 Task: Add a signature Joshua Turner containing Best wishes for a happy National Environment Day, Joshua Turner to email address softage.5@softage.net and add a label User experience
Action: Mouse moved to (1085, 92)
Screenshot: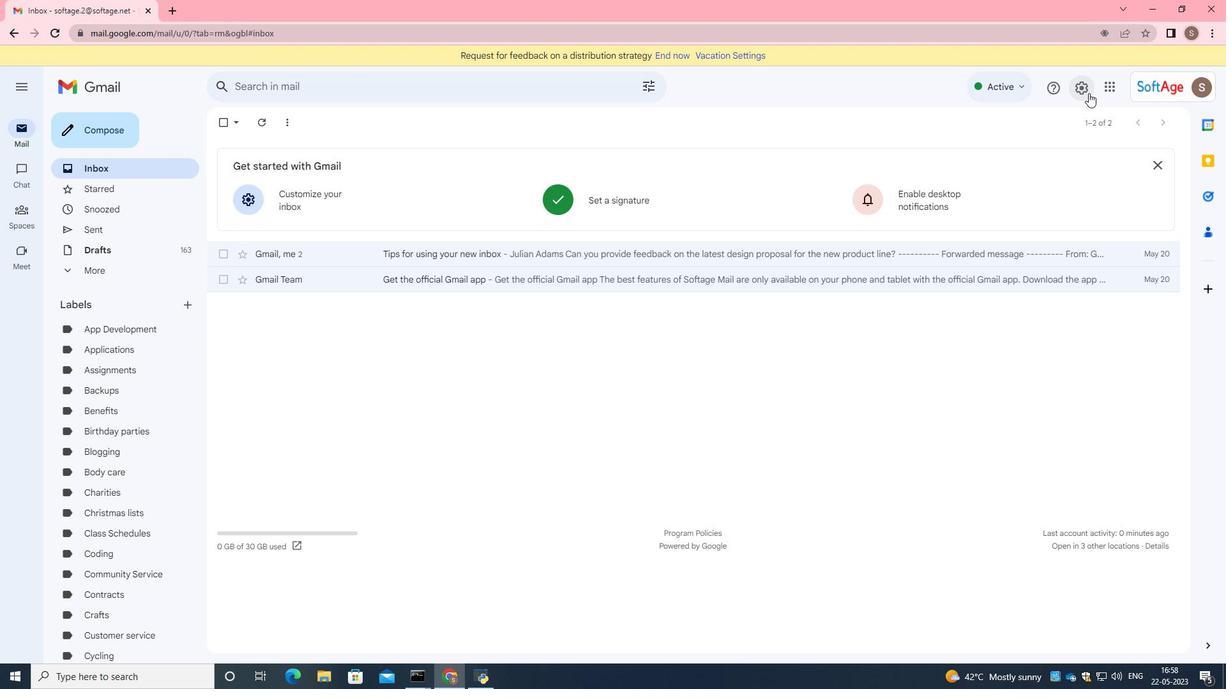
Action: Mouse pressed left at (1085, 92)
Screenshot: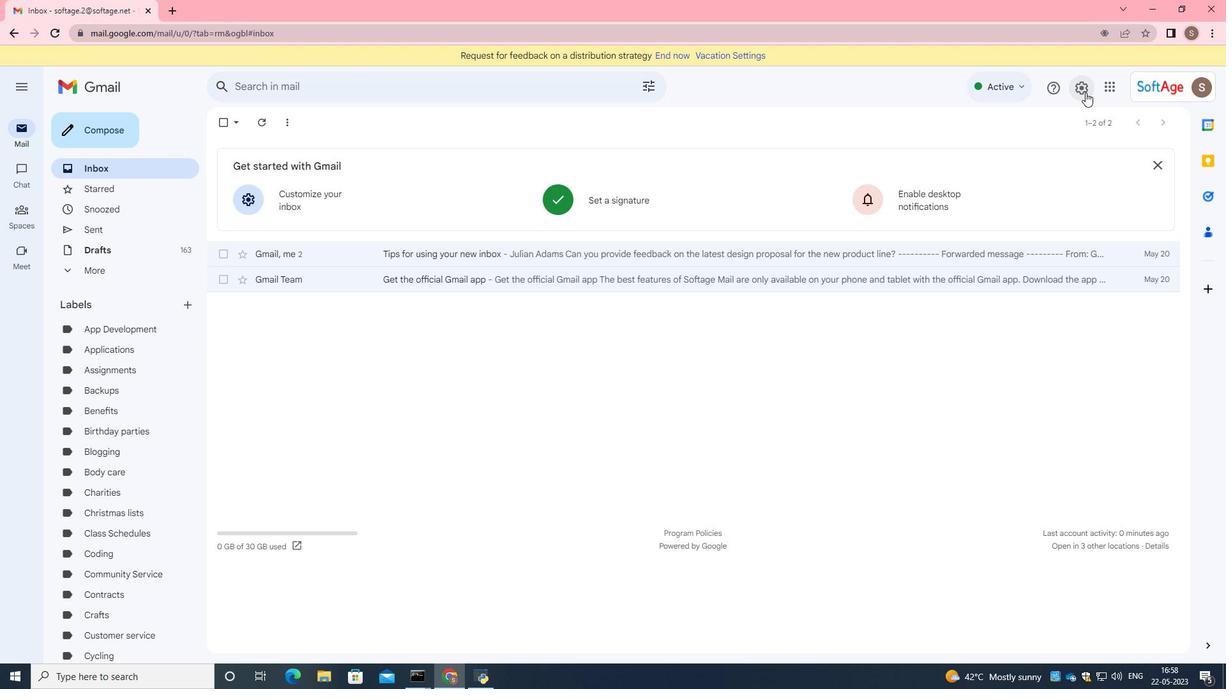 
Action: Mouse moved to (1076, 151)
Screenshot: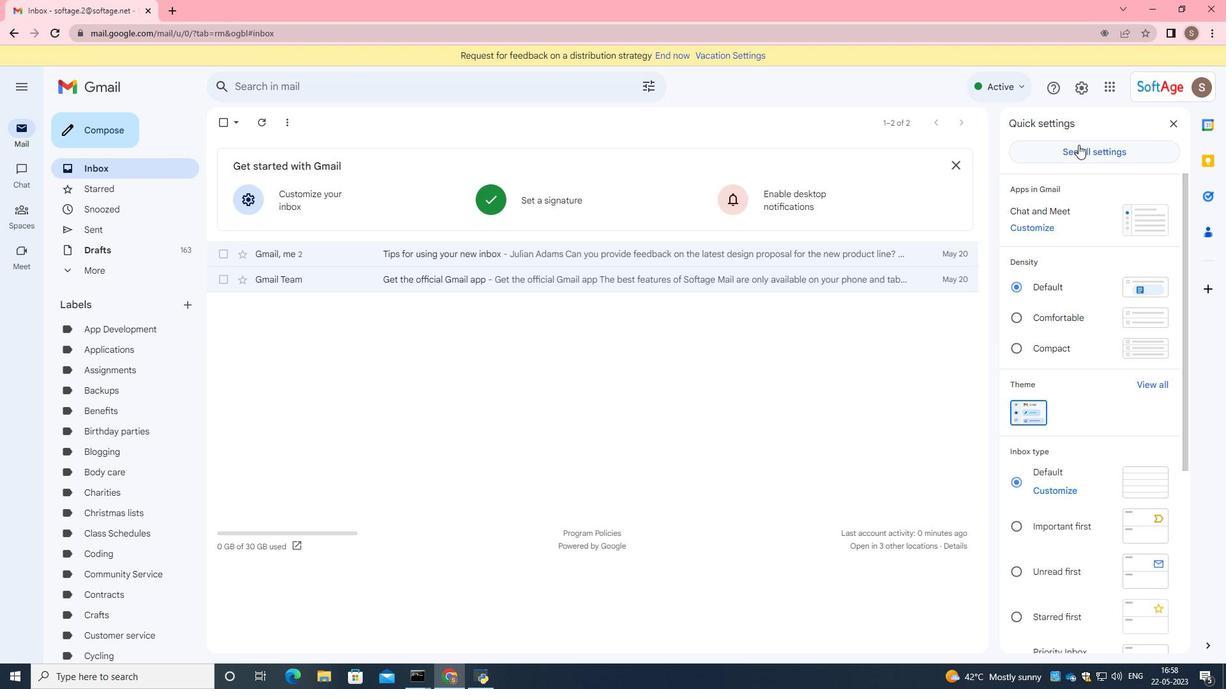 
Action: Mouse pressed left at (1076, 151)
Screenshot: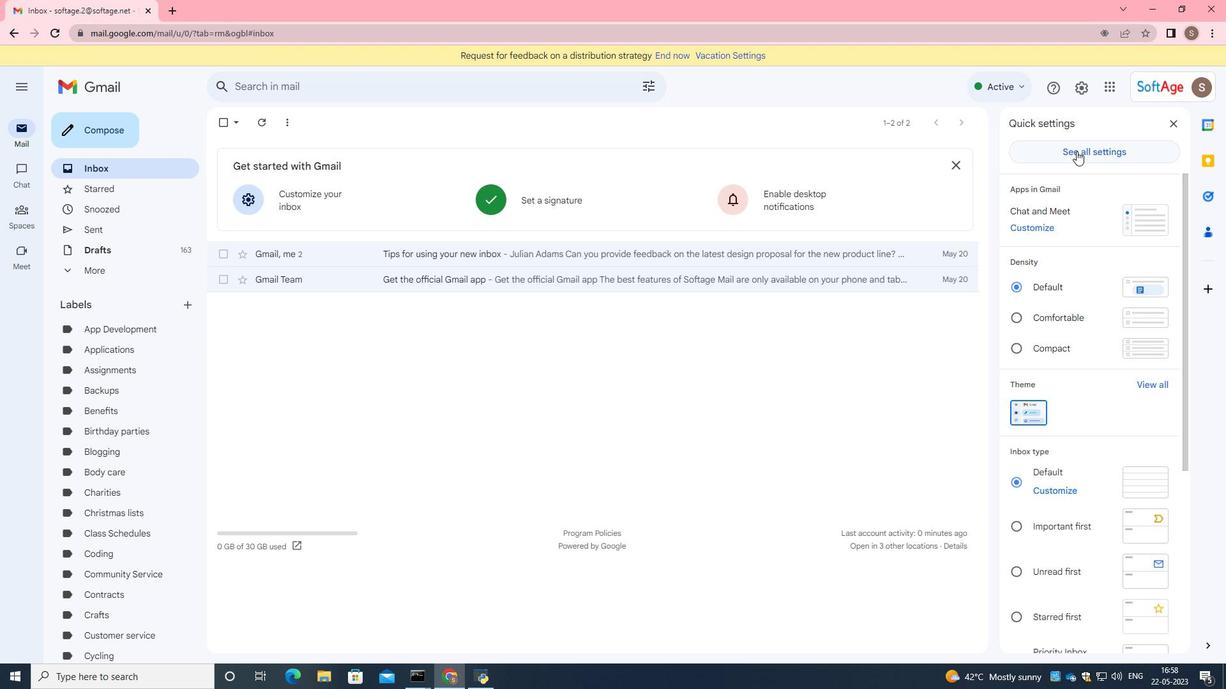 
Action: Mouse moved to (601, 265)
Screenshot: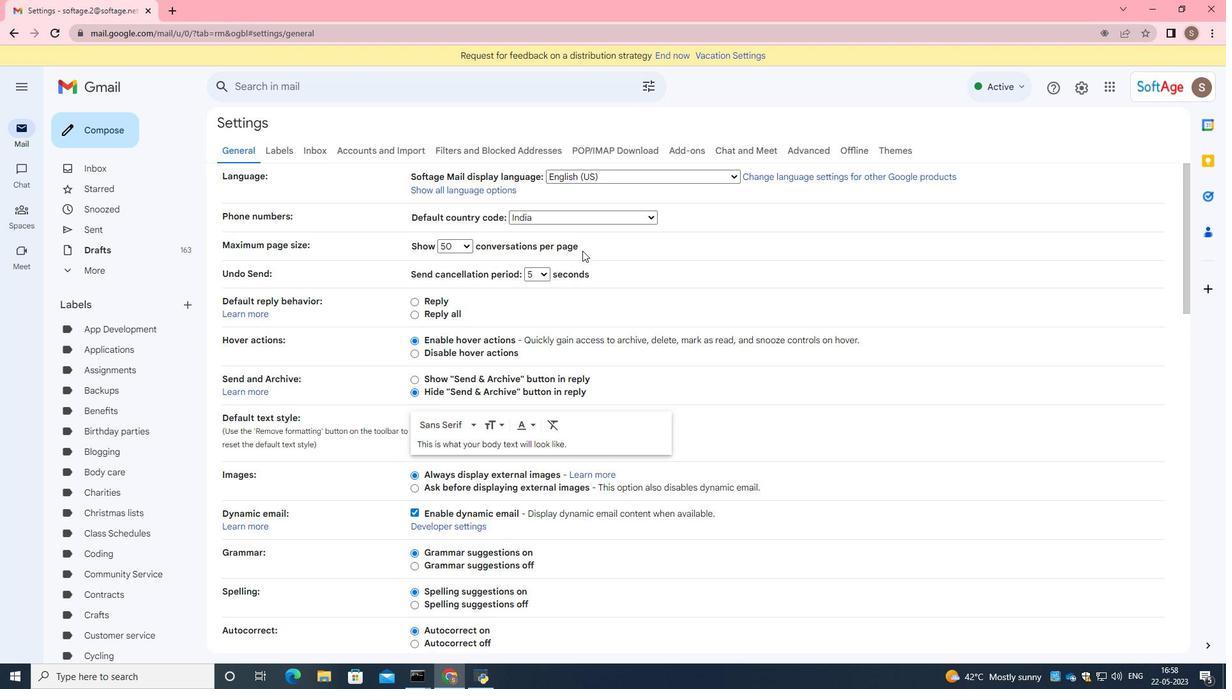 
Action: Mouse scrolled (601, 264) with delta (0, 0)
Screenshot: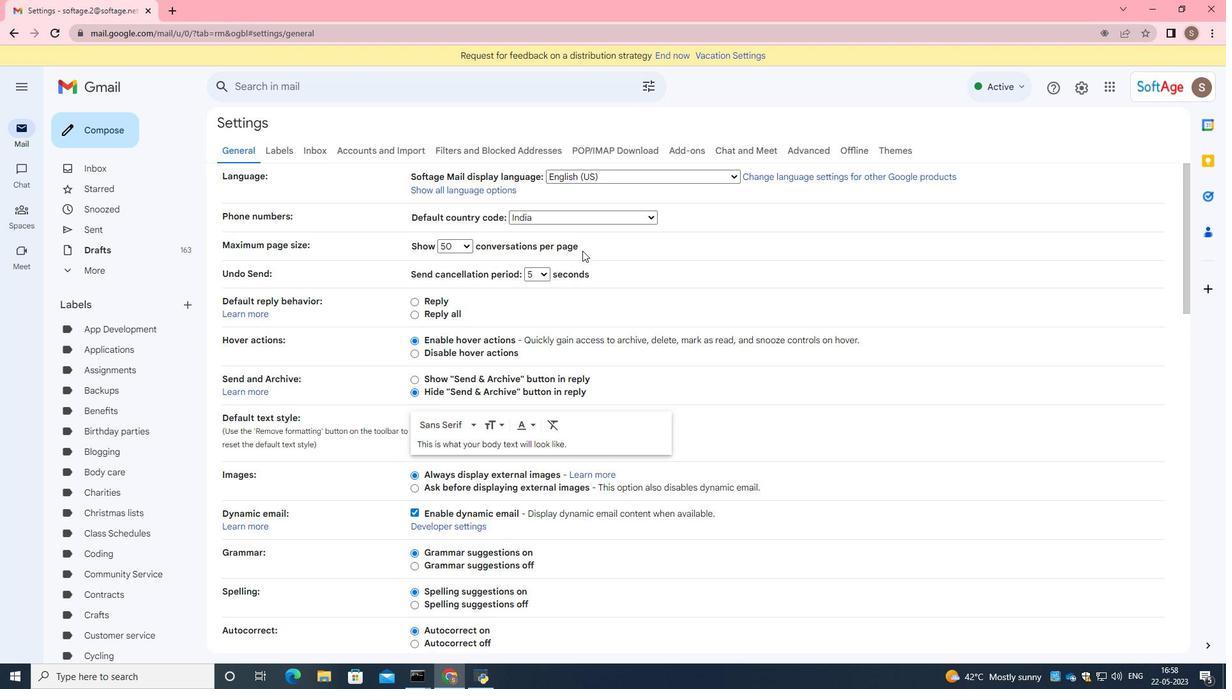 
Action: Mouse moved to (601, 267)
Screenshot: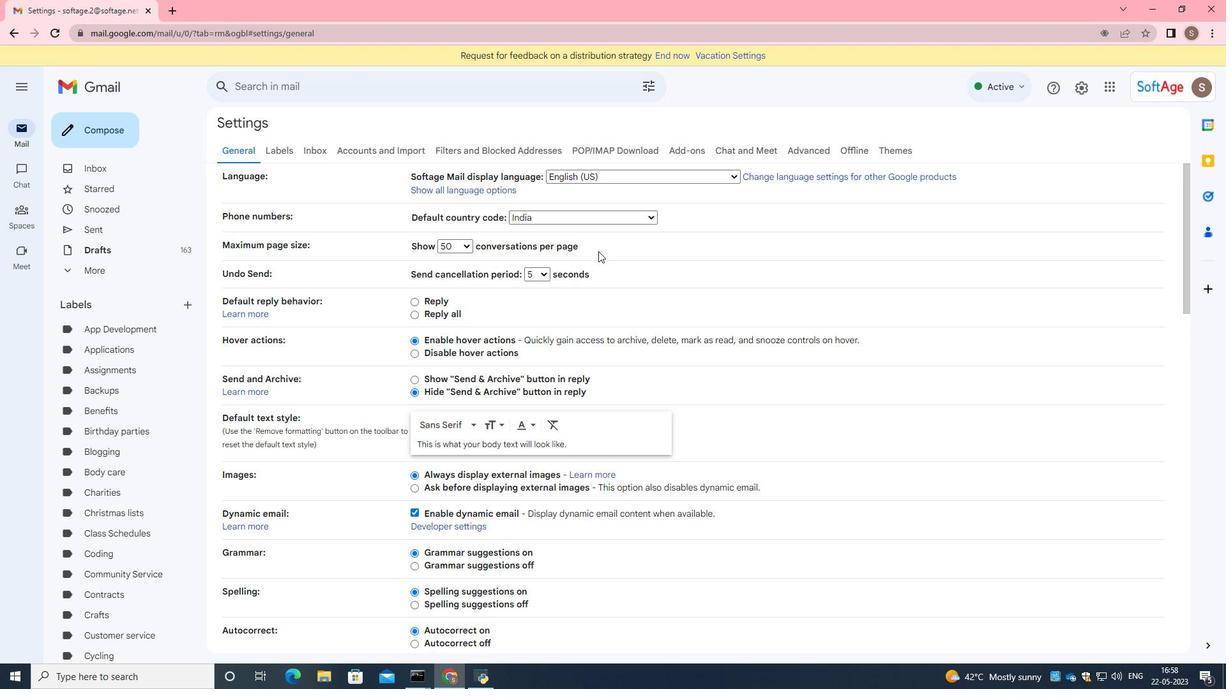 
Action: Mouse scrolled (601, 266) with delta (0, 0)
Screenshot: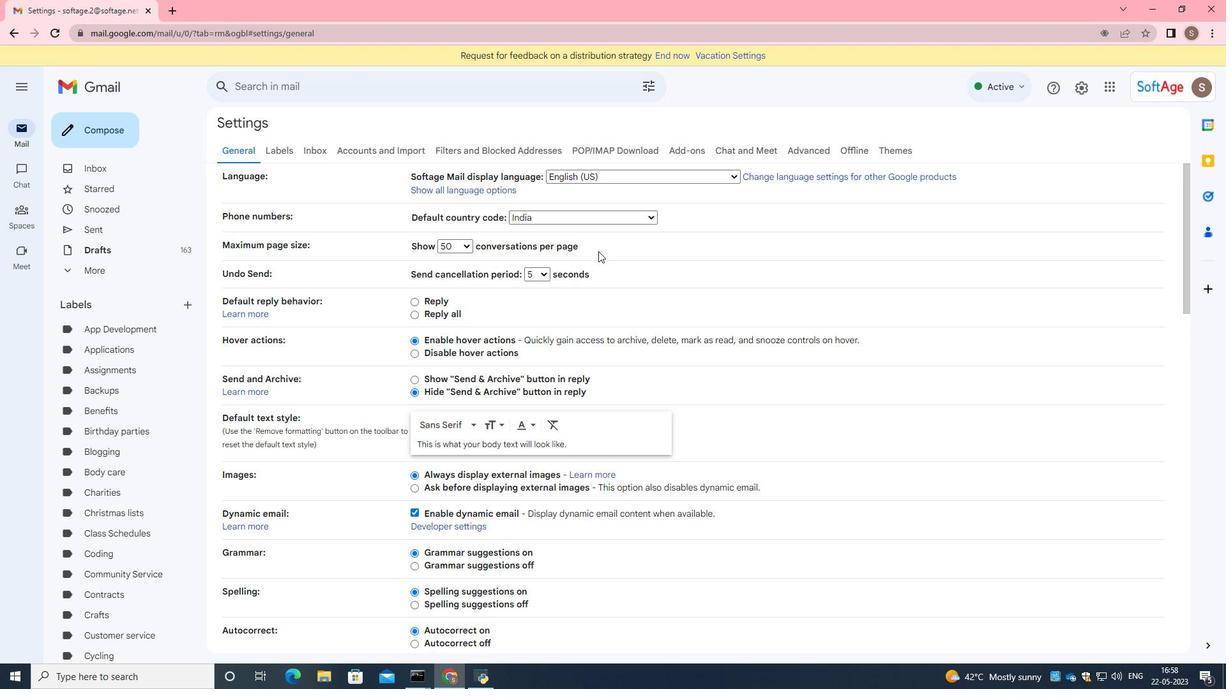 
Action: Mouse moved to (601, 268)
Screenshot: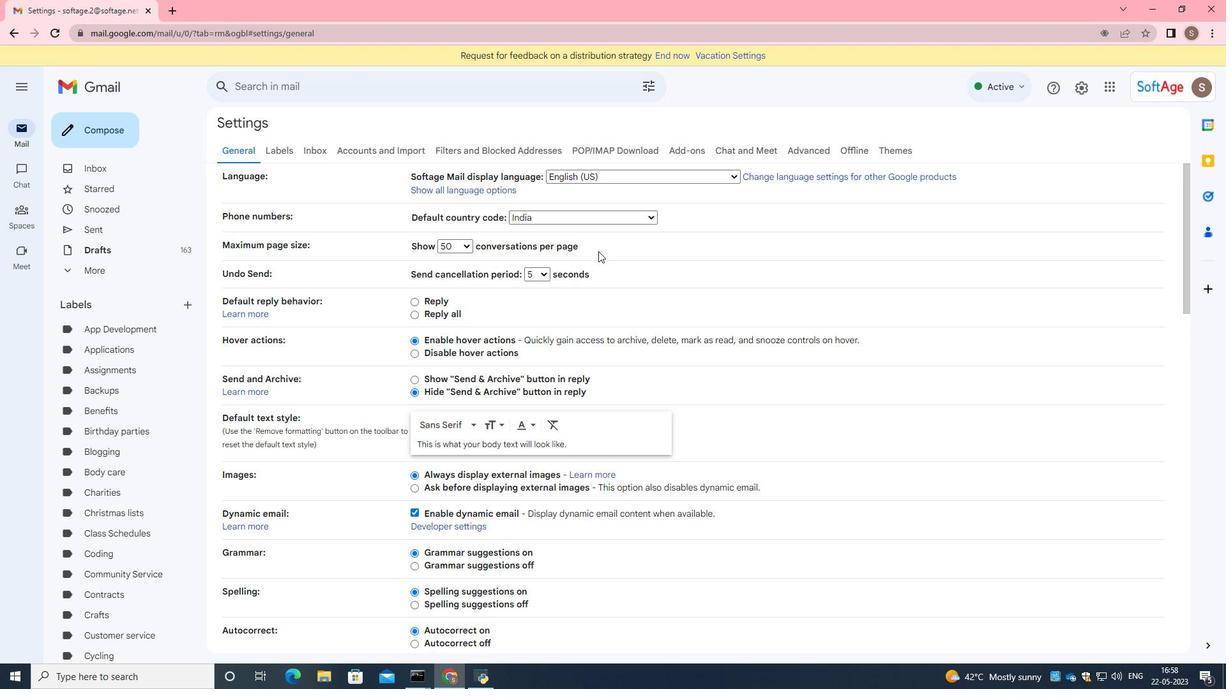 
Action: Mouse scrolled (601, 268) with delta (0, 0)
Screenshot: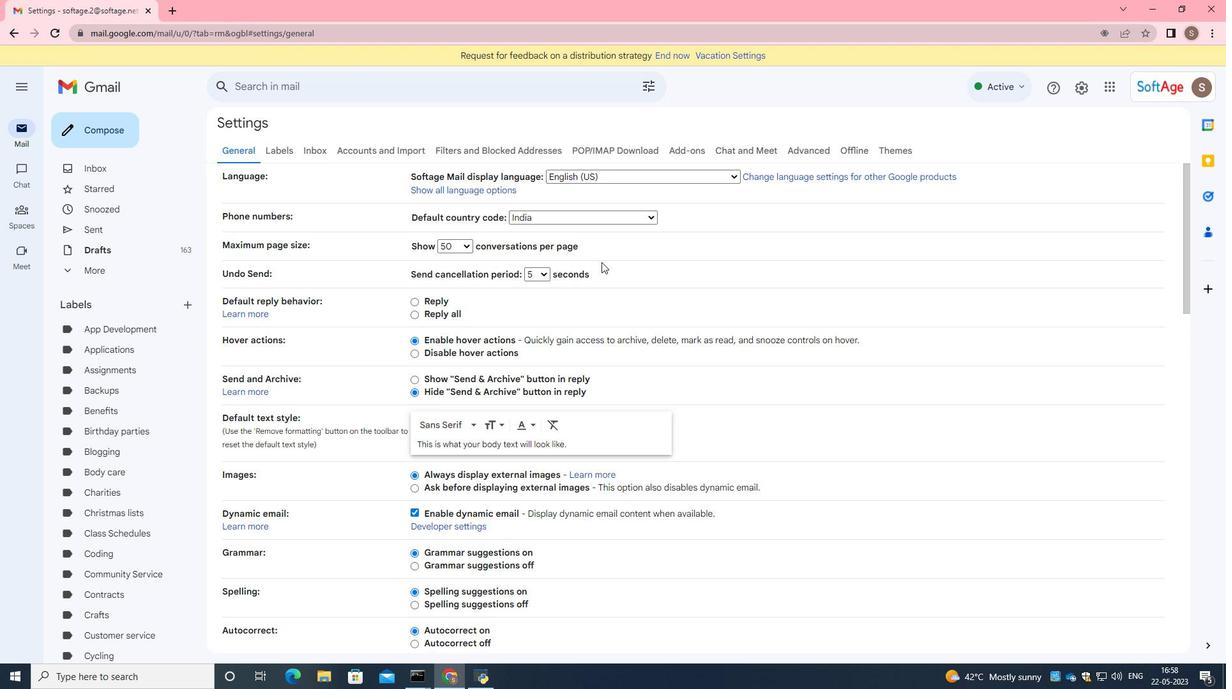 
Action: Mouse moved to (600, 269)
Screenshot: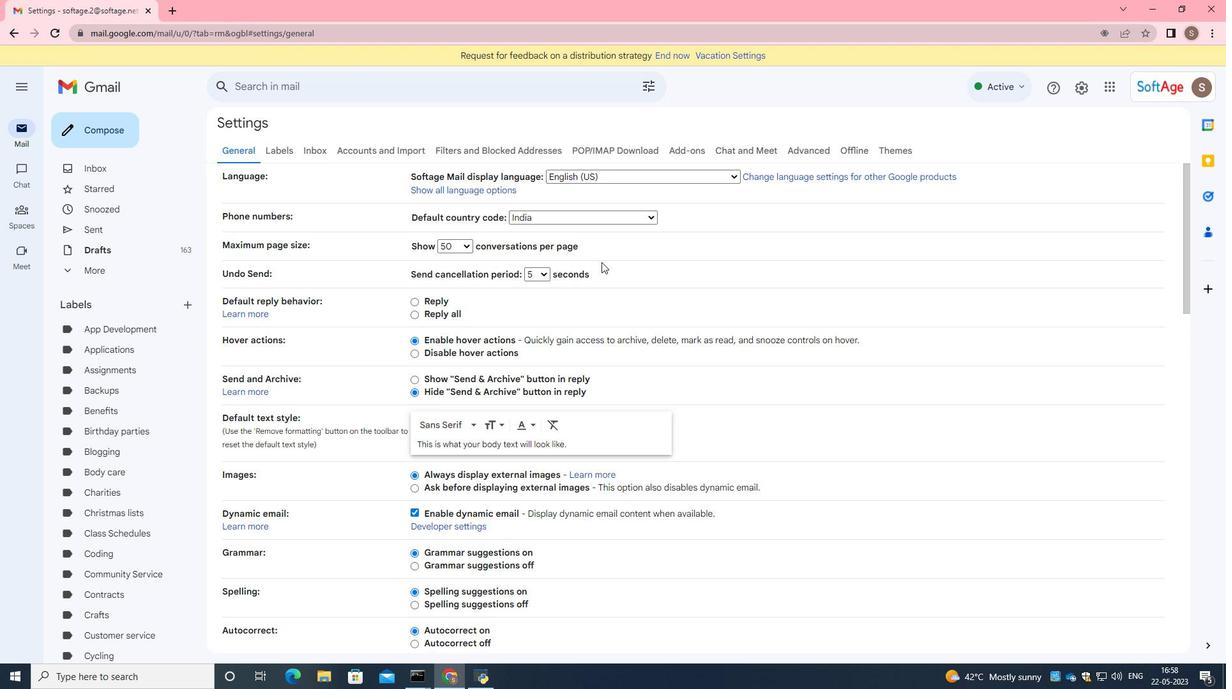 
Action: Mouse scrolled (600, 268) with delta (0, 0)
Screenshot: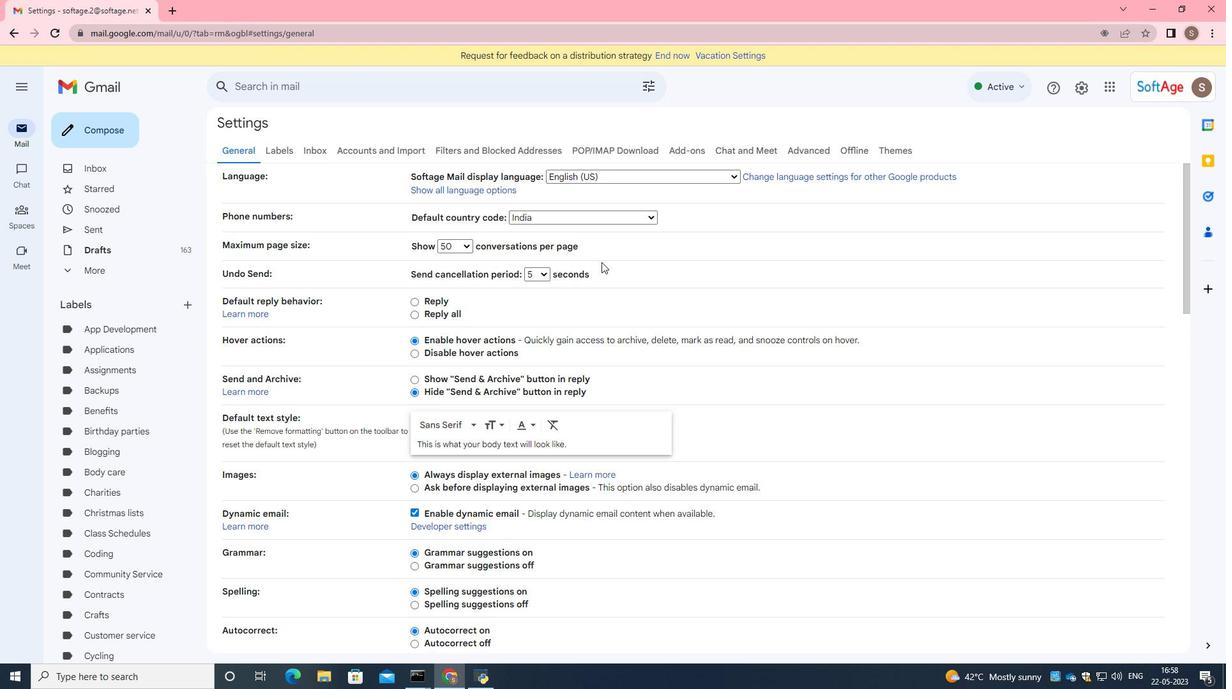 
Action: Mouse moved to (600, 269)
Screenshot: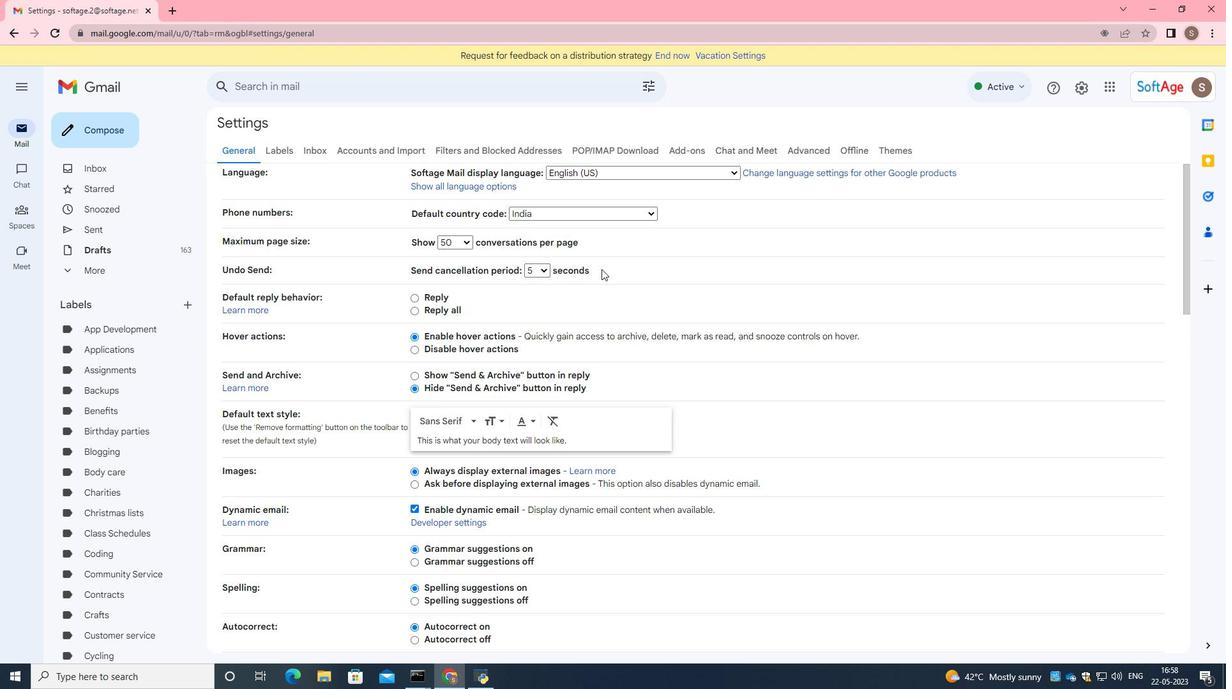 
Action: Mouse scrolled (600, 268) with delta (0, 0)
Screenshot: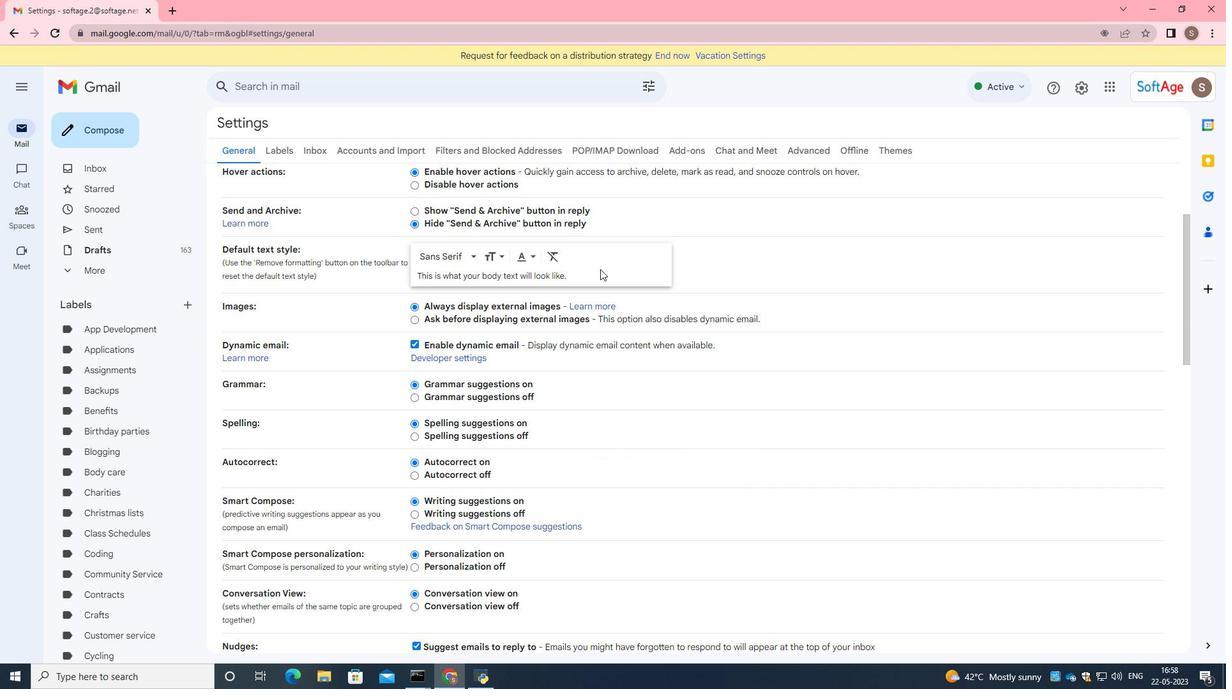 
Action: Mouse scrolled (600, 268) with delta (0, 0)
Screenshot: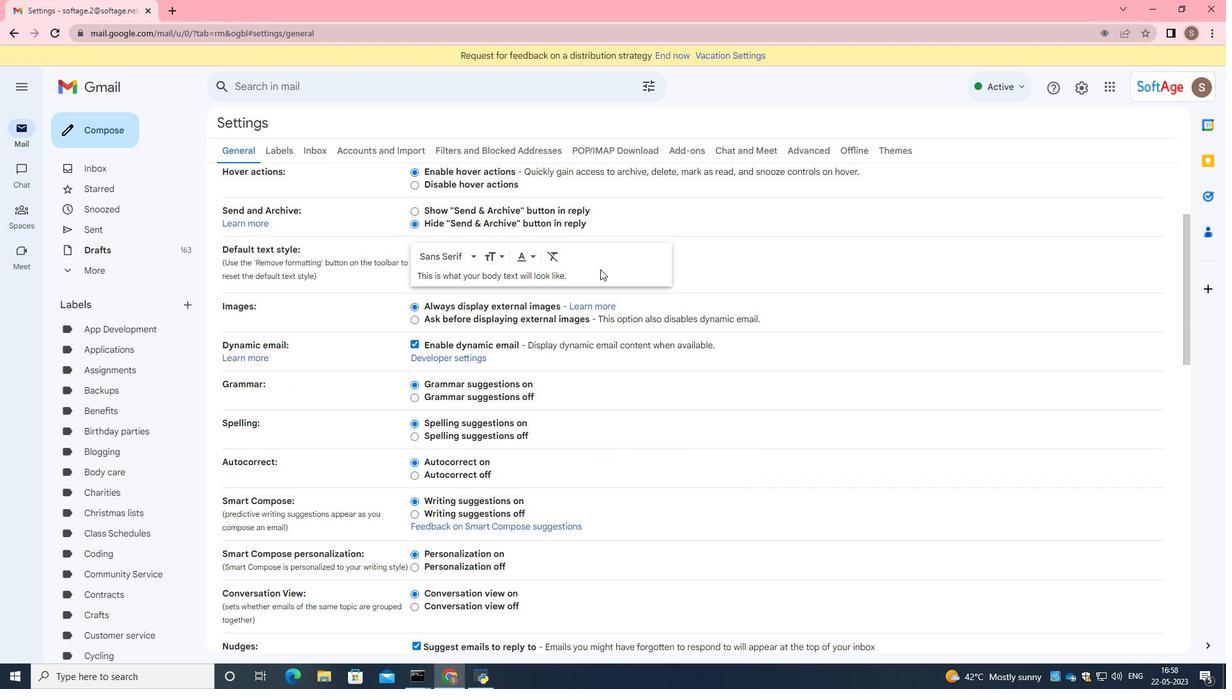 
Action: Mouse scrolled (600, 268) with delta (0, 0)
Screenshot: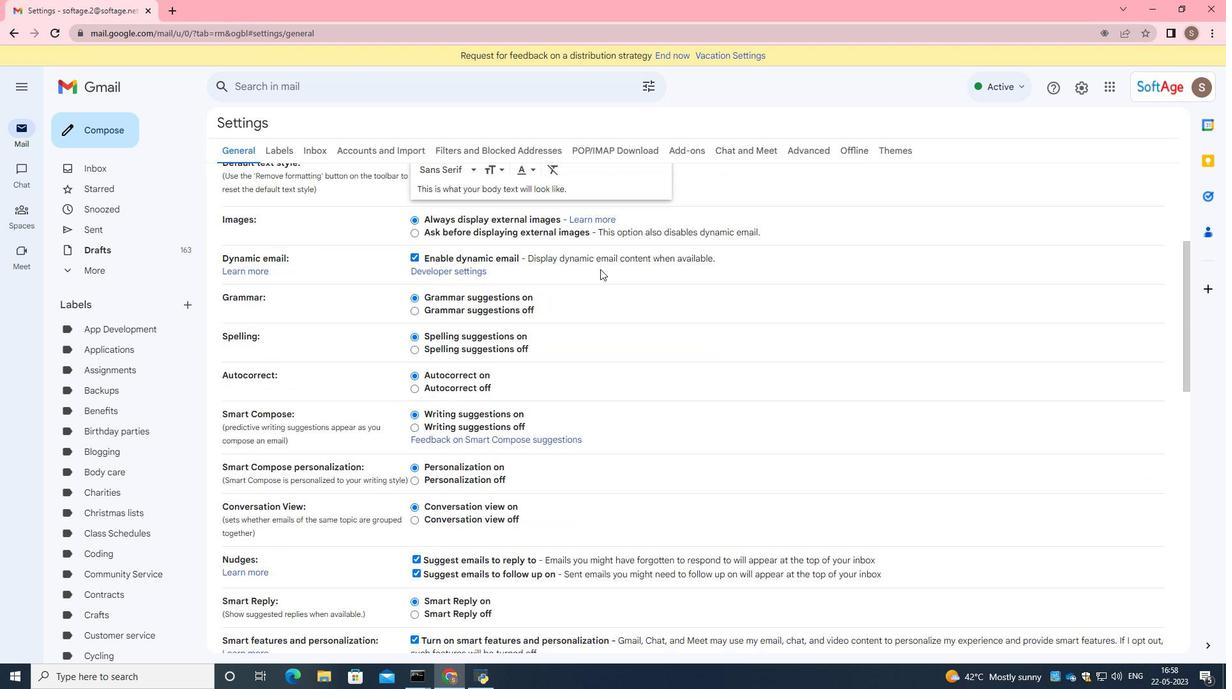 
Action: Mouse scrolled (600, 268) with delta (0, 0)
Screenshot: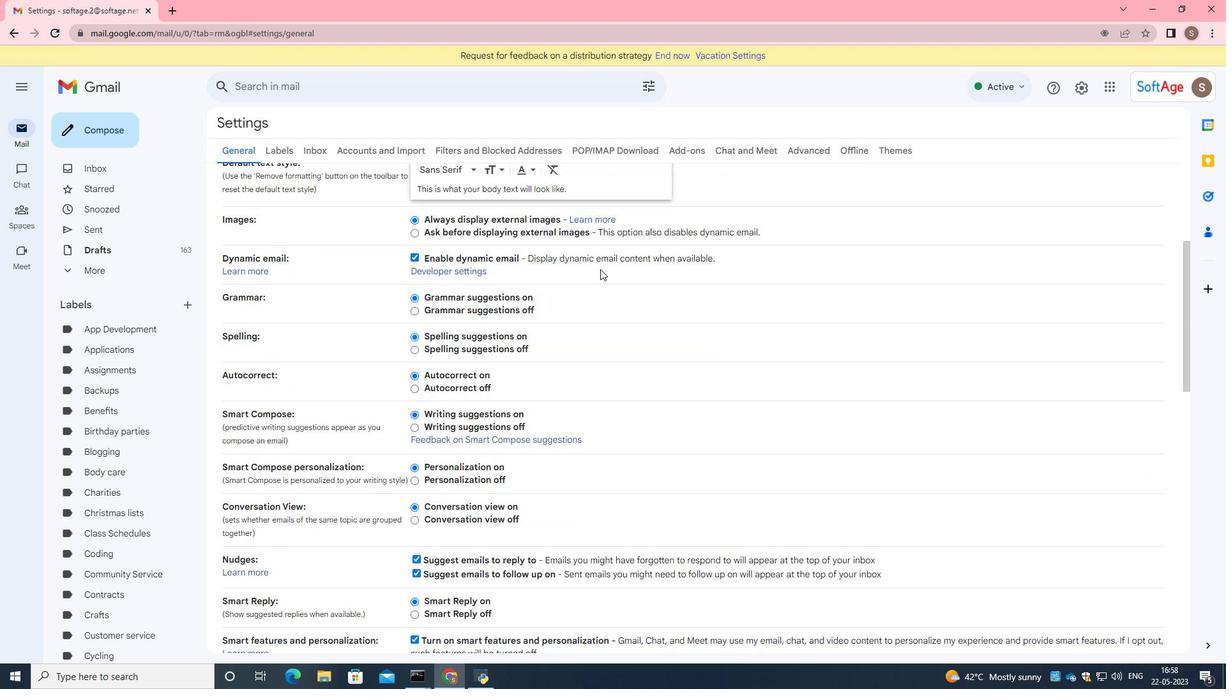 
Action: Mouse moved to (600, 271)
Screenshot: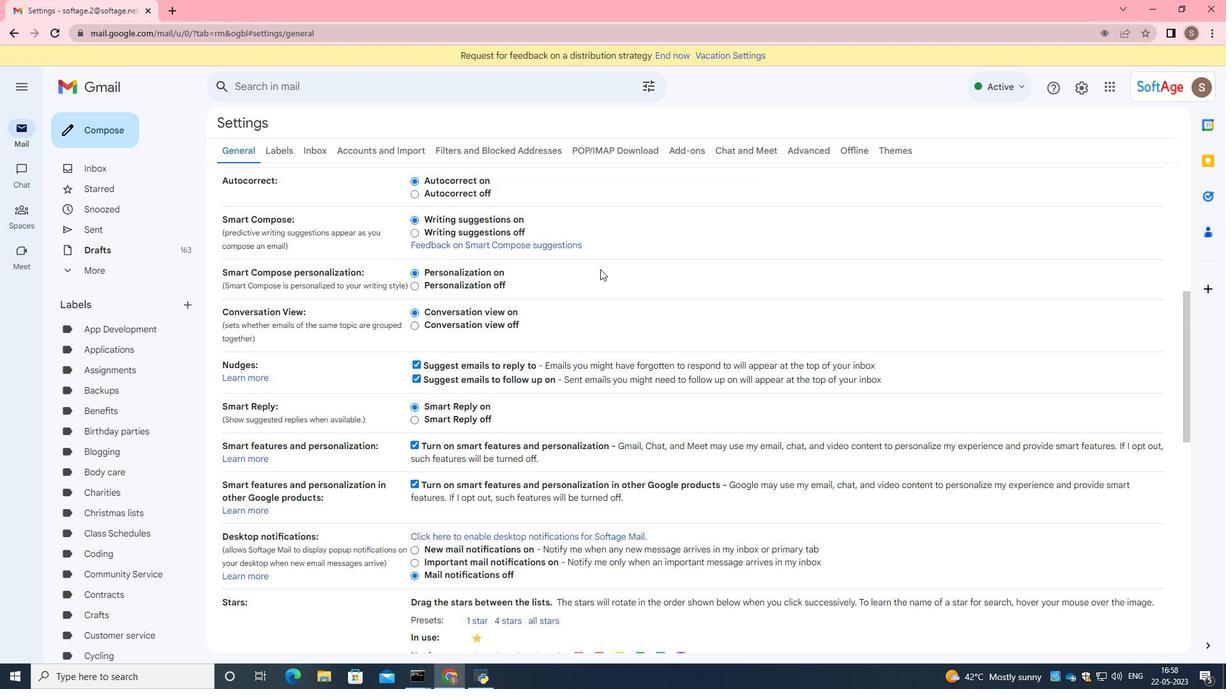
Action: Mouse scrolled (600, 270) with delta (0, 0)
Screenshot: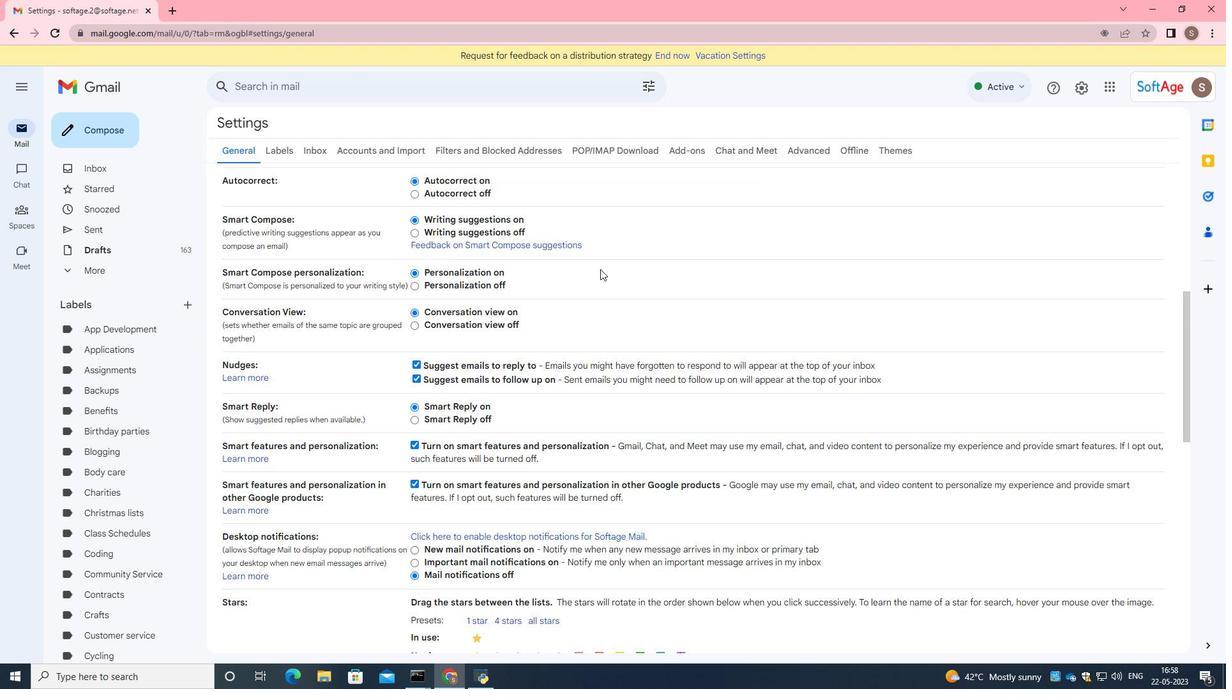 
Action: Mouse moved to (600, 273)
Screenshot: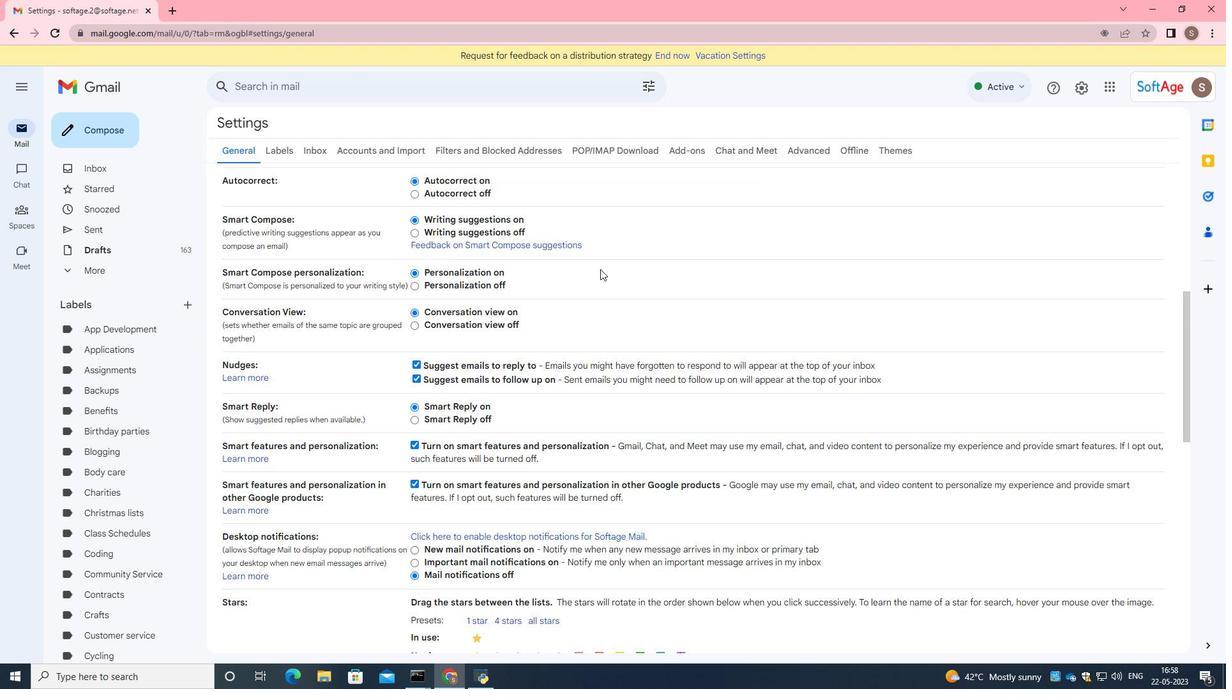 
Action: Mouse scrolled (600, 272) with delta (0, 0)
Screenshot: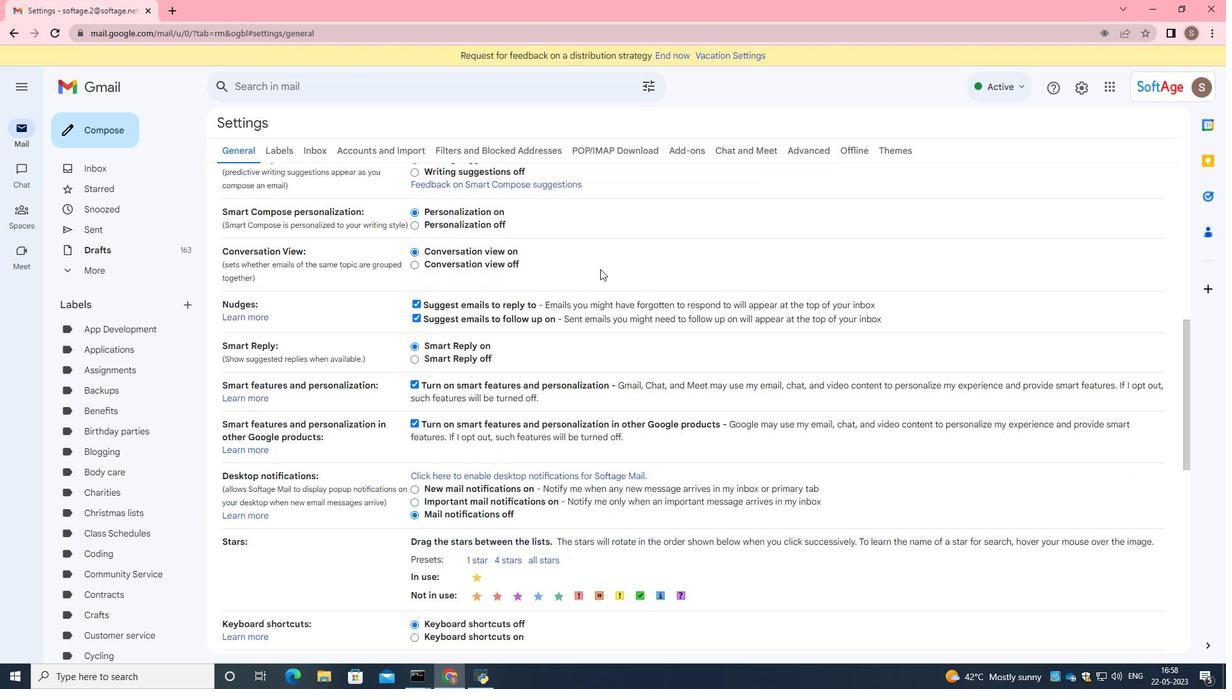 
Action: Mouse scrolled (600, 272) with delta (0, 0)
Screenshot: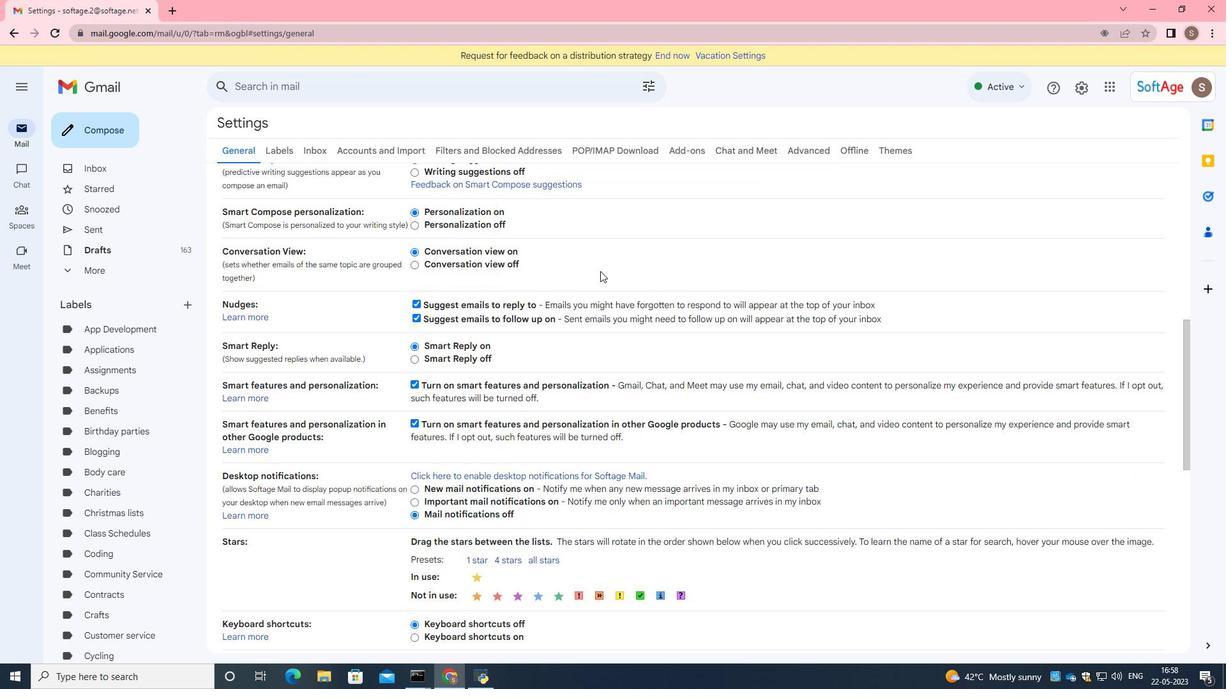 
Action: Mouse moved to (600, 276)
Screenshot: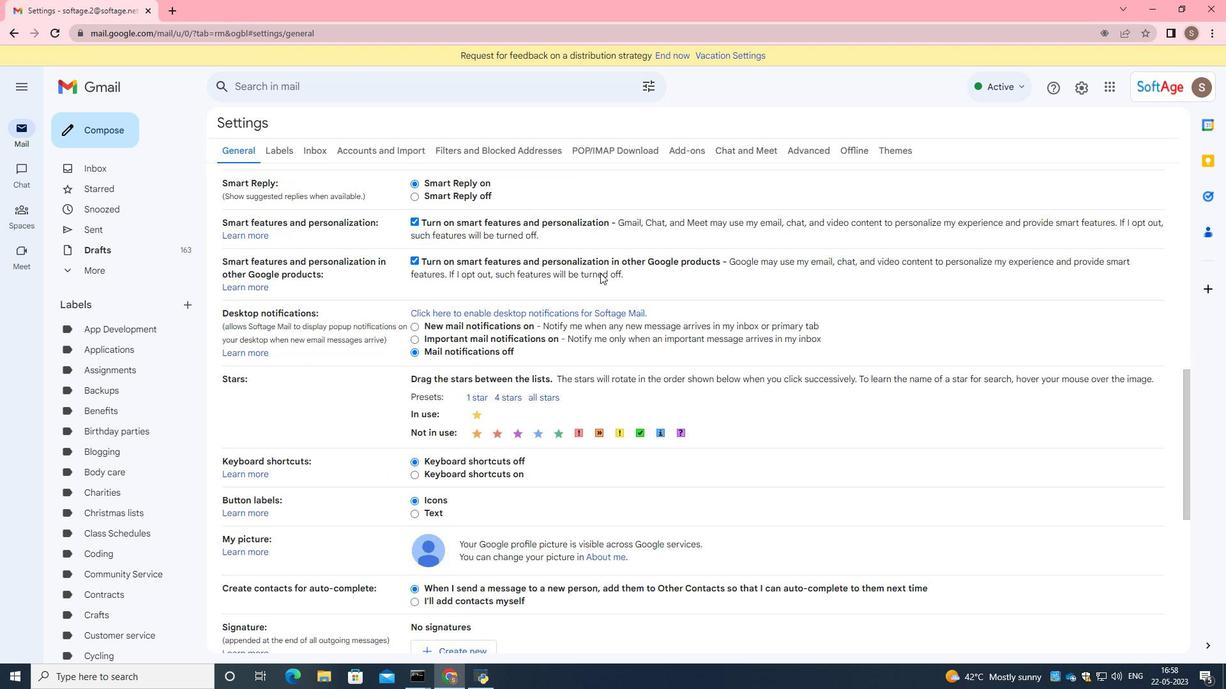 
Action: Mouse scrolled (600, 275) with delta (0, 0)
Screenshot: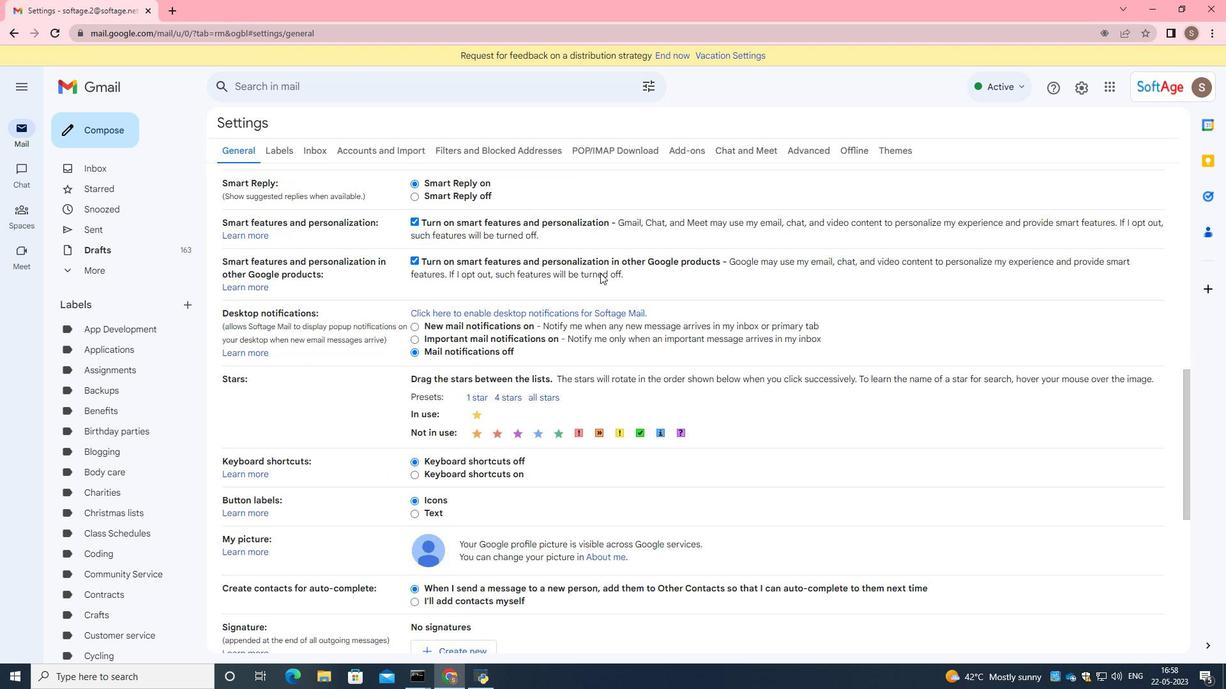 
Action: Mouse moved to (600, 277)
Screenshot: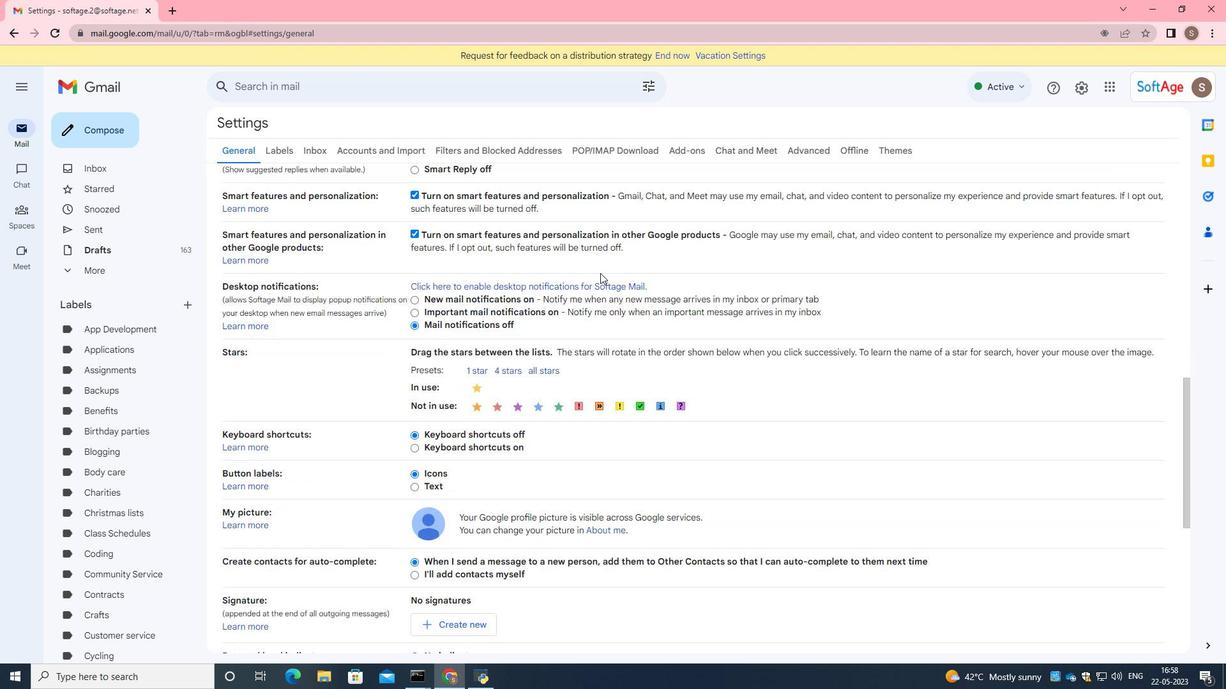 
Action: Mouse scrolled (600, 276) with delta (0, 0)
Screenshot: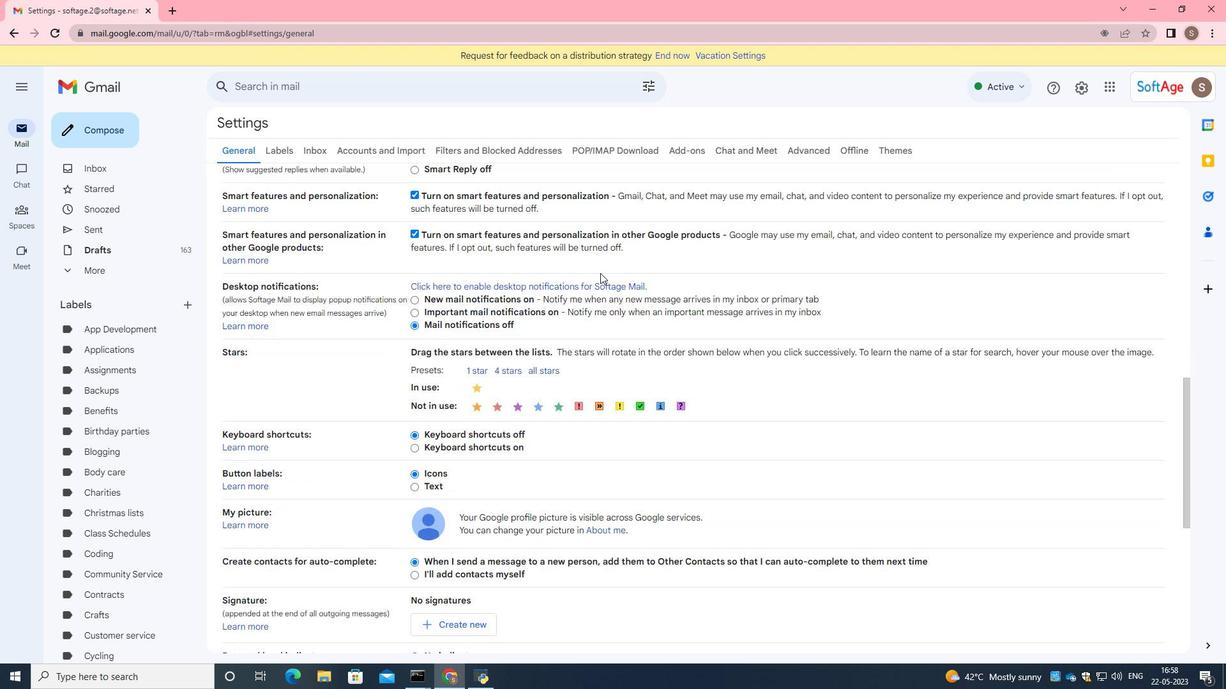 
Action: Mouse moved to (600, 277)
Screenshot: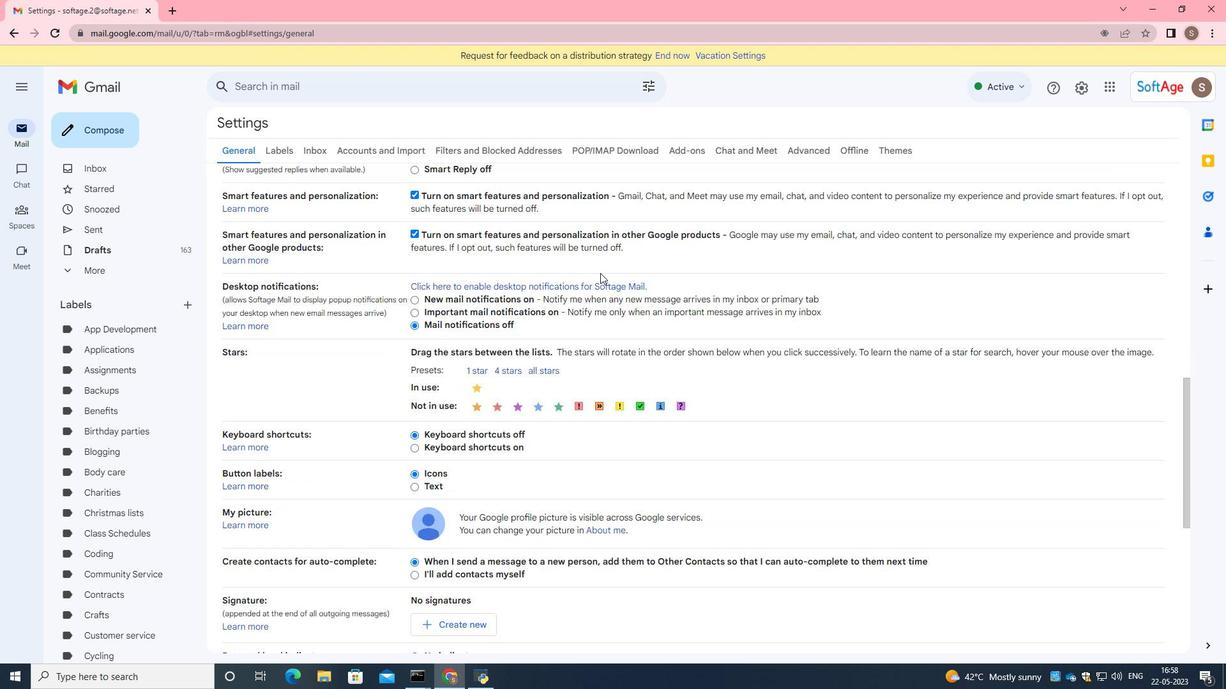 
Action: Mouse scrolled (600, 277) with delta (0, 0)
Screenshot: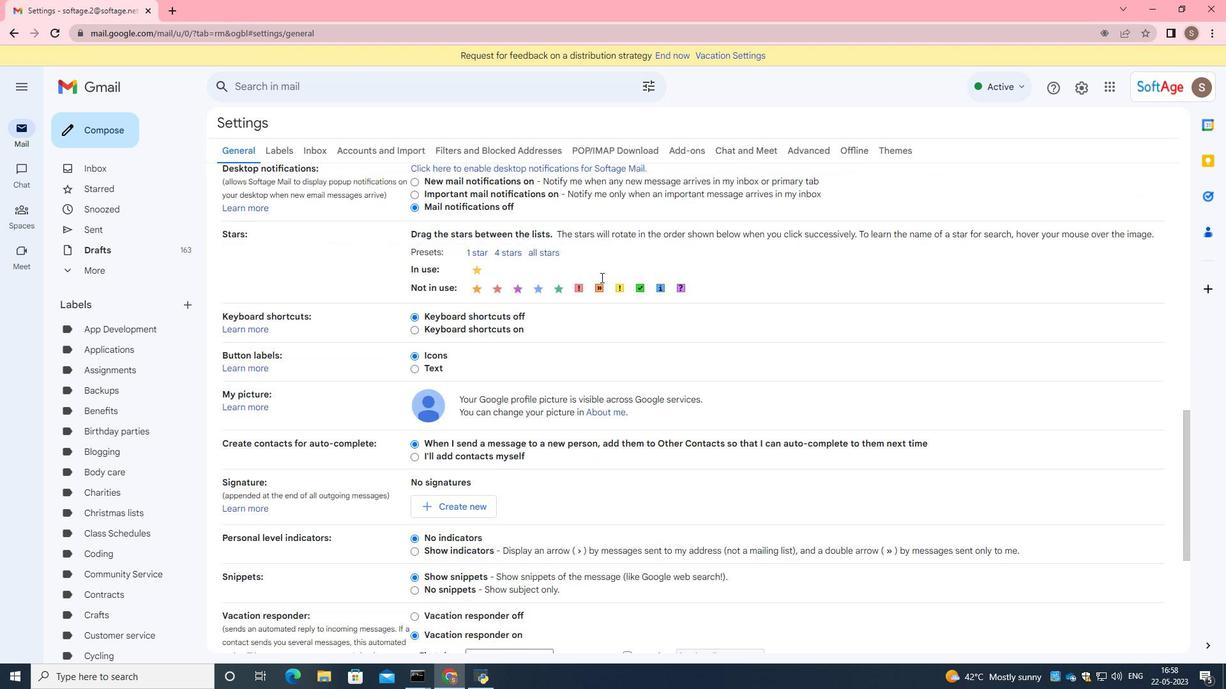
Action: Mouse scrolled (600, 277) with delta (0, 0)
Screenshot: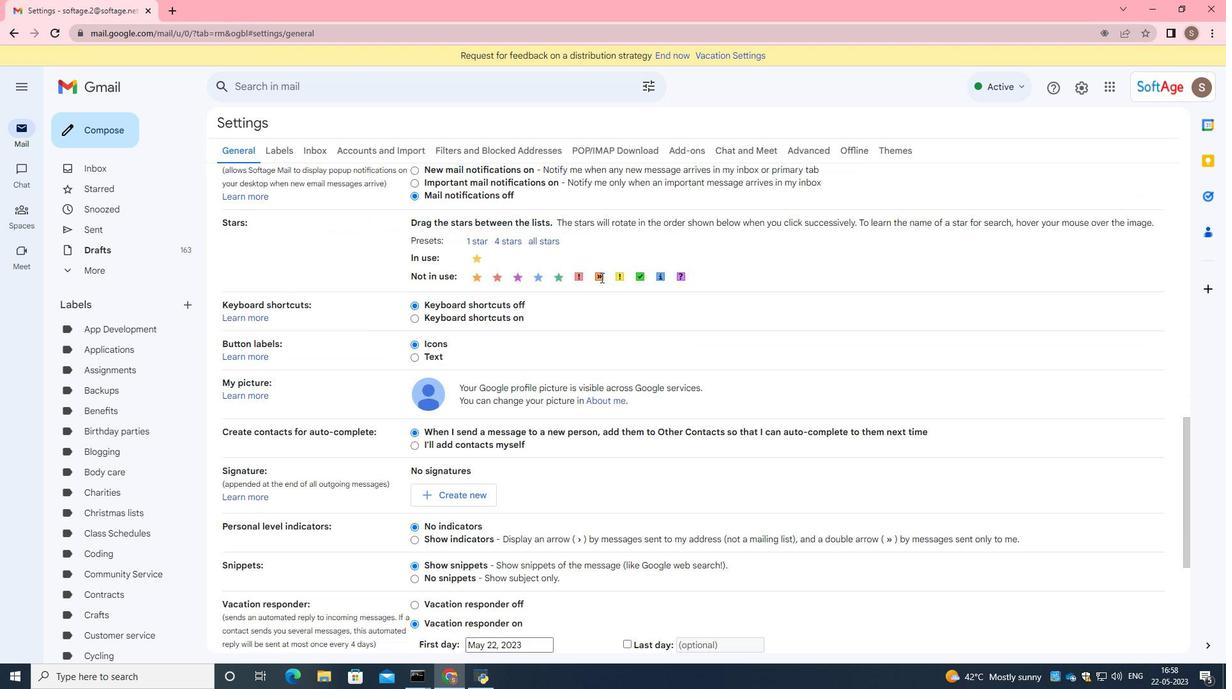 
Action: Mouse moved to (600, 278)
Screenshot: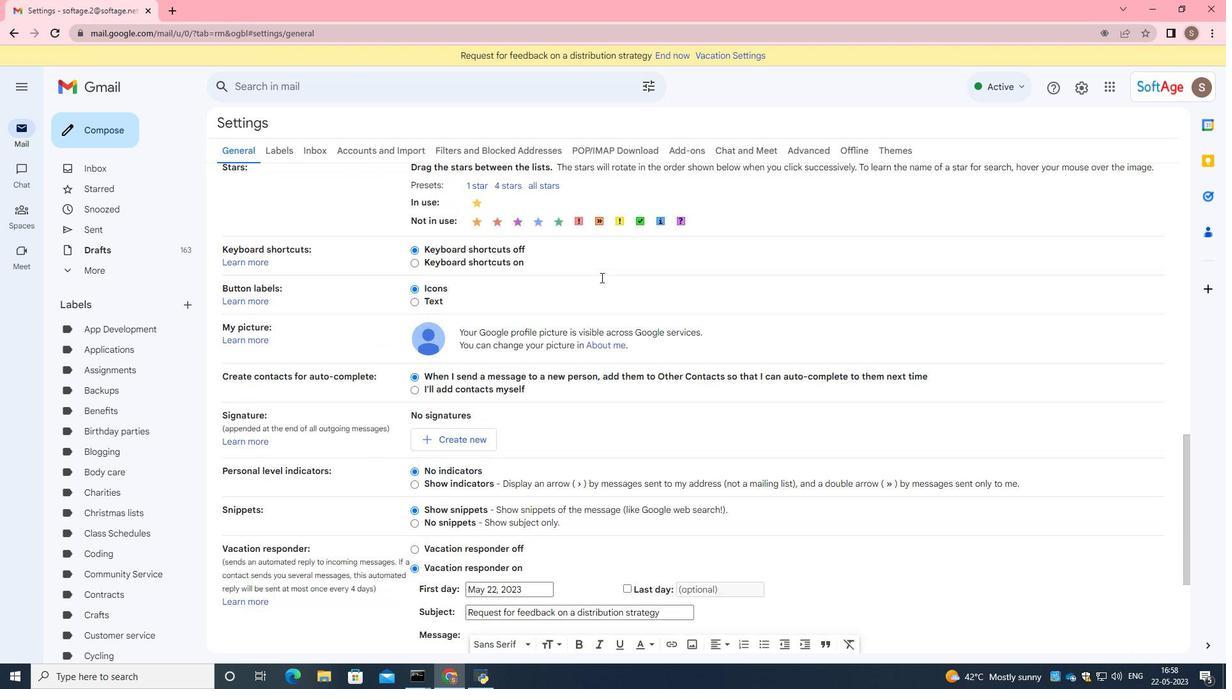
Action: Mouse scrolled (600, 277) with delta (0, 0)
Screenshot: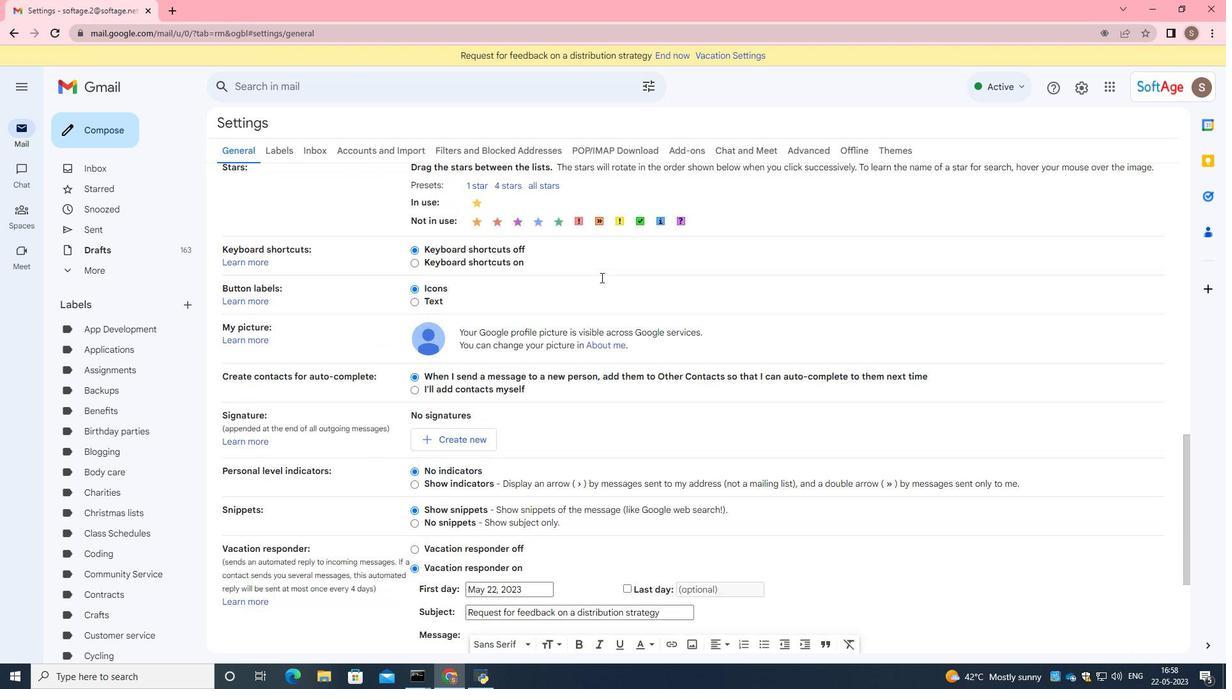 
Action: Mouse moved to (461, 301)
Screenshot: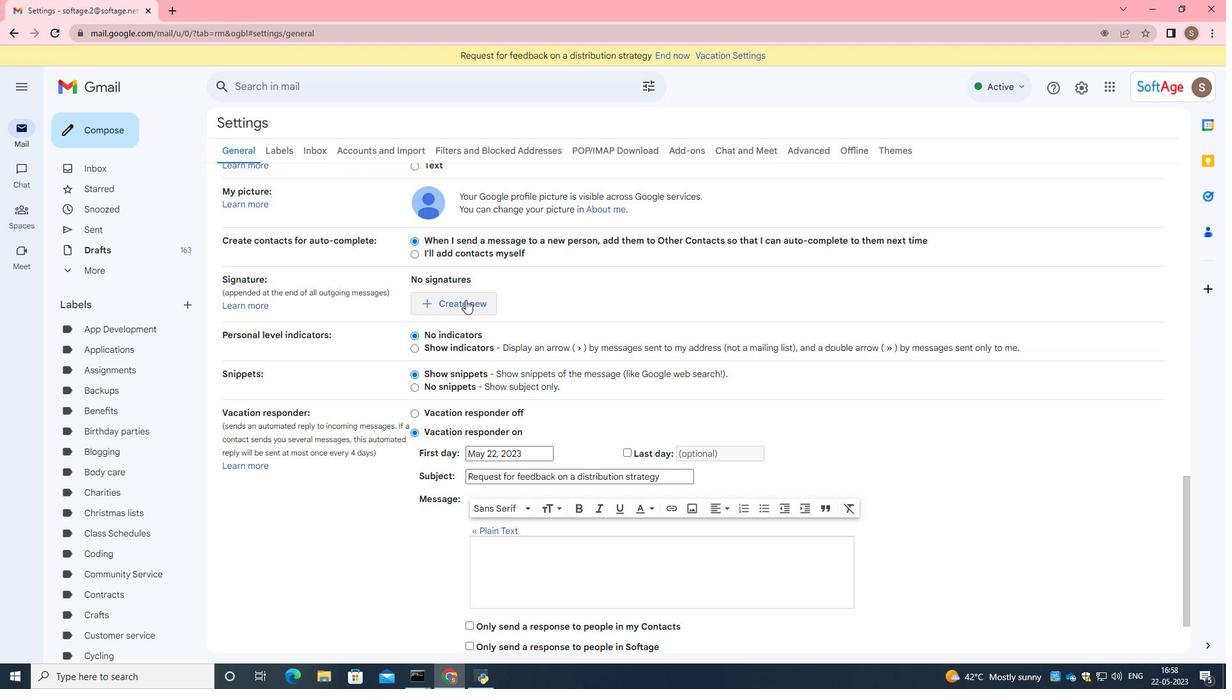 
Action: Mouse pressed left at (461, 301)
Screenshot: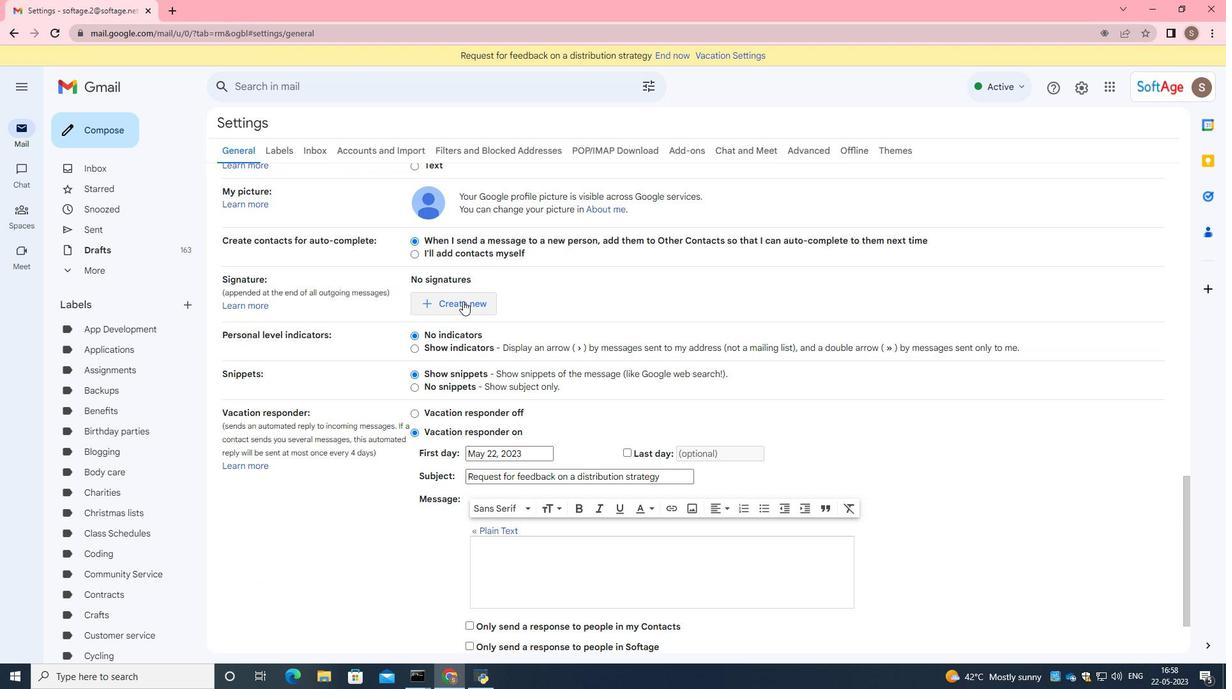 
Action: Mouse moved to (542, 344)
Screenshot: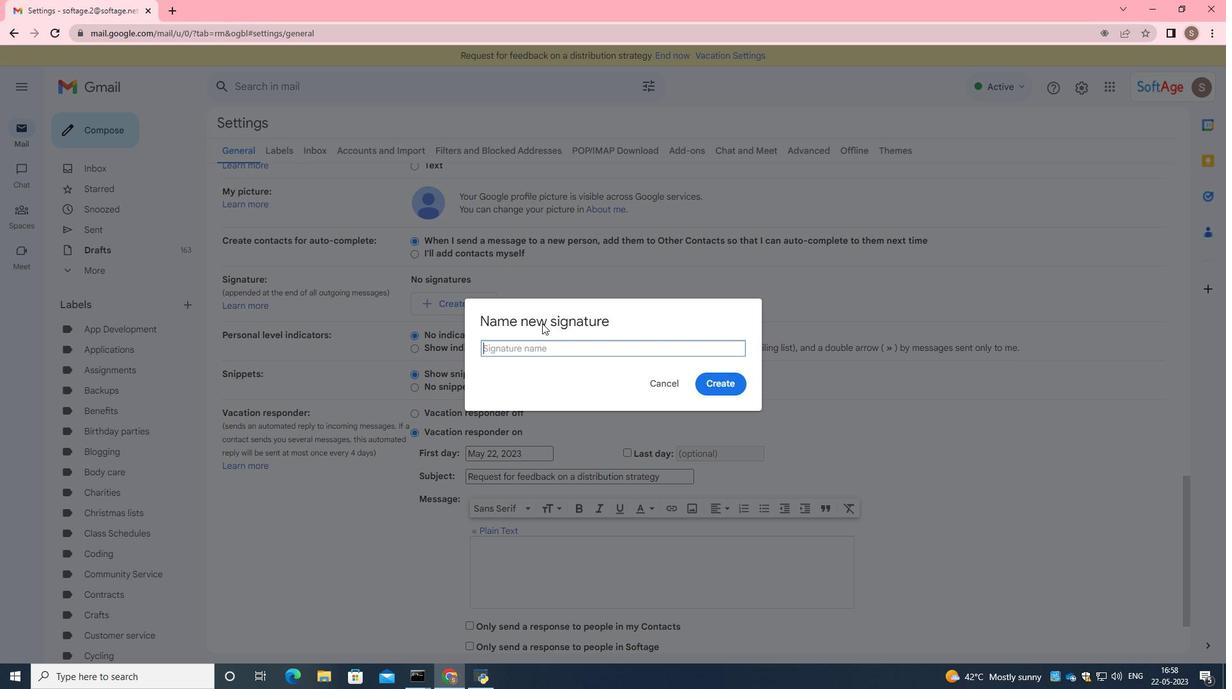 
Action: Key pressed <Key.caps_lock>J<Key.caps_lock>oshua<Key.space><Key.caps_lock>T<Key.caps_lock>urner
Screenshot: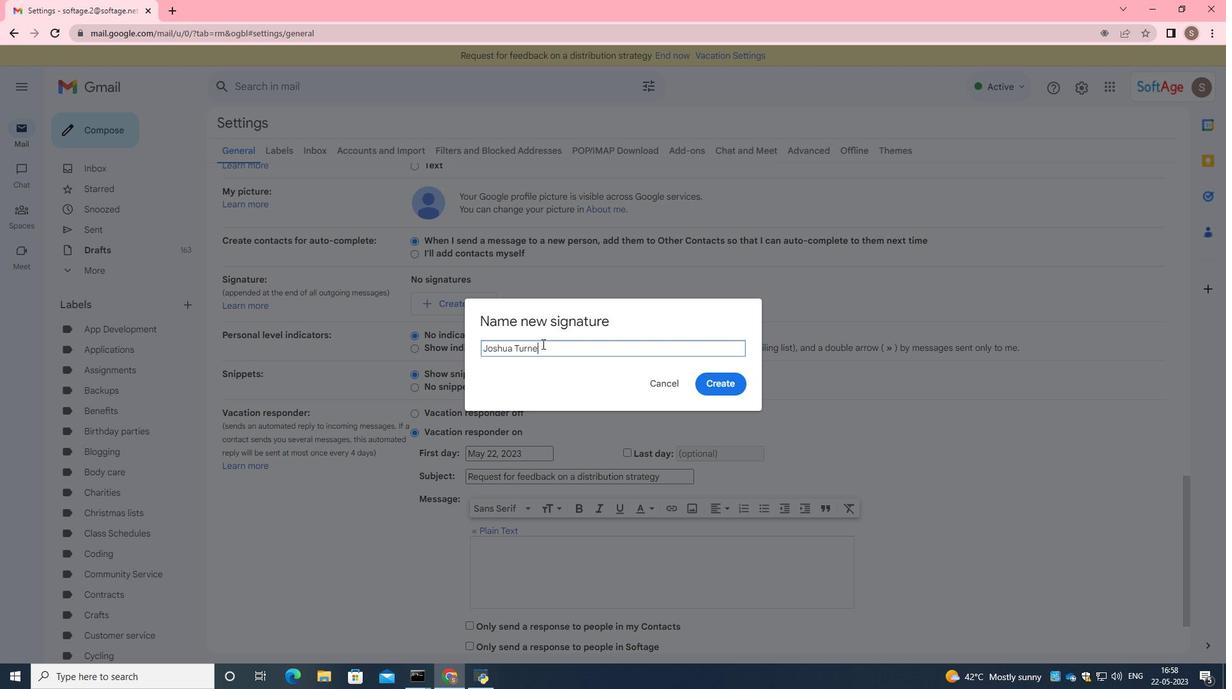 
Action: Mouse moved to (708, 384)
Screenshot: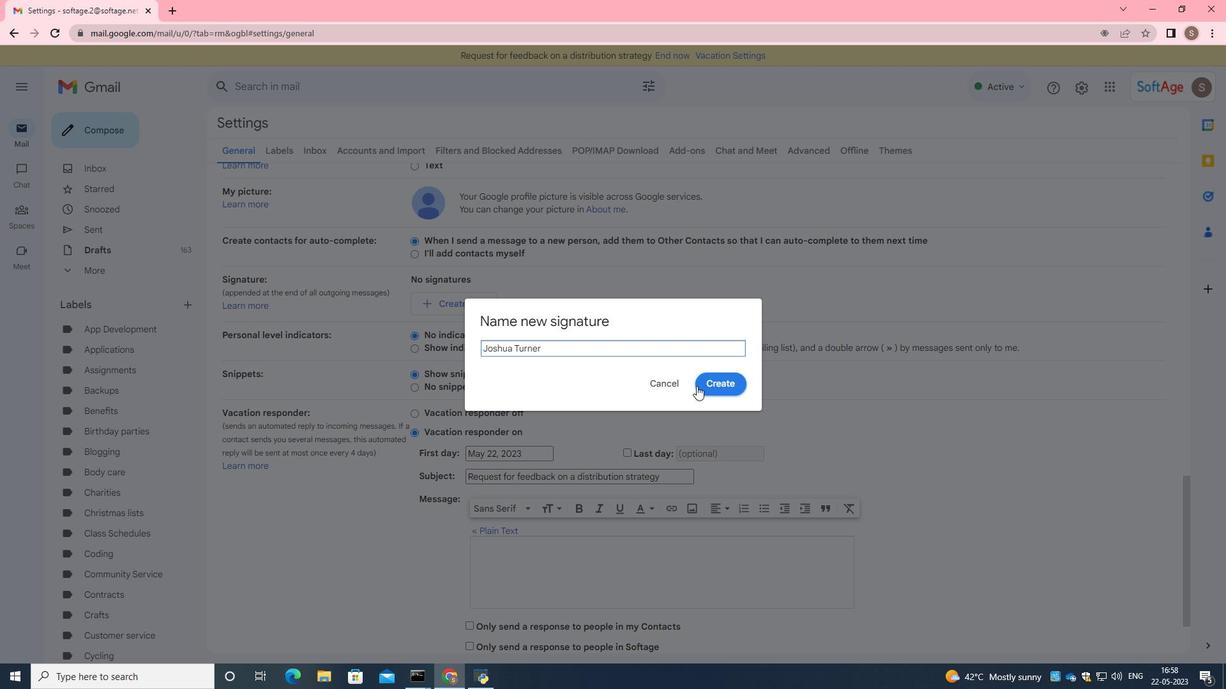 
Action: Mouse pressed left at (708, 384)
Screenshot: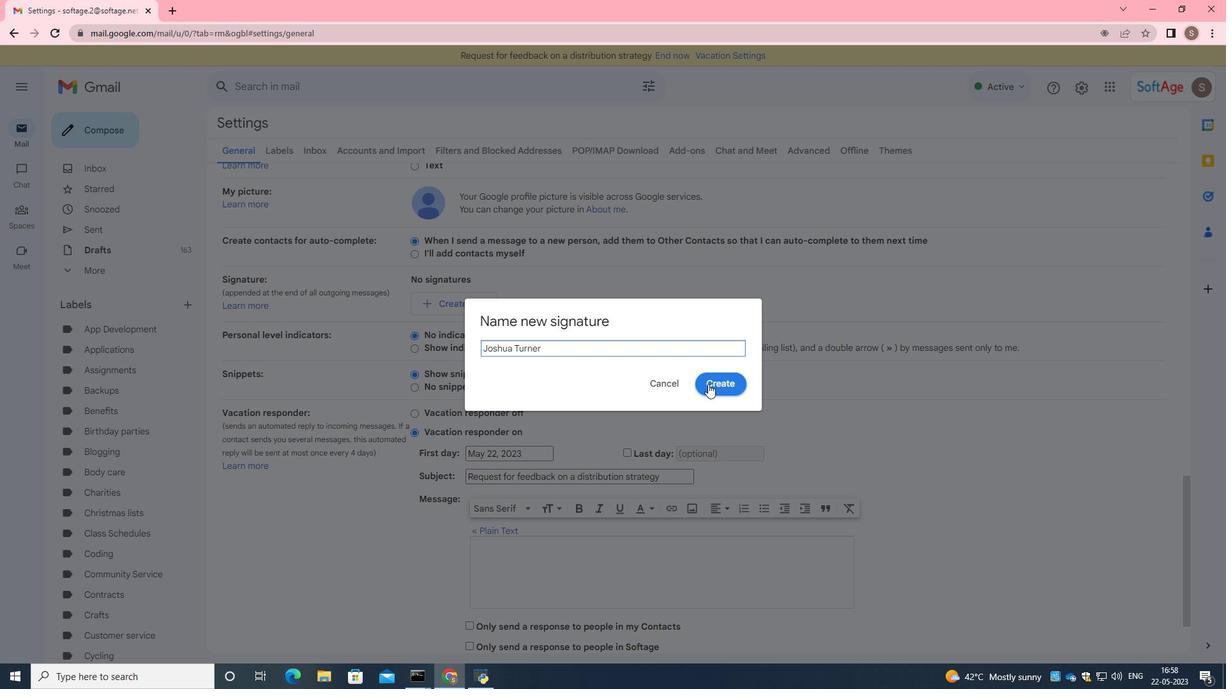 
Action: Mouse moved to (631, 313)
Screenshot: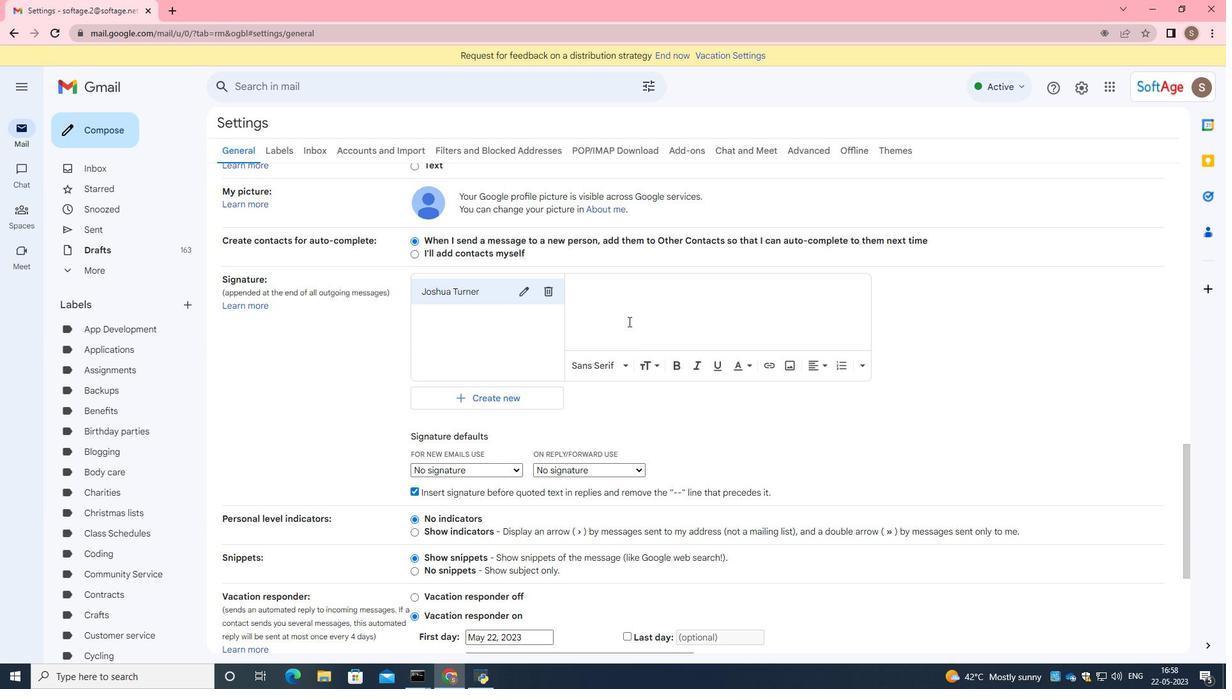 
Action: Mouse pressed left at (631, 313)
Screenshot: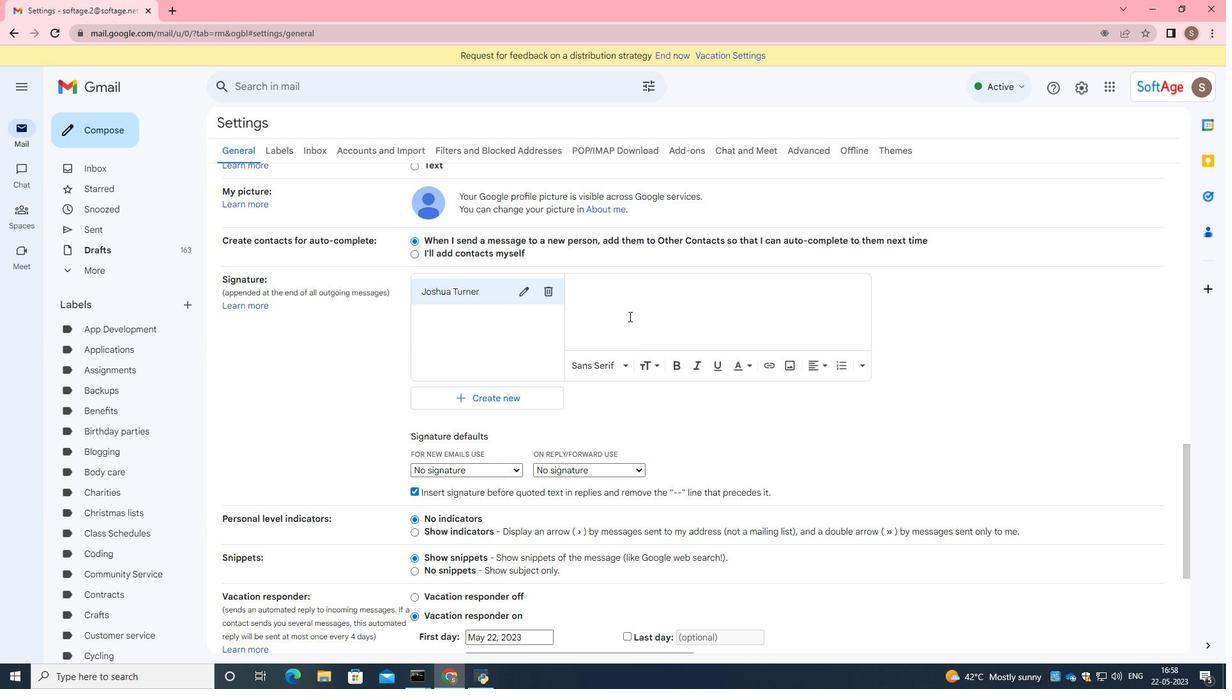 
Action: Key pressed <Key.caps_lock>B<Key.caps_lock>est<Key.space>wishes<Key.space>for<Key.space>a<Key.space>happy<Key.space><Key.caps_lock>N<Key.caps_lock>ational<Key.space><Key.caps_lock>E<Key.caps_lock>nvironment<Key.space><Key.caps_lock>D<Key.caps_lock>ay,<Key.enter><Key.caps_lock>J<Key.caps_lock>oshua<Key.space>t<Key.caps_lock>U<Key.backspace><Key.backspace>T<Key.caps_lock>urner
Screenshot: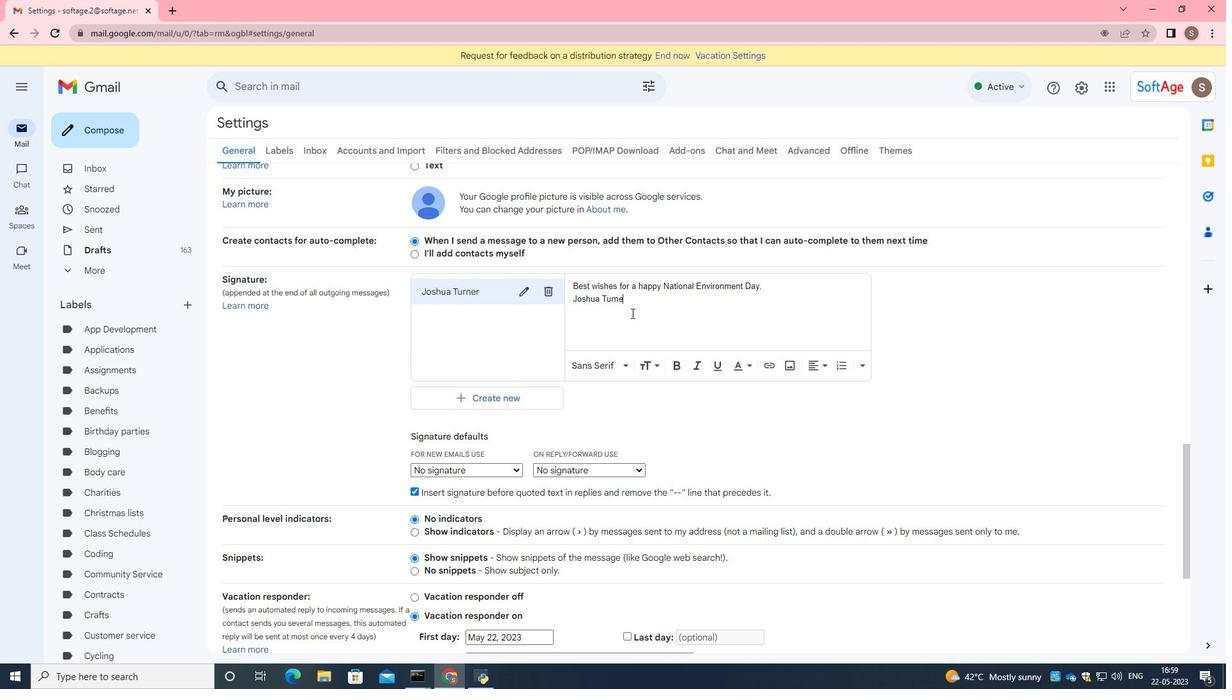 
Action: Mouse moved to (644, 424)
Screenshot: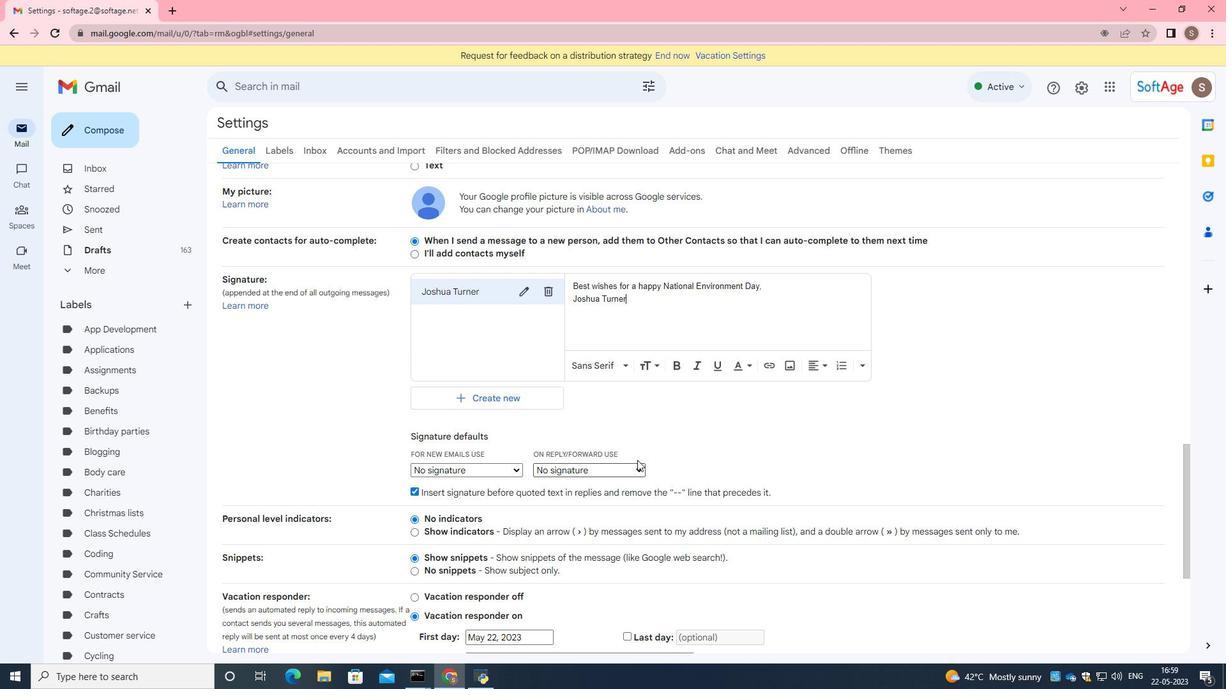 
Action: Mouse scrolled (644, 423) with delta (0, 0)
Screenshot: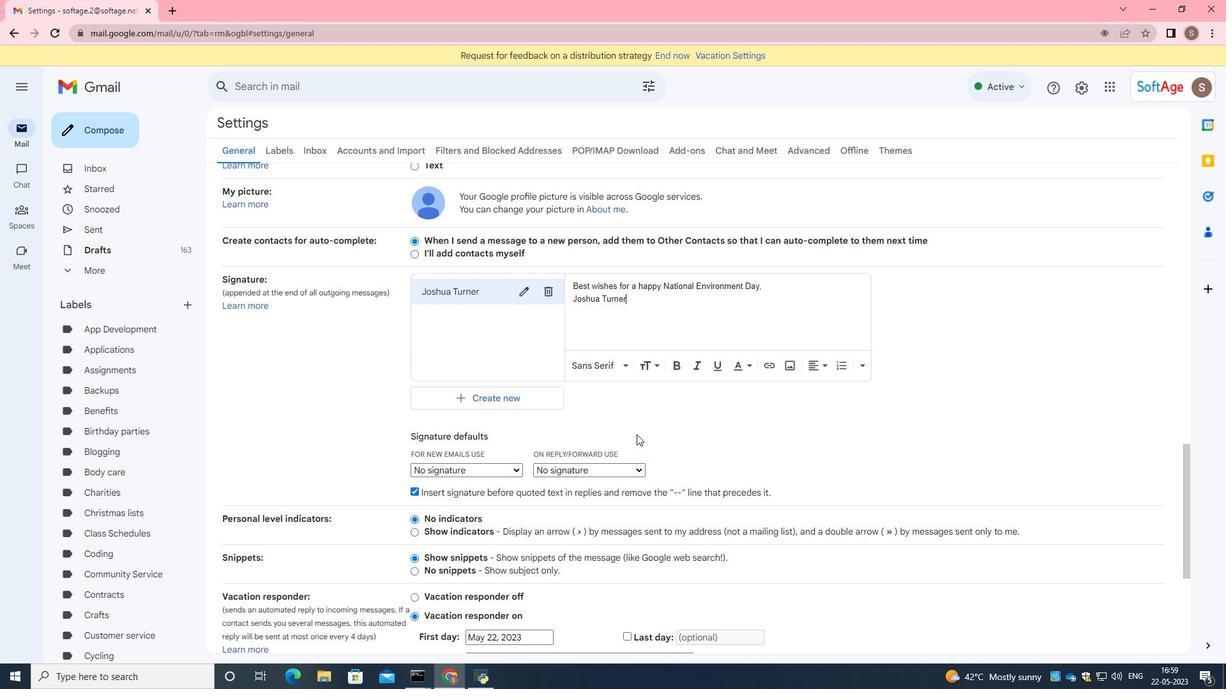
Action: Mouse scrolled (644, 423) with delta (0, 0)
Screenshot: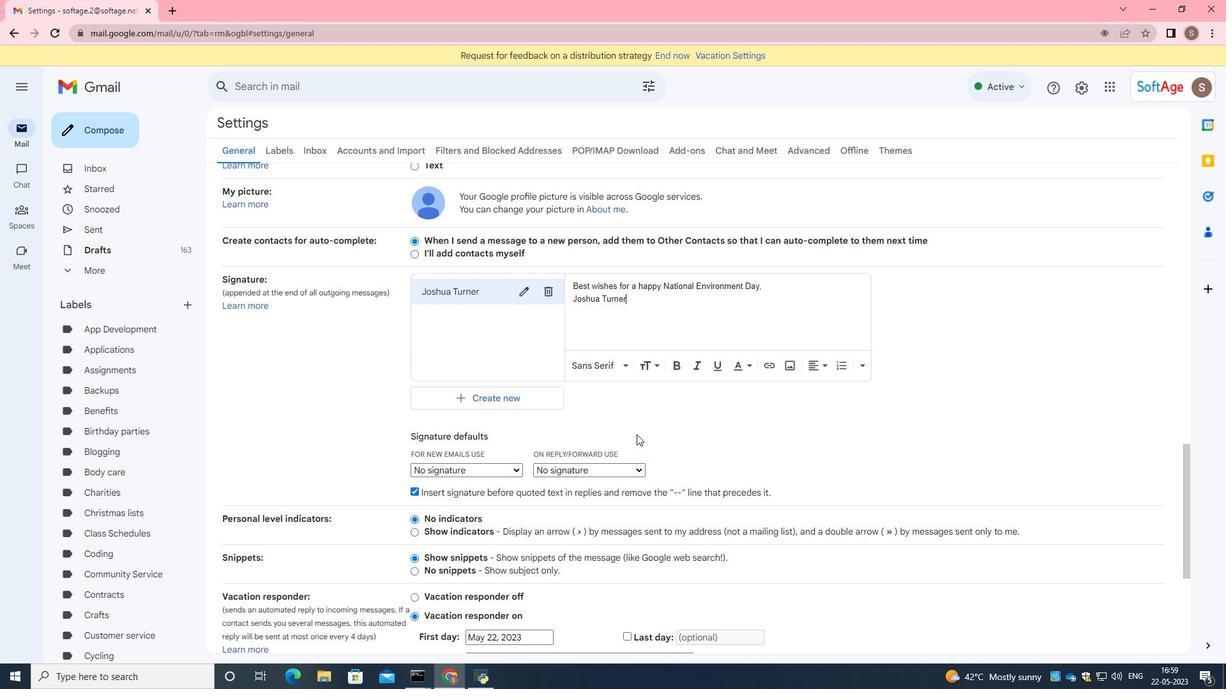 
Action: Mouse moved to (645, 424)
Screenshot: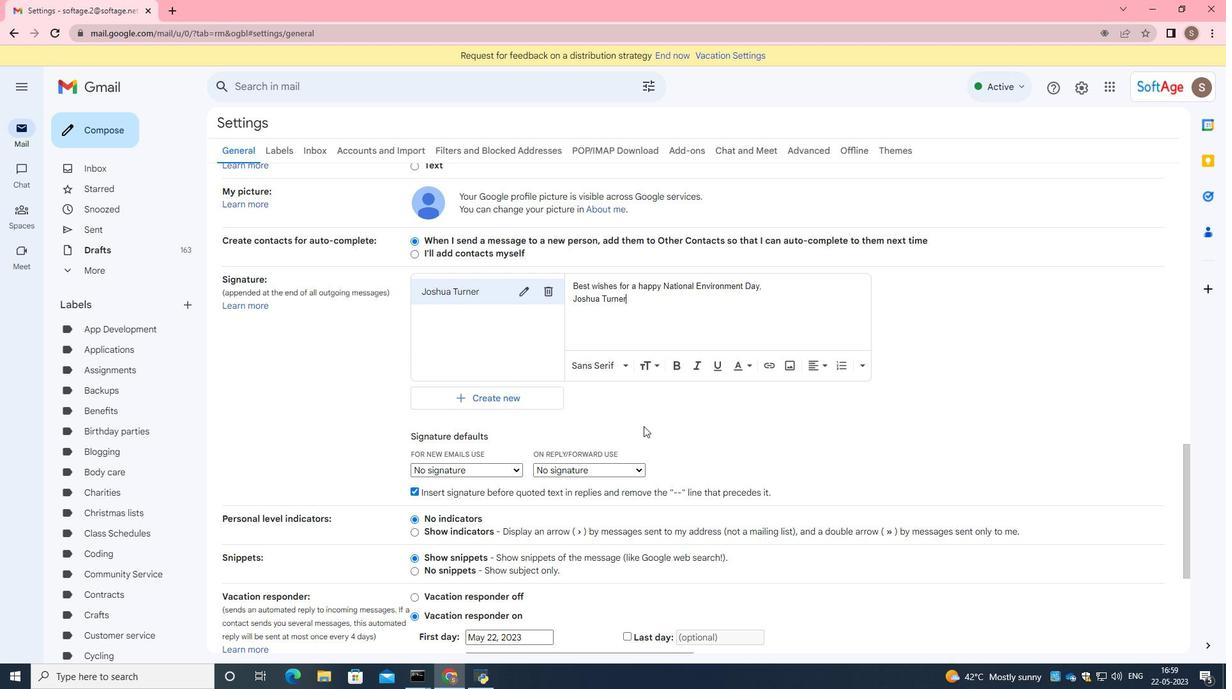 
Action: Mouse scrolled (645, 423) with delta (0, 0)
Screenshot: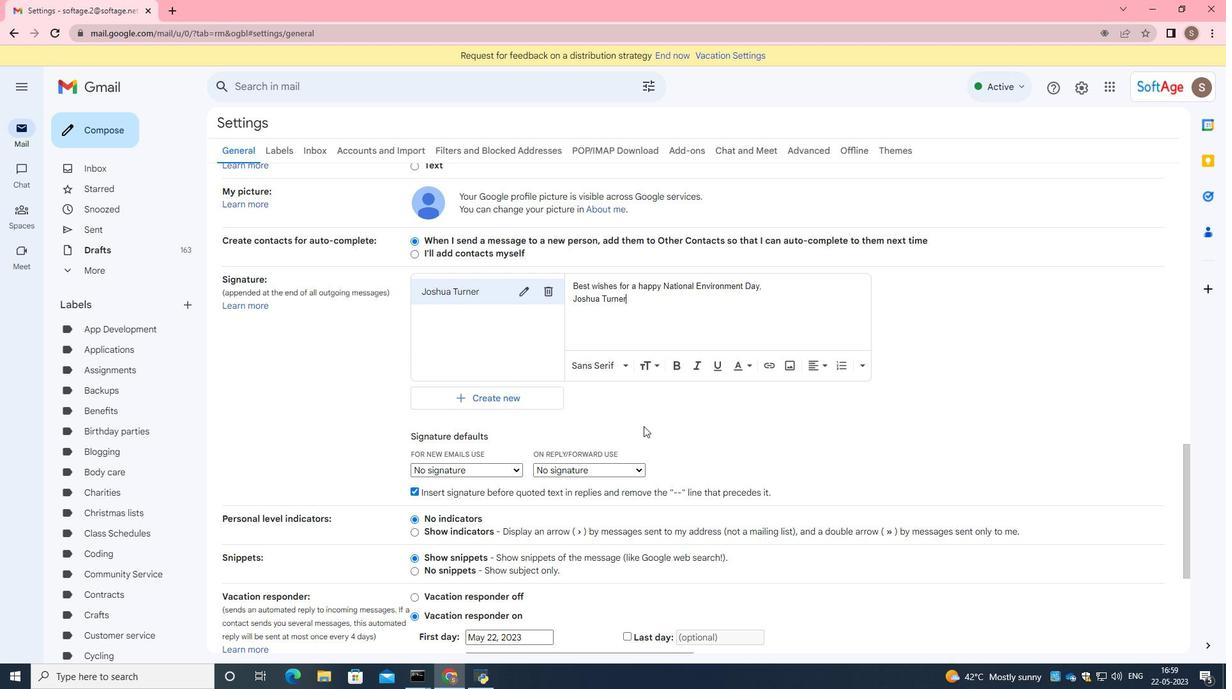
Action: Mouse moved to (647, 424)
Screenshot: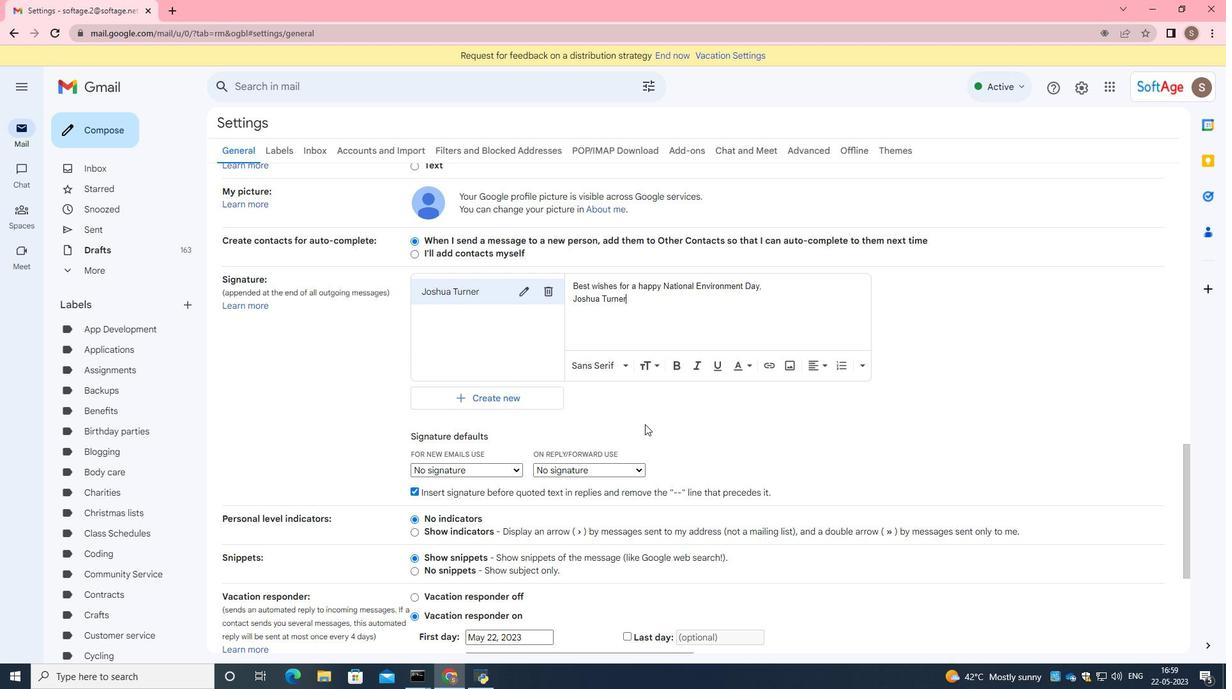 
Action: Mouse scrolled (647, 423) with delta (0, 0)
Screenshot: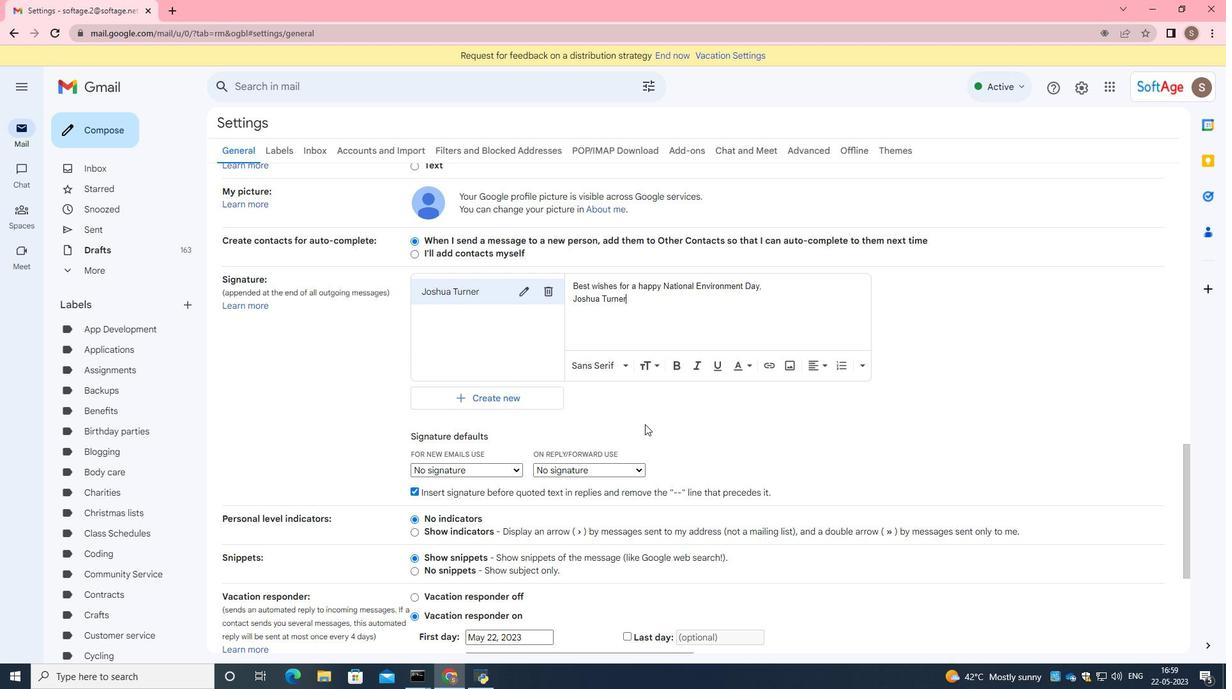 
Action: Mouse moved to (649, 424)
Screenshot: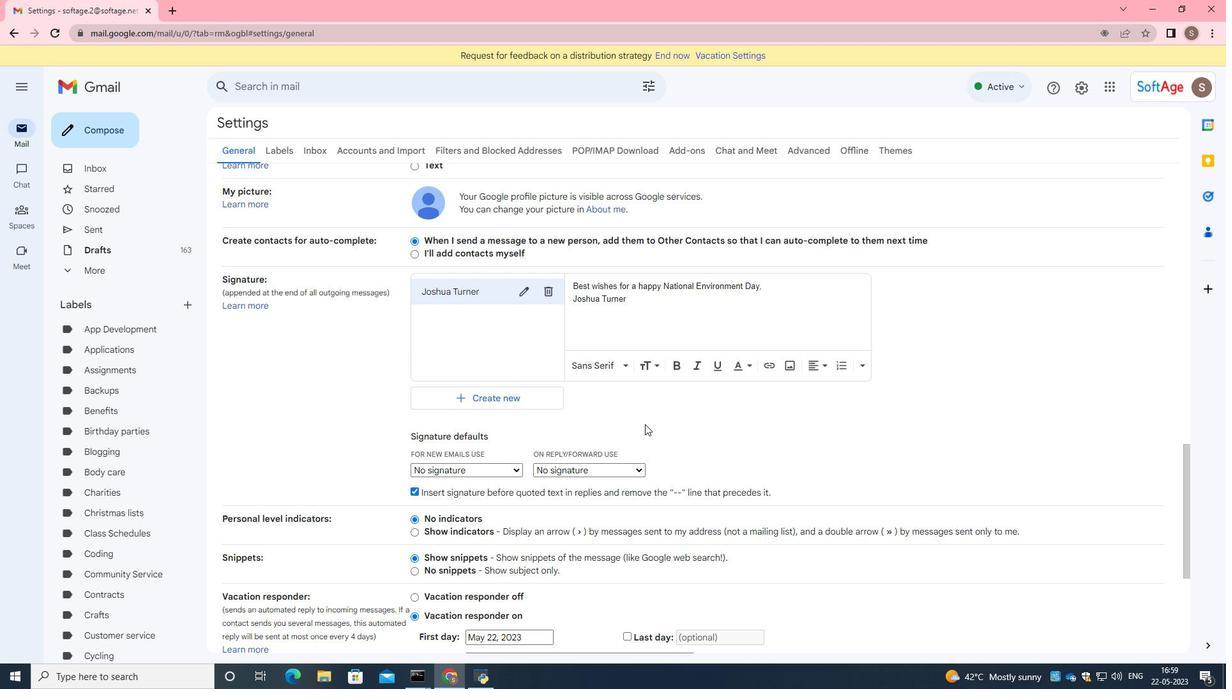 
Action: Mouse scrolled (649, 423) with delta (0, 0)
Screenshot: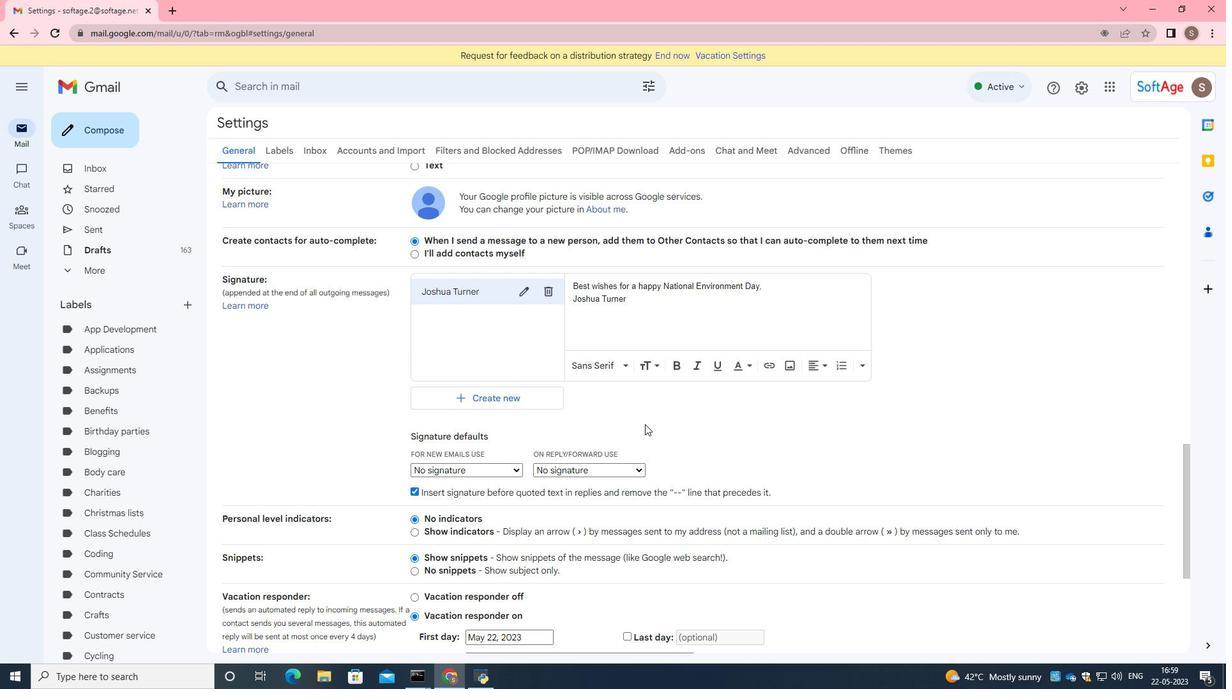 
Action: Mouse moved to (653, 423)
Screenshot: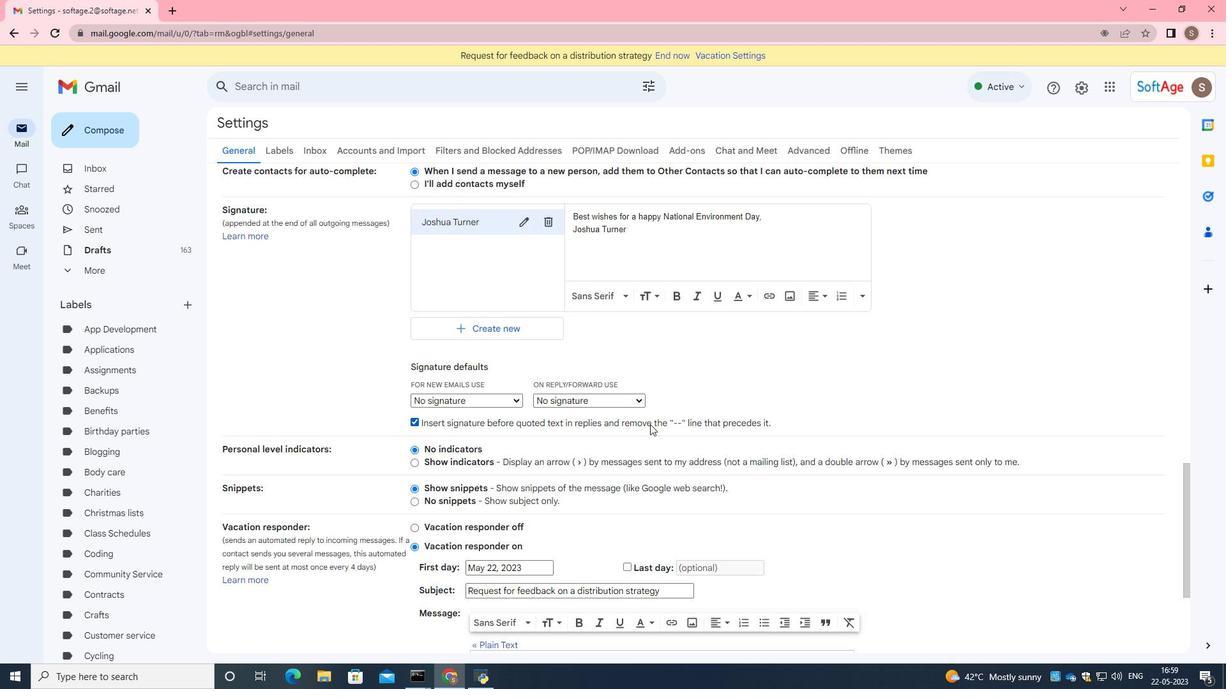 
Action: Mouse scrolled (653, 423) with delta (0, 0)
Screenshot: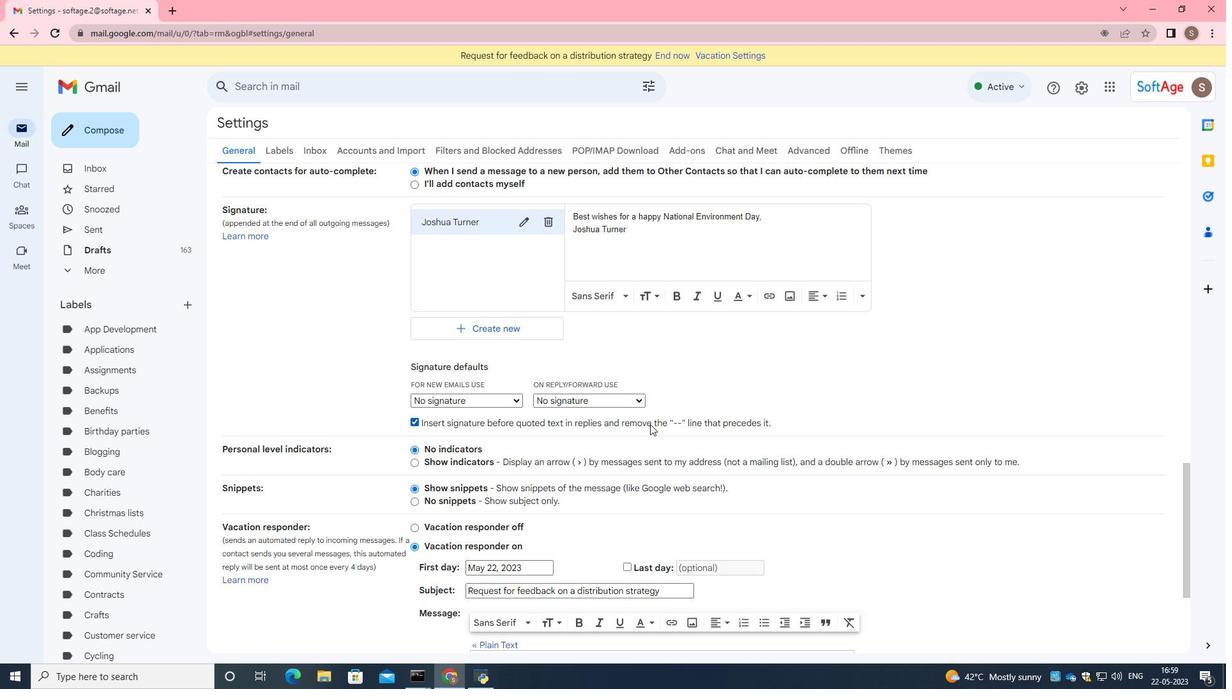 
Action: Mouse moved to (655, 425)
Screenshot: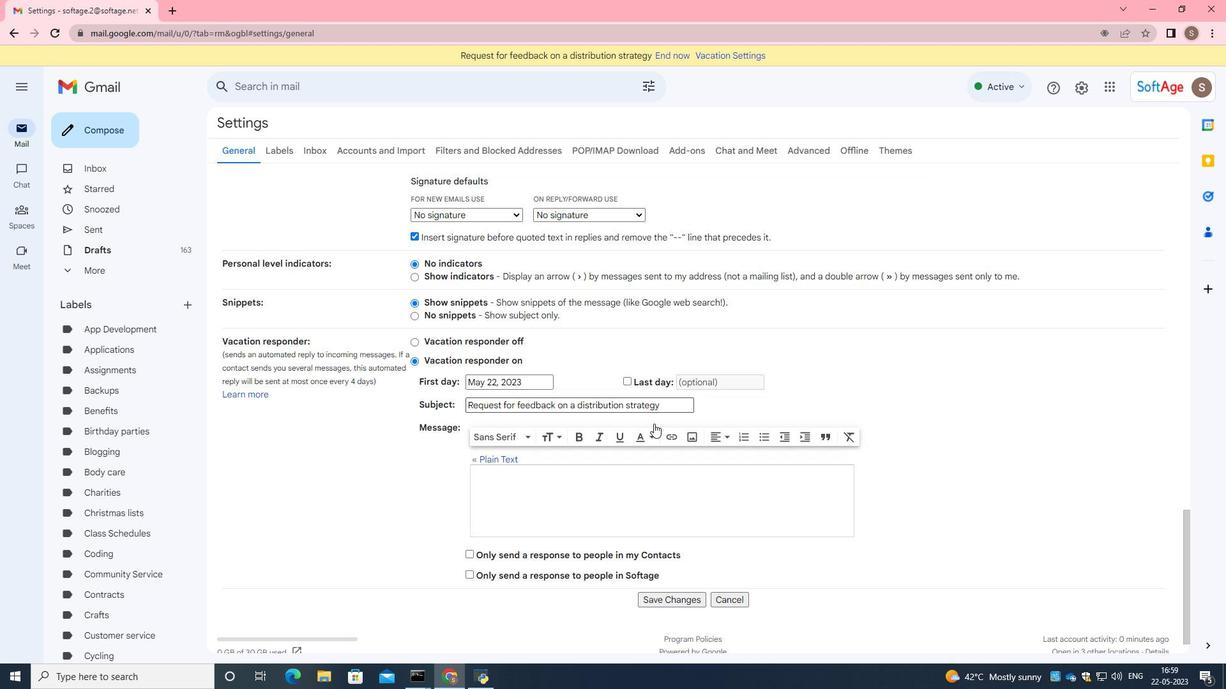 
Action: Mouse scrolled (655, 424) with delta (0, 0)
Screenshot: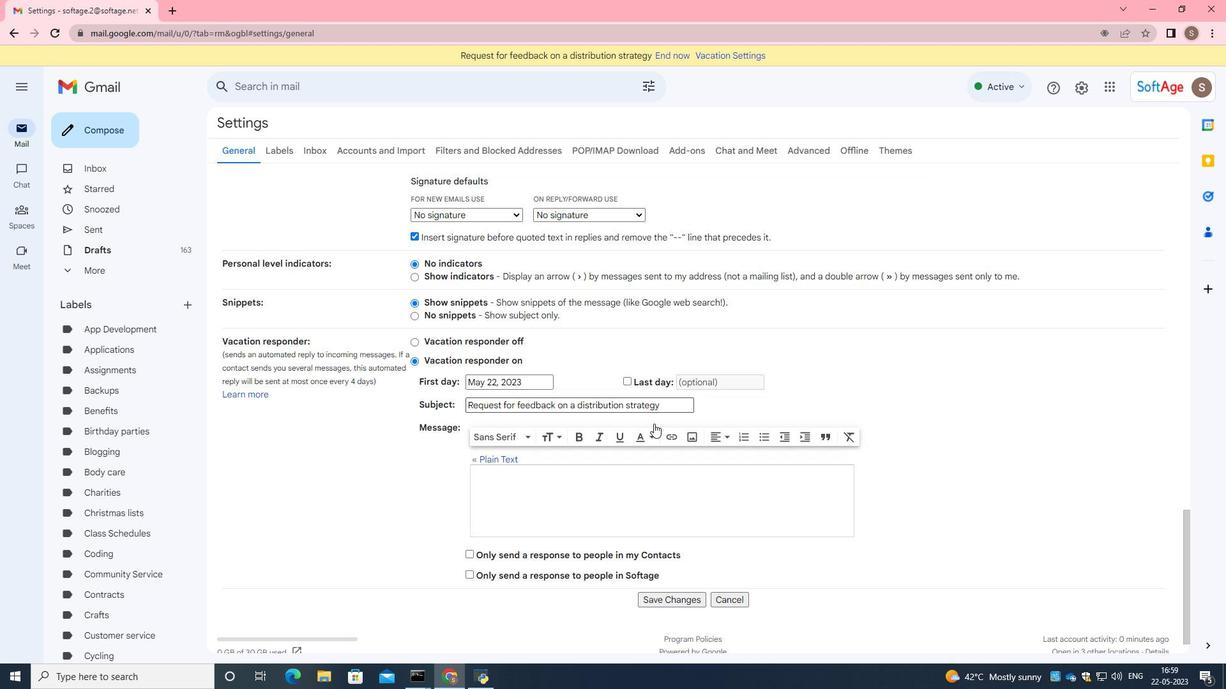 
Action: Mouse scrolled (655, 424) with delta (0, 0)
Screenshot: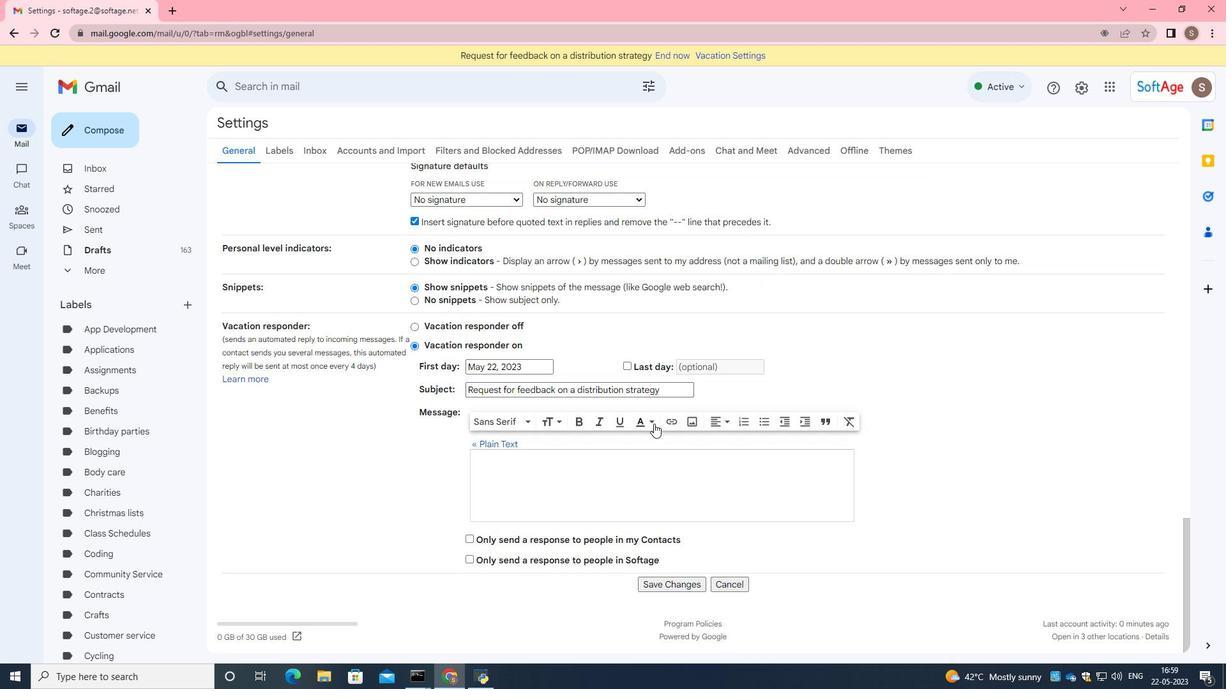 
Action: Mouse scrolled (655, 424) with delta (0, 0)
Screenshot: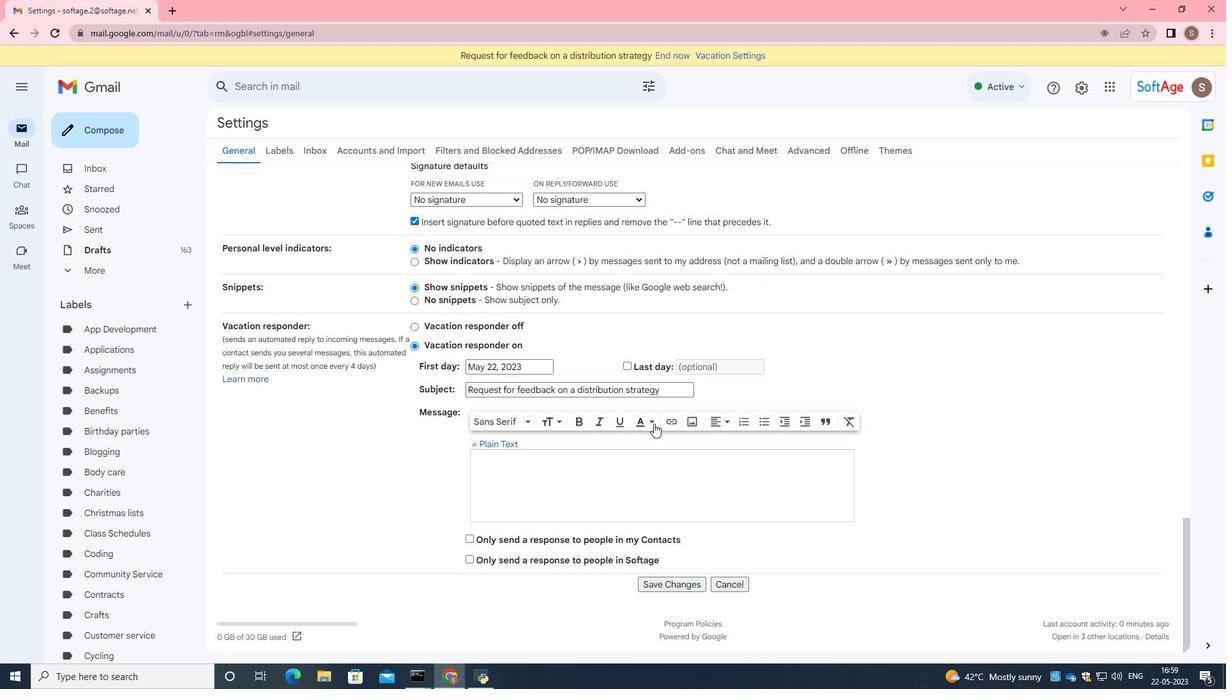 
Action: Mouse moved to (662, 577)
Screenshot: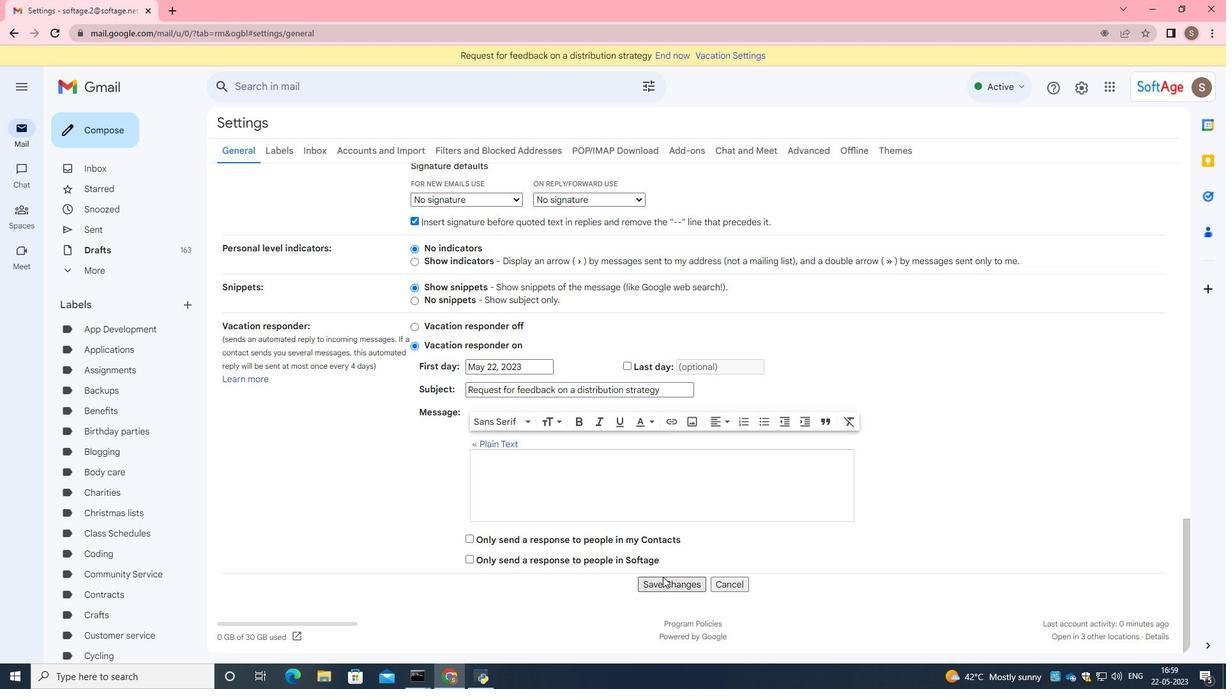 
Action: Mouse pressed left at (662, 577)
Screenshot: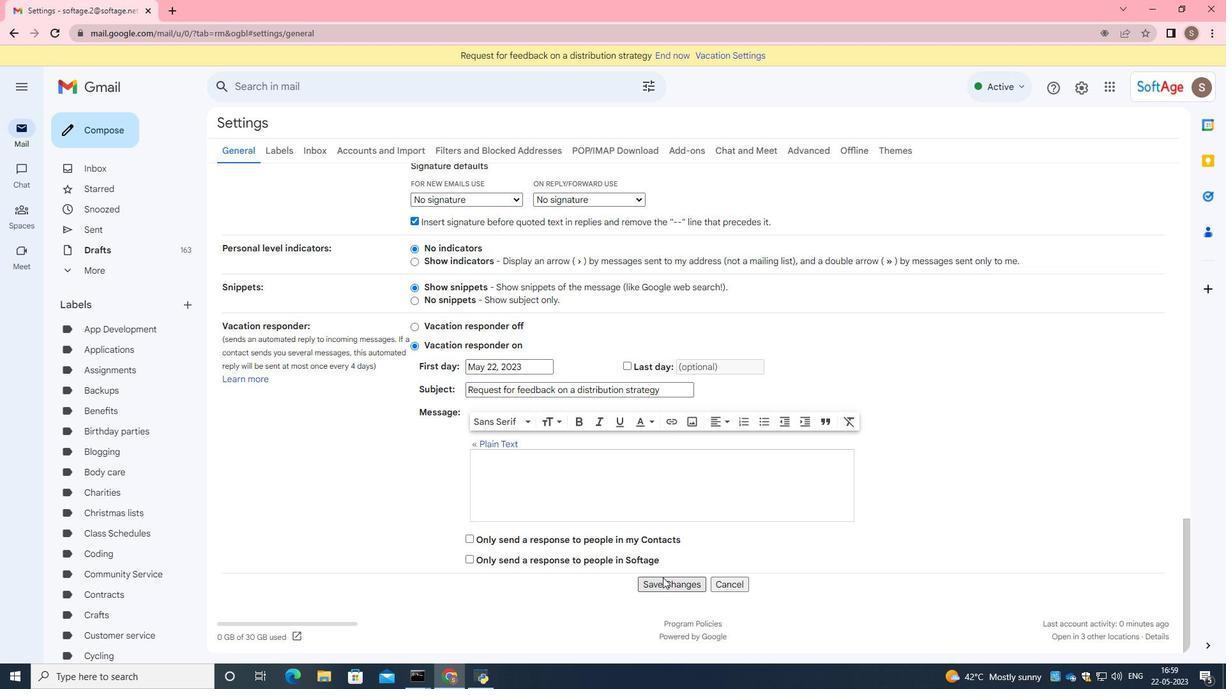 
Action: Mouse moved to (113, 118)
Screenshot: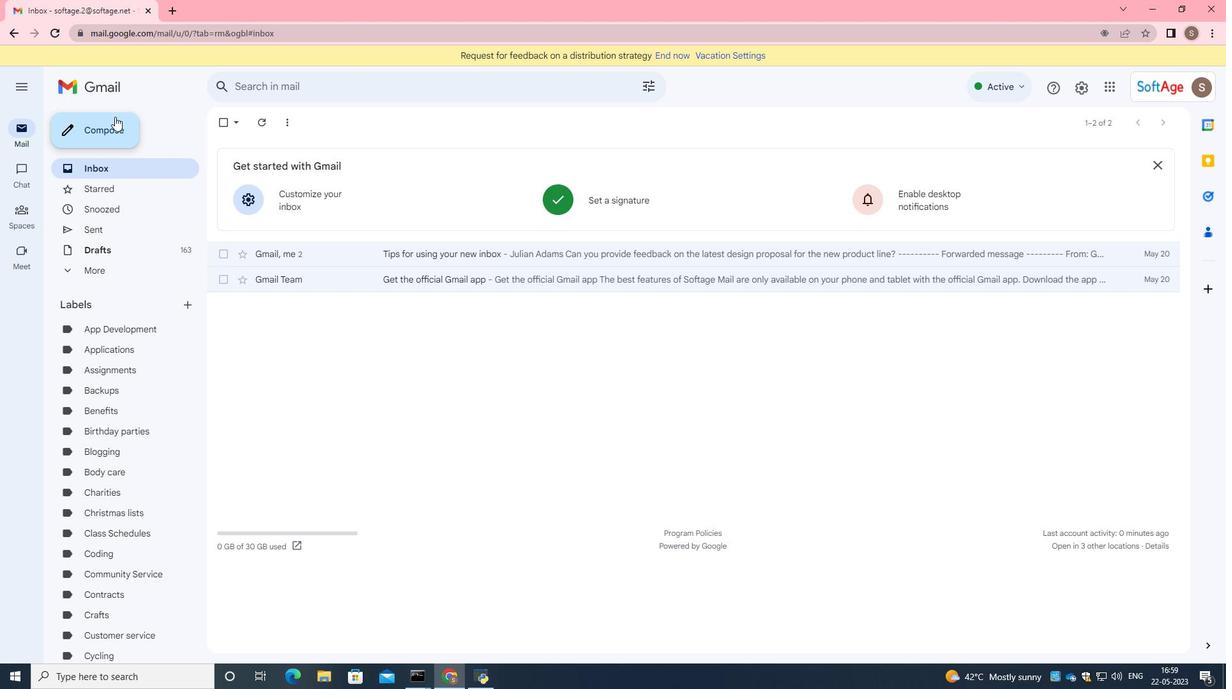 
Action: Mouse pressed left at (113, 118)
Screenshot: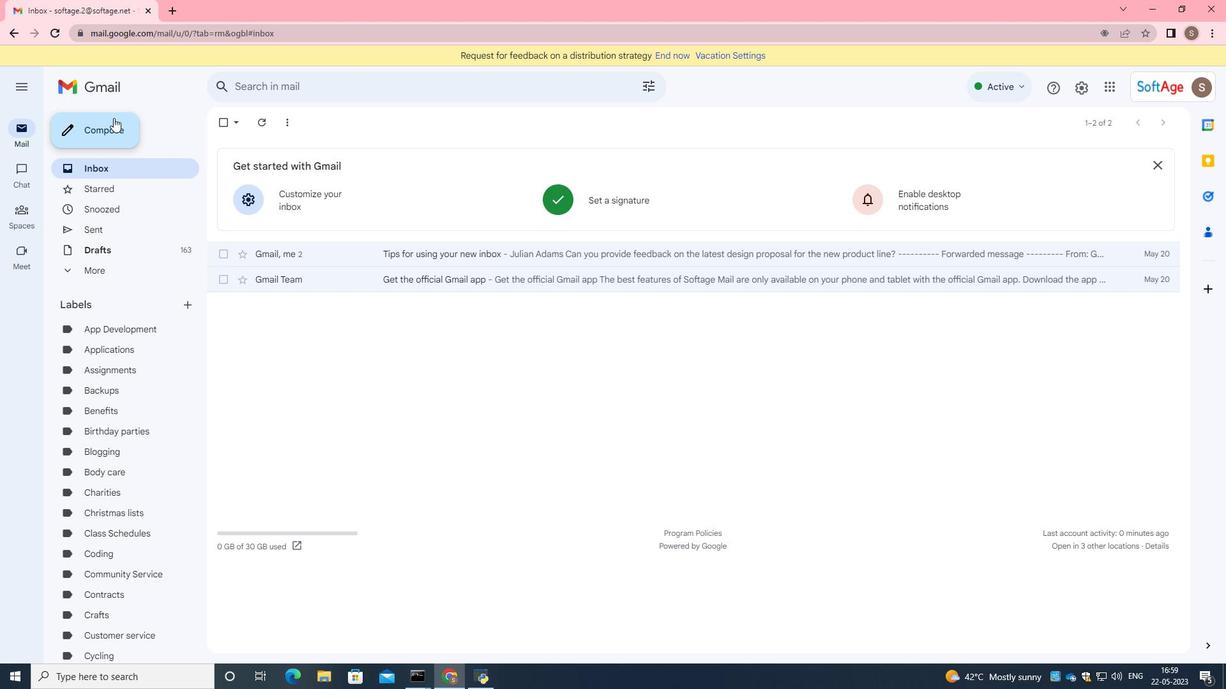 
Action: Mouse moved to (1034, 645)
Screenshot: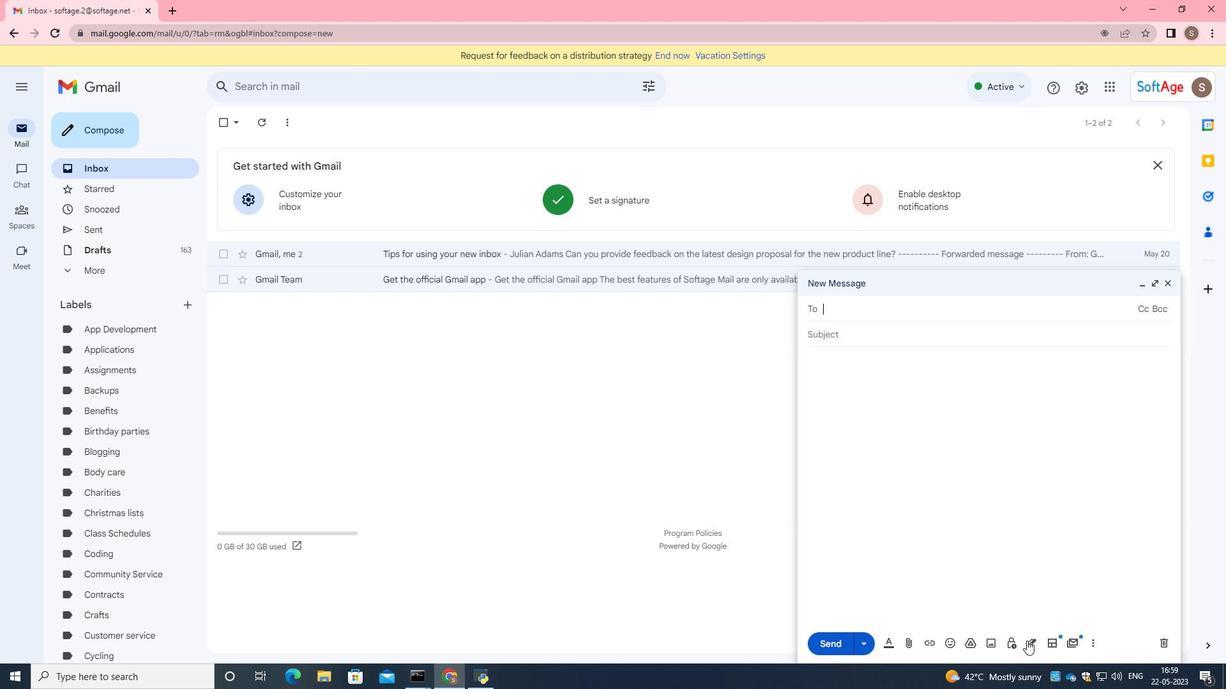 
Action: Mouse pressed left at (1034, 645)
Screenshot: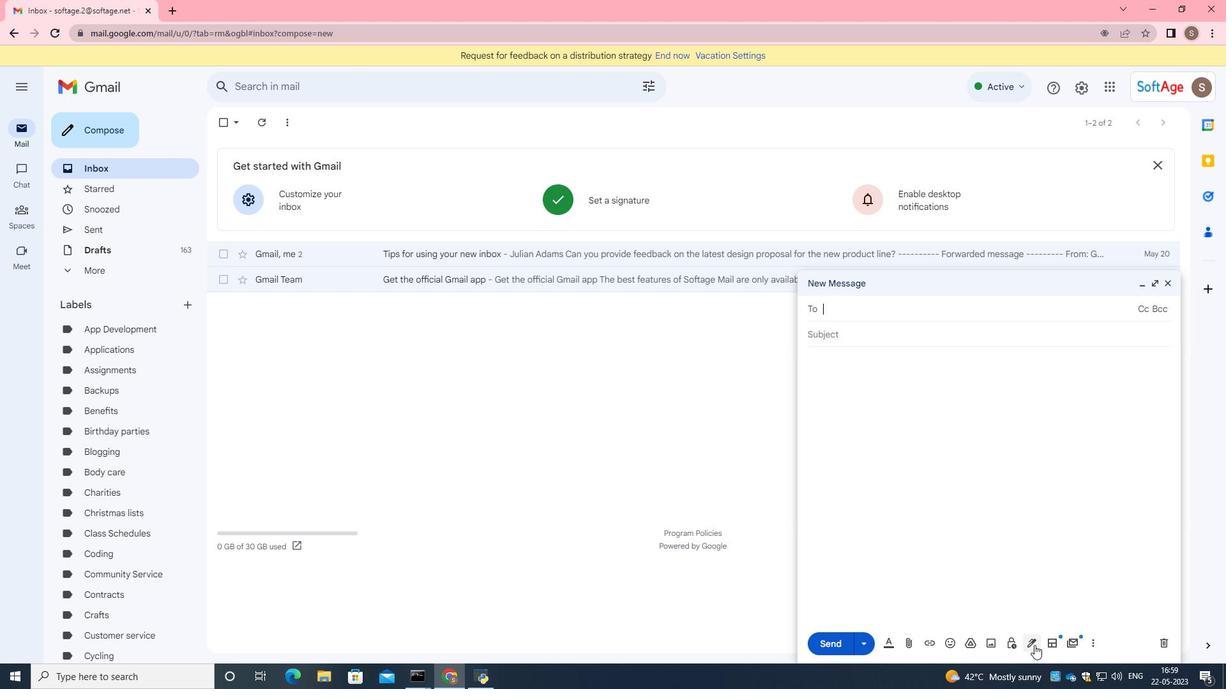 
Action: Mouse moved to (1074, 617)
Screenshot: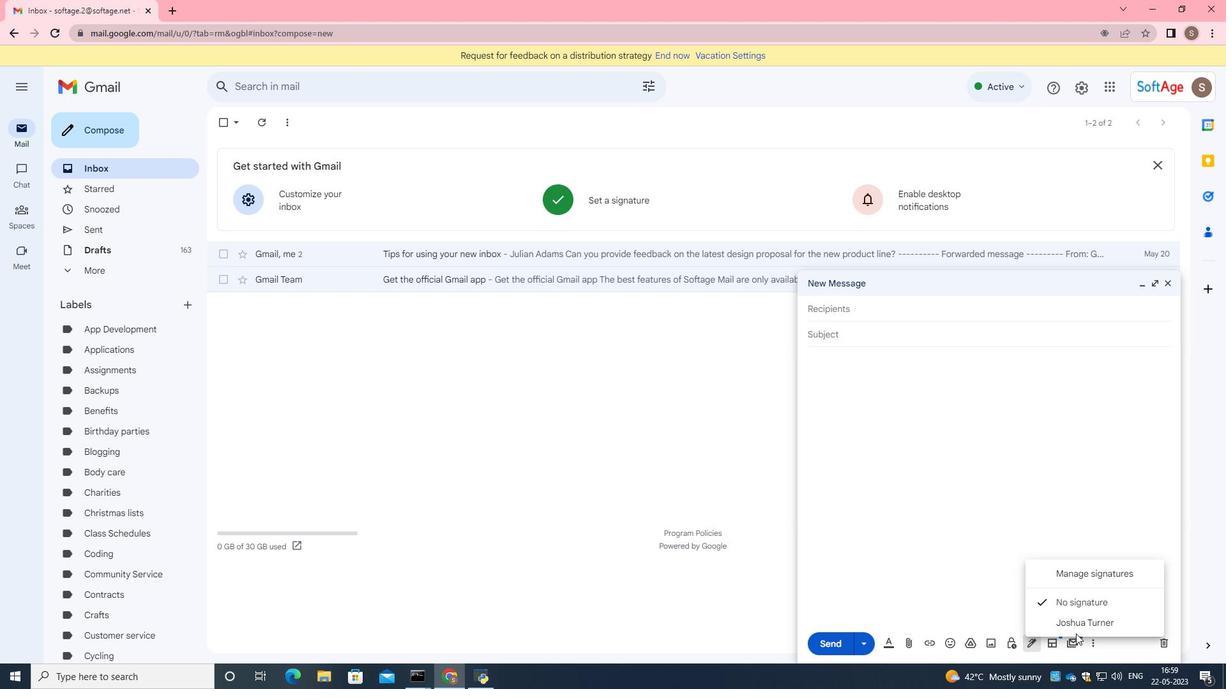 
Action: Mouse pressed left at (1074, 617)
Screenshot: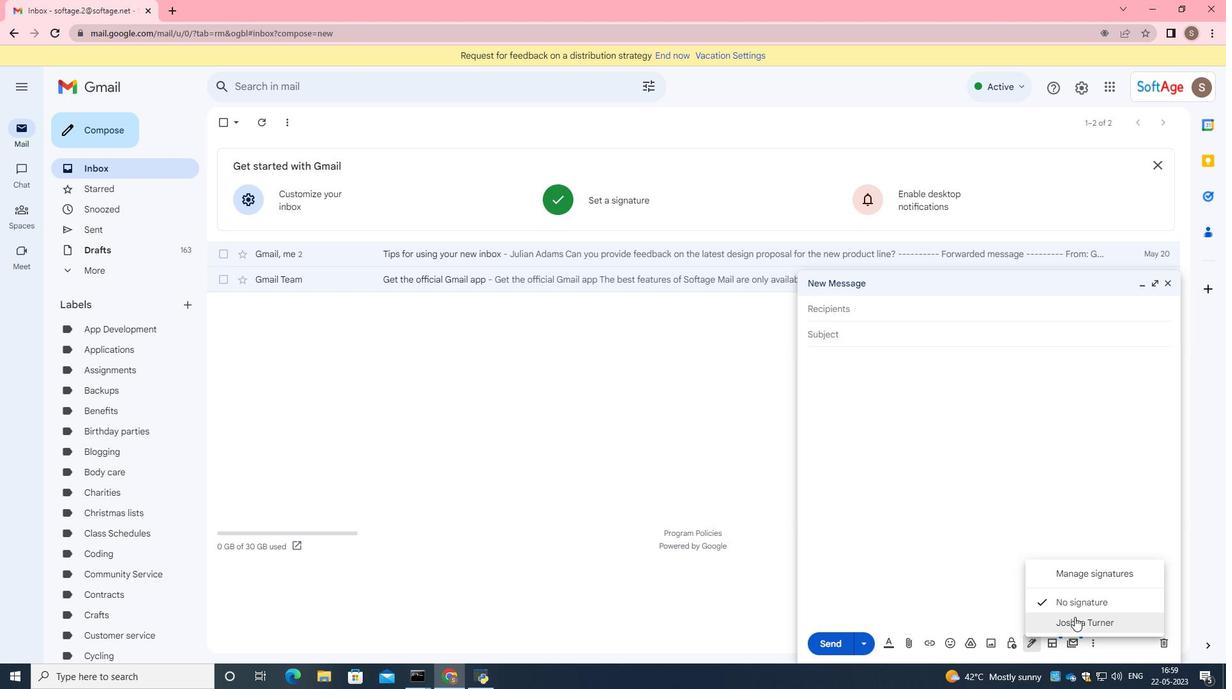 
Action: Mouse moved to (851, 312)
Screenshot: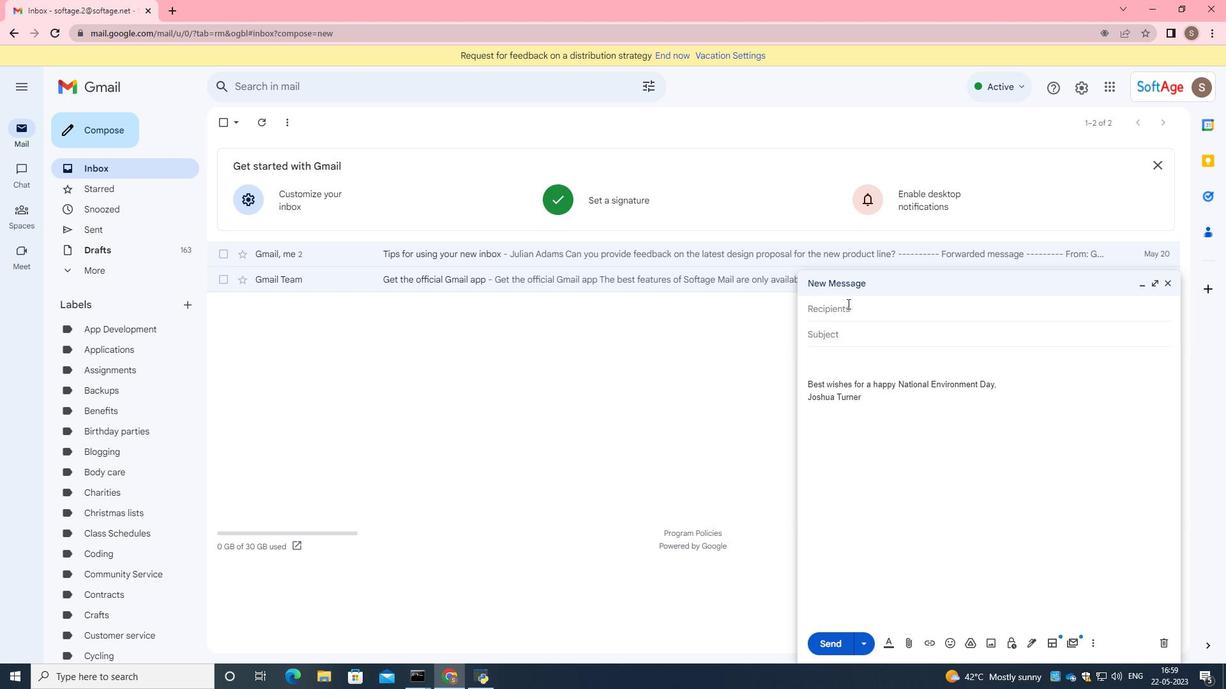 
Action: Mouse pressed left at (851, 312)
Screenshot: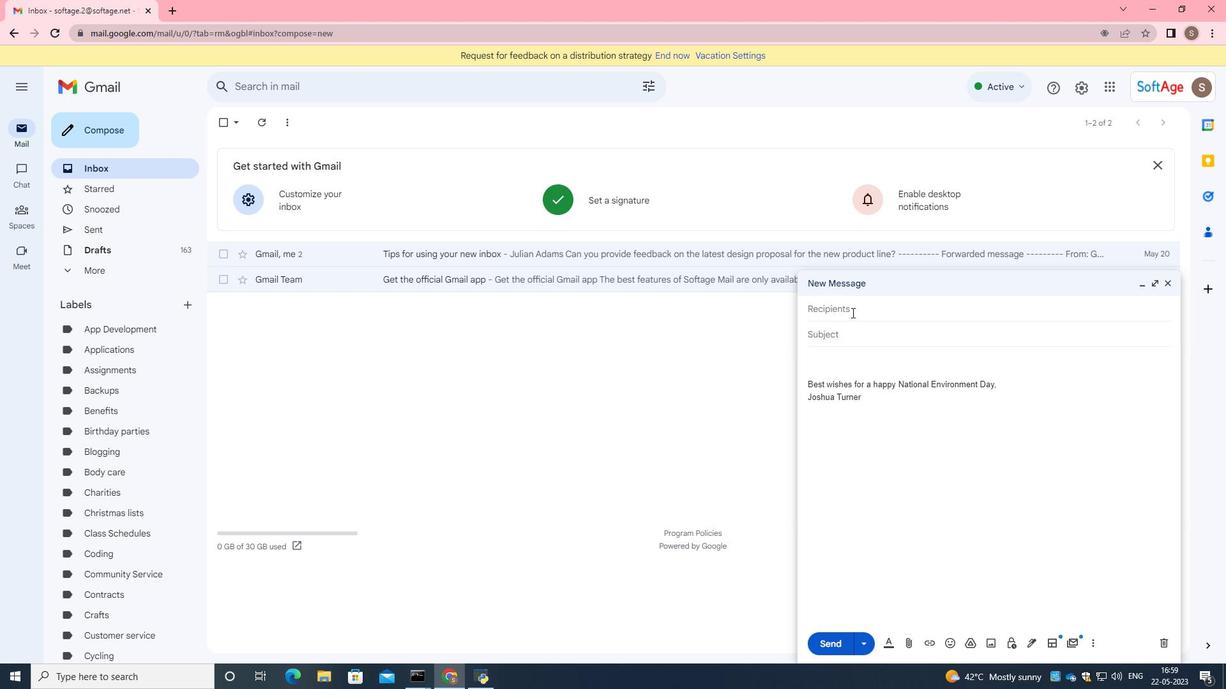 
Action: Key pressed <Key.caps_lock><Key.caps_lock>softage.5<Key.shift>@s<Key.backspace>softage.nr<Key.backspace>et
Screenshot: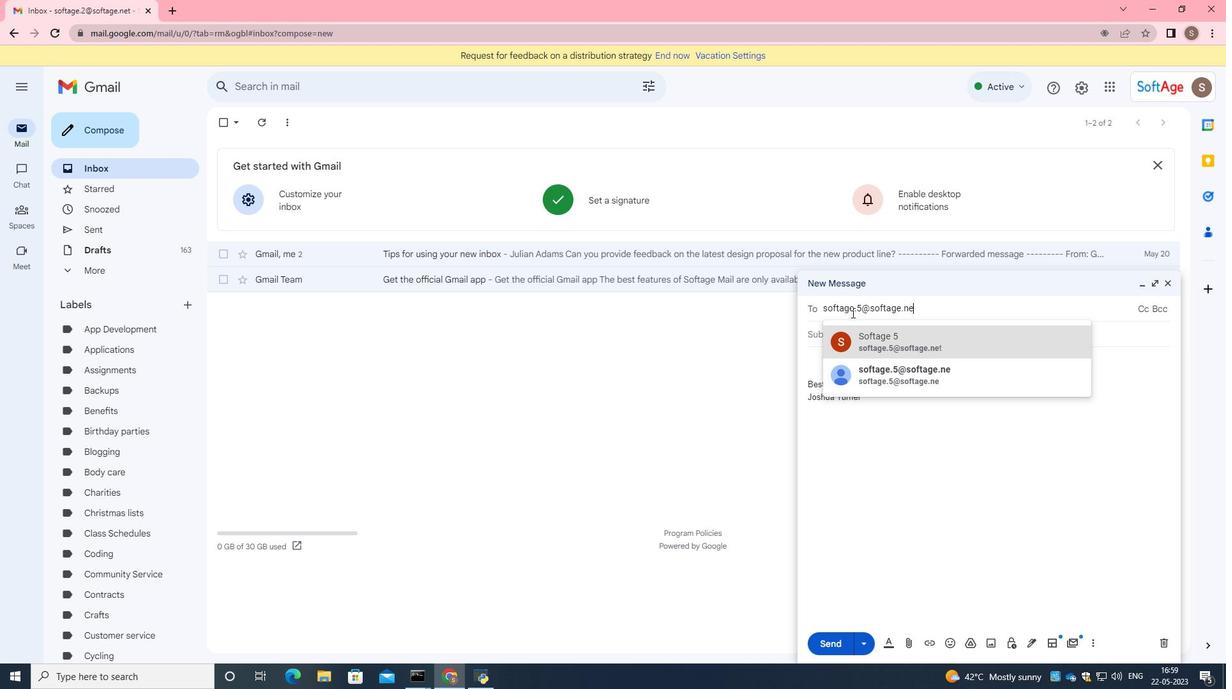 
Action: Mouse moved to (915, 340)
Screenshot: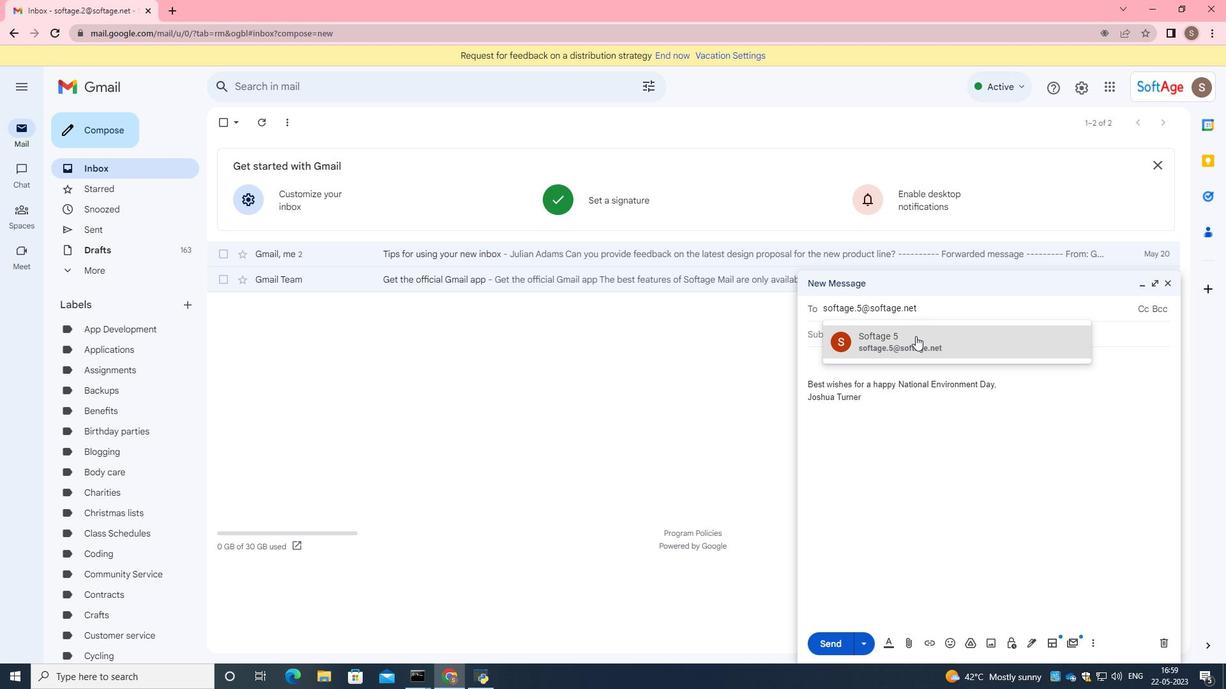 
Action: Mouse pressed left at (915, 340)
Screenshot: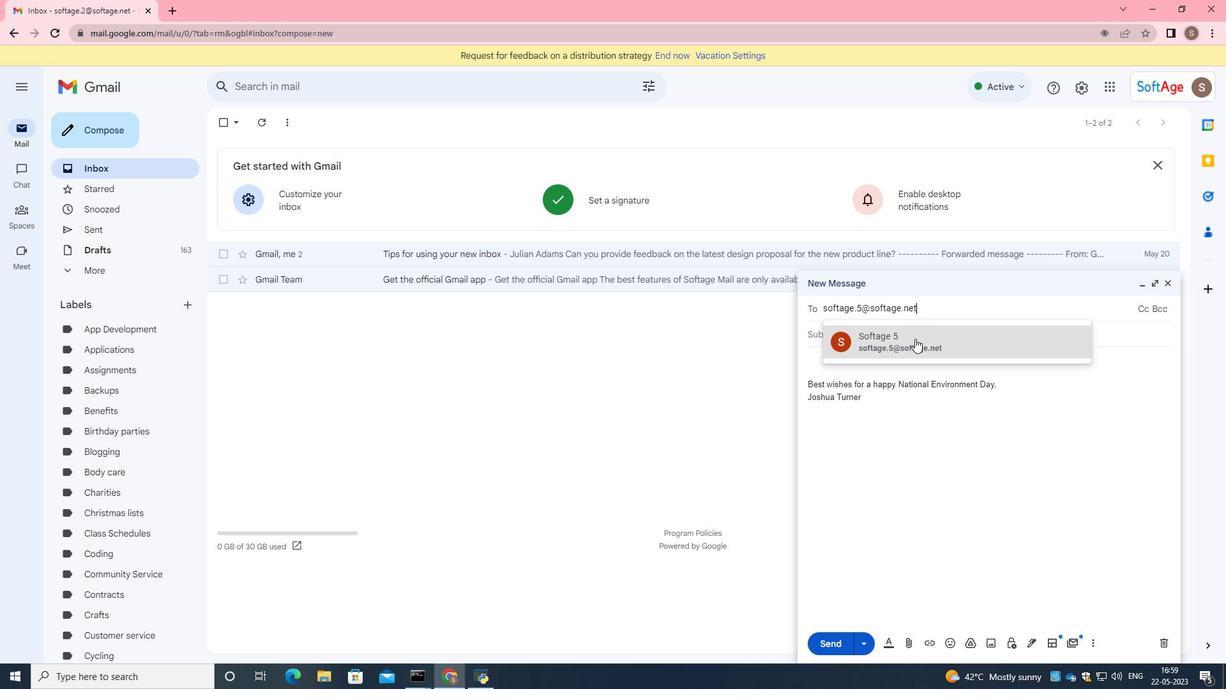 
Action: Mouse moved to (1091, 648)
Screenshot: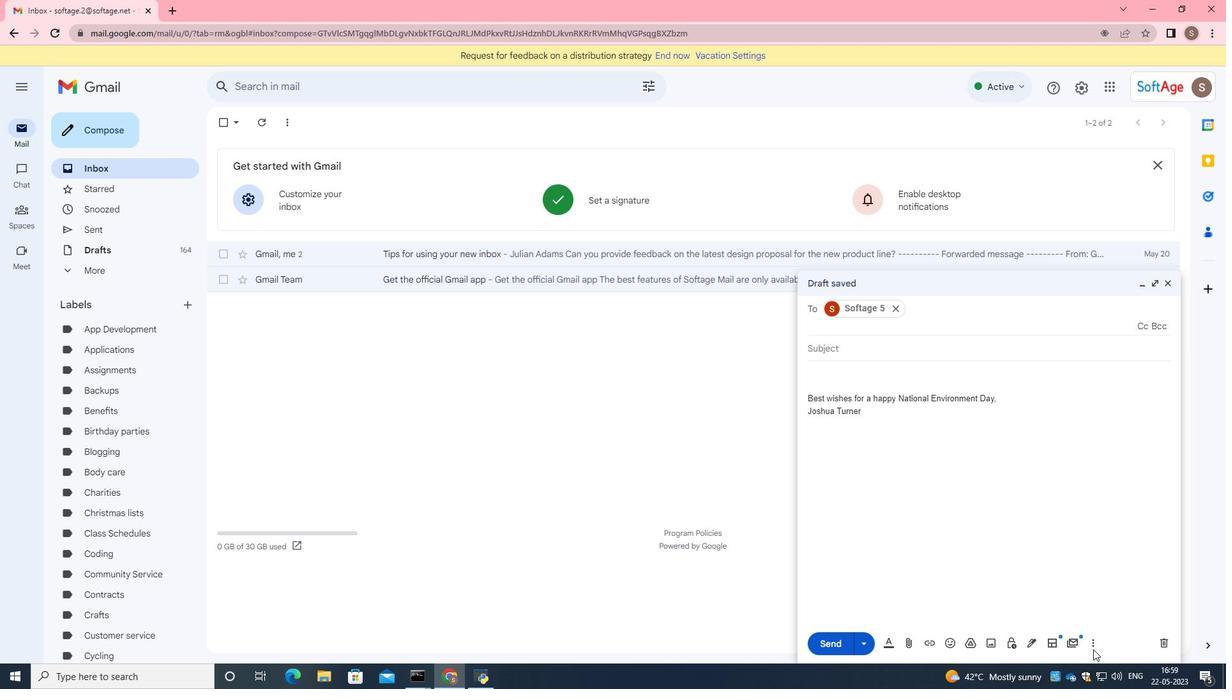 
Action: Mouse pressed left at (1091, 648)
Screenshot: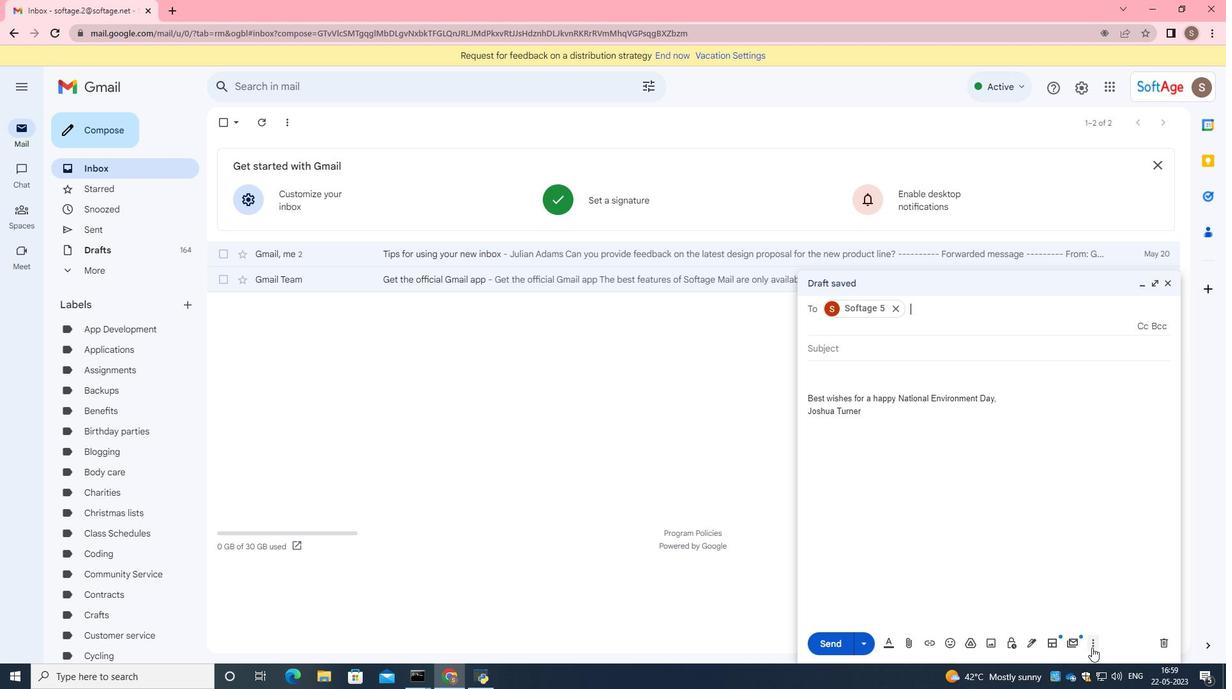 
Action: Mouse moved to (1019, 528)
Screenshot: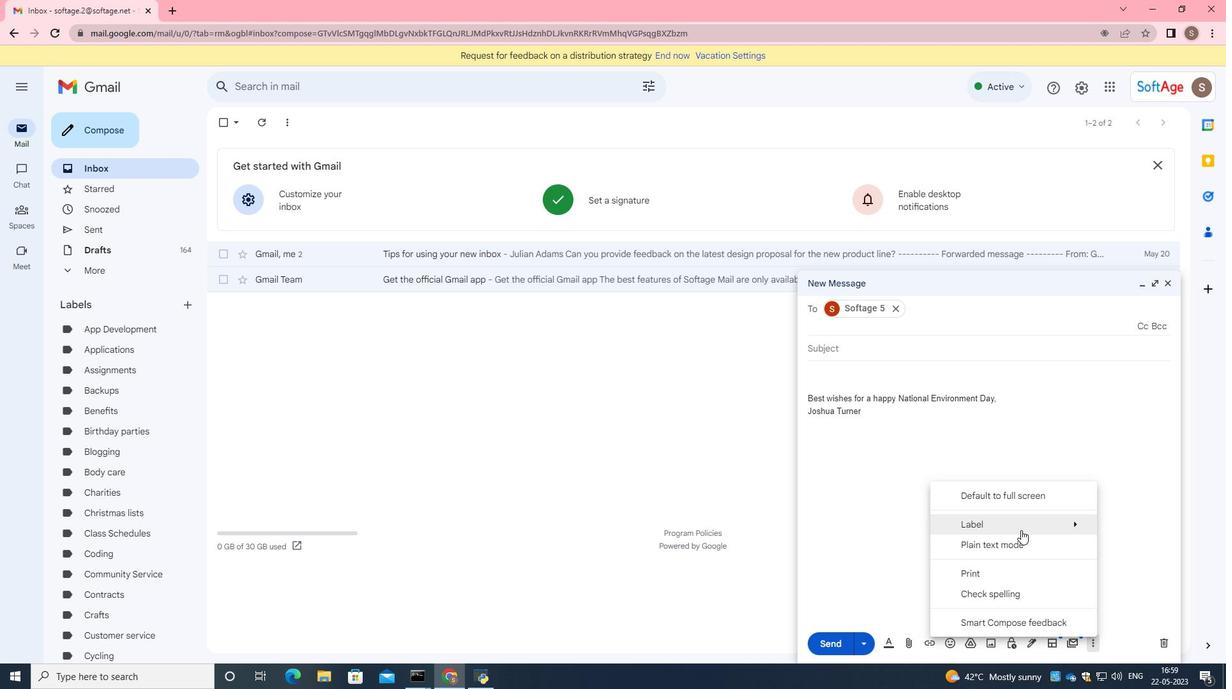 
Action: Mouse pressed left at (1019, 528)
Screenshot: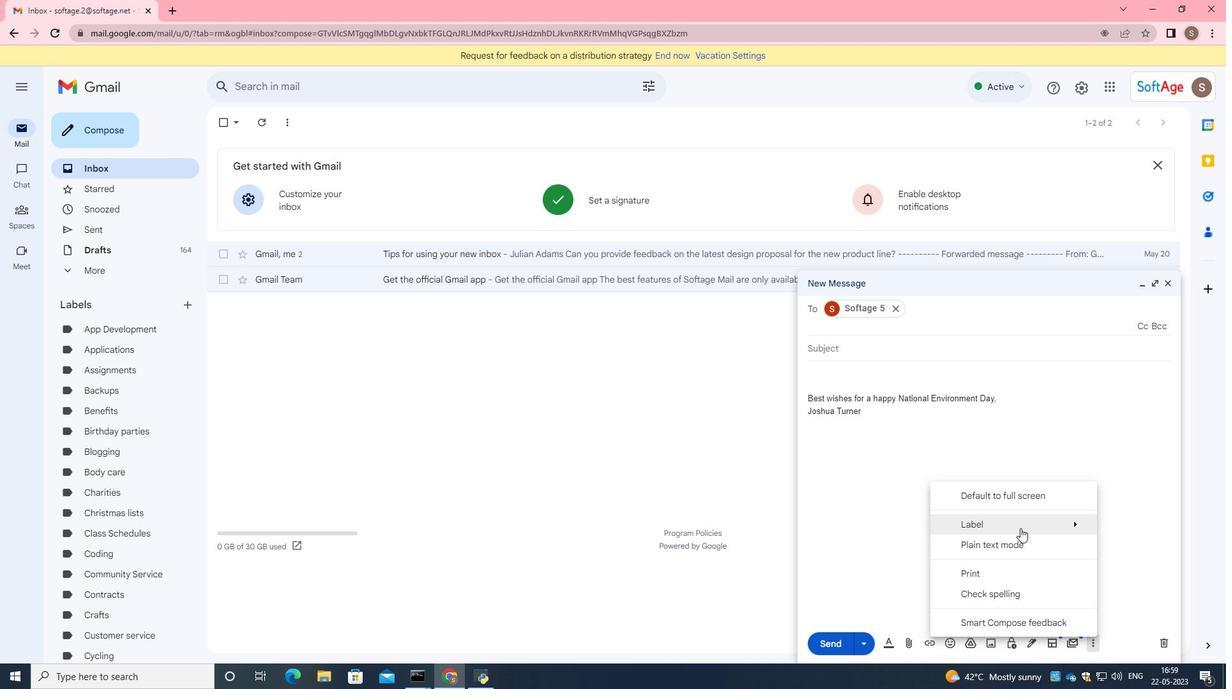 
Action: Mouse moved to (766, 268)
Screenshot: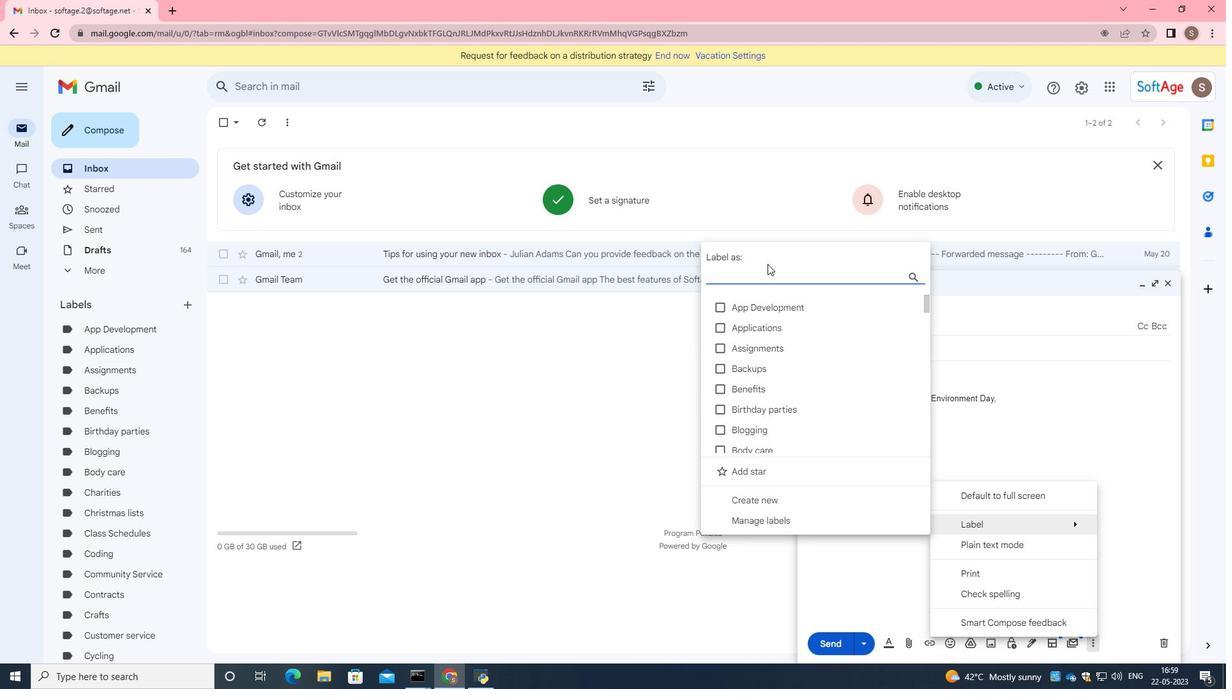 
Action: Key pressed <Key.caps_lock>E<Key.caps_lock>xperience
Screenshot: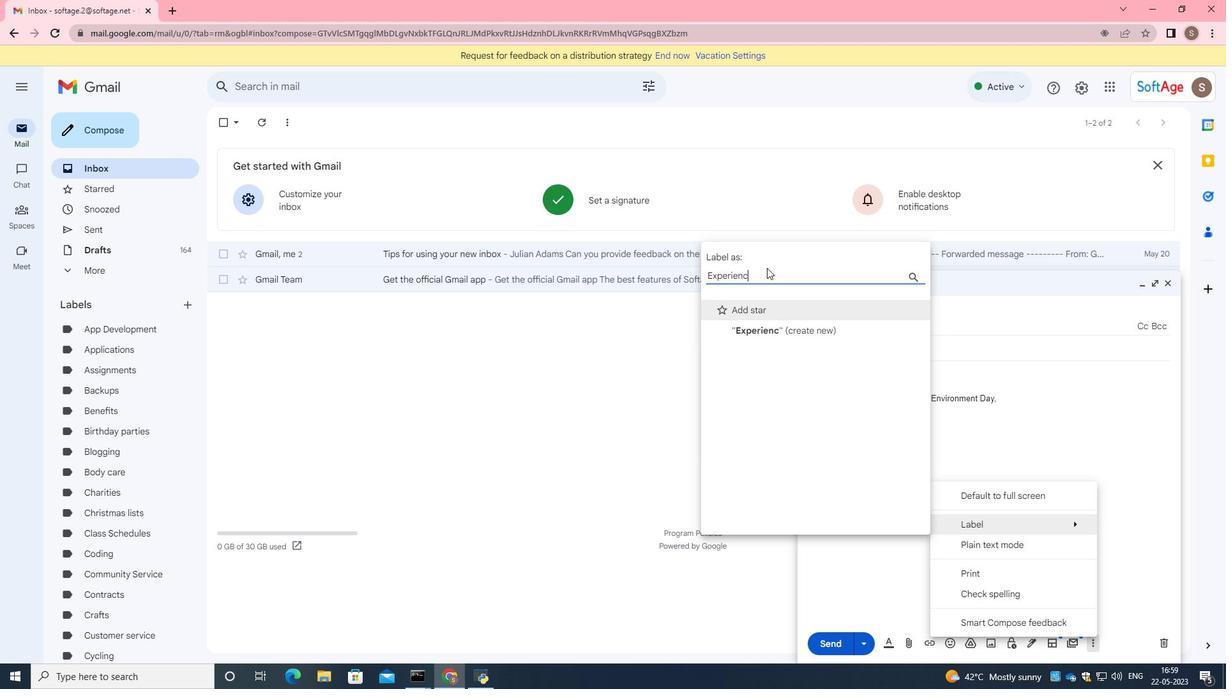 
Action: Mouse moved to (756, 333)
Screenshot: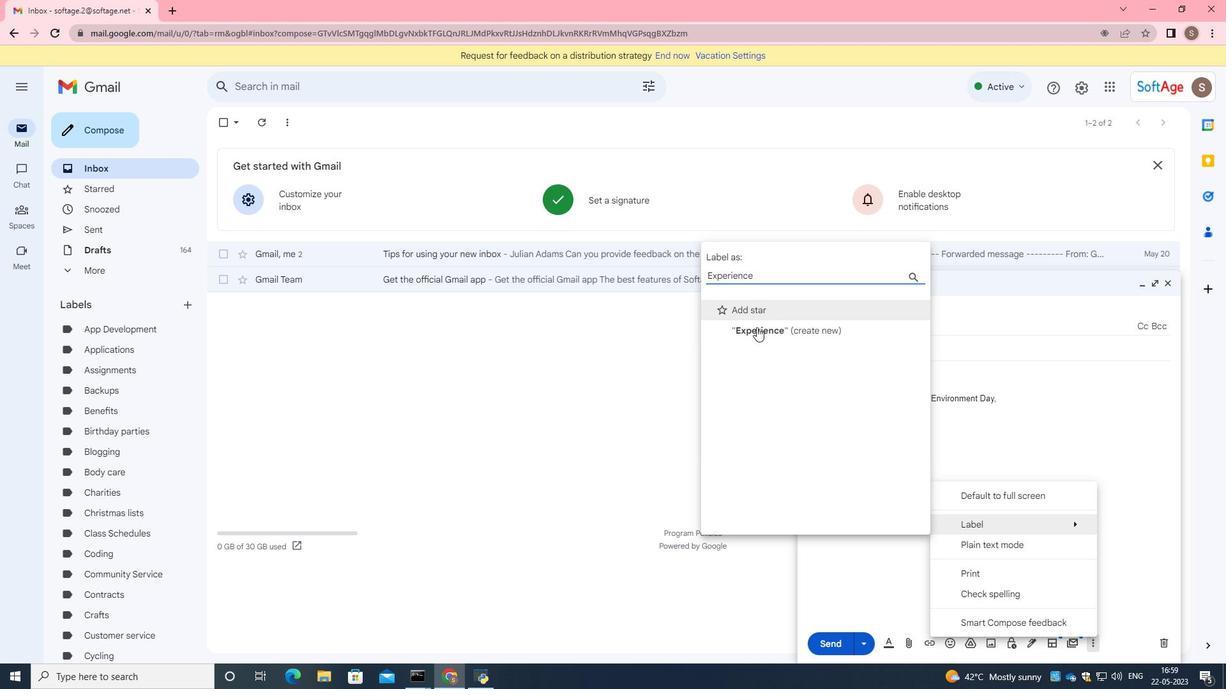 
Action: Mouse pressed left at (756, 333)
Screenshot: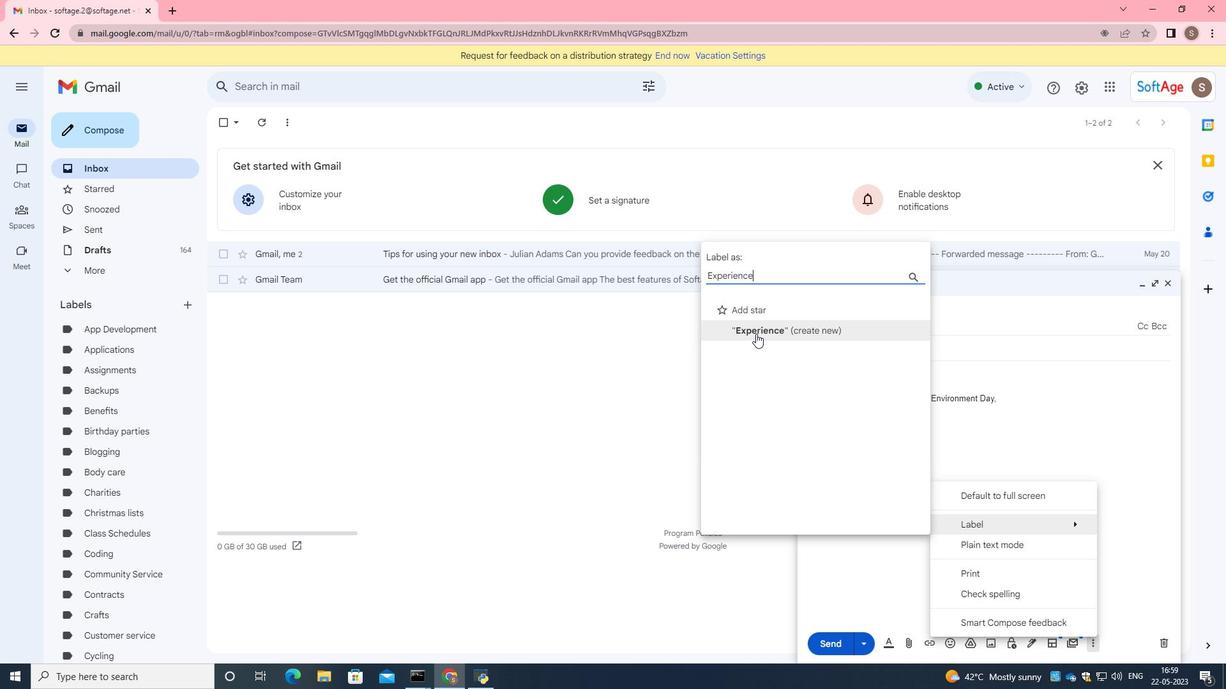 
Action: Mouse moved to (727, 410)
Screenshot: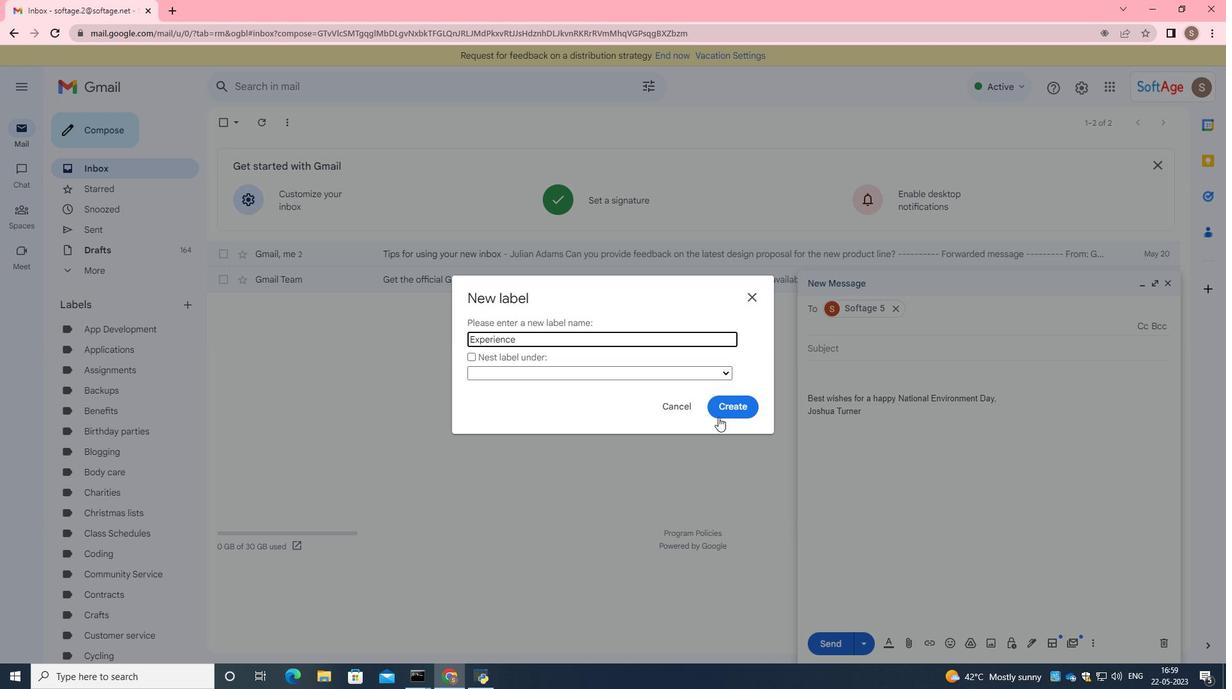 
Action: Mouse pressed left at (727, 410)
Screenshot: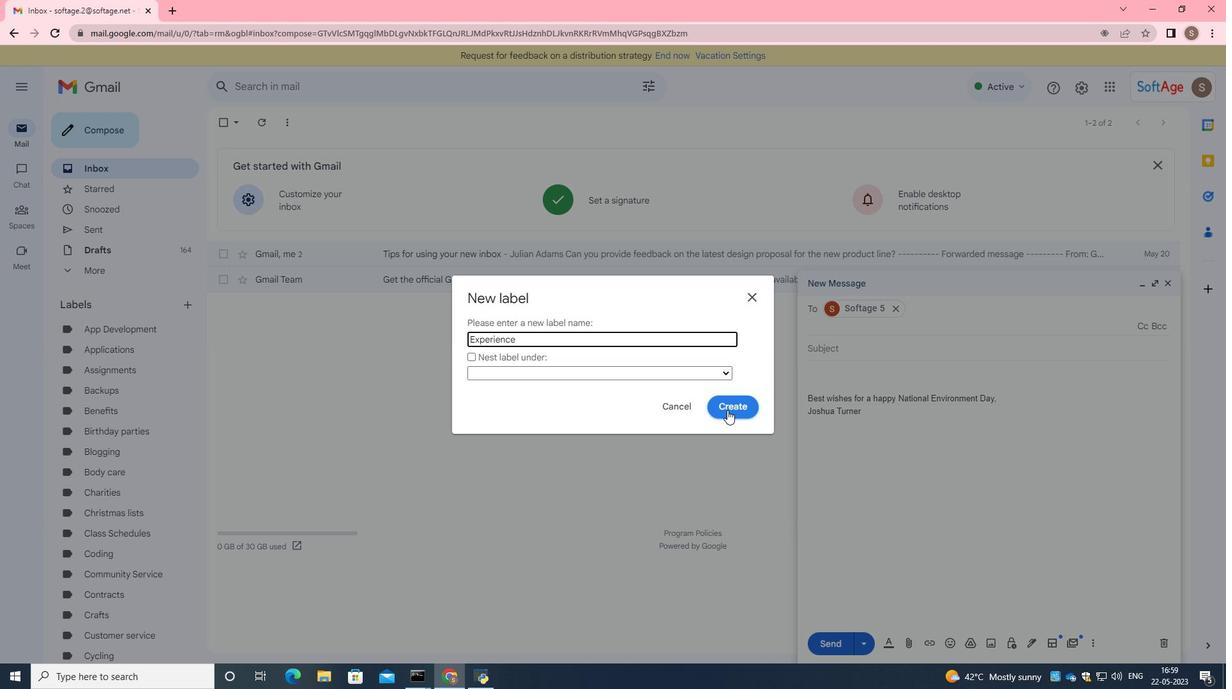 
Action: Mouse moved to (834, 406)
Screenshot: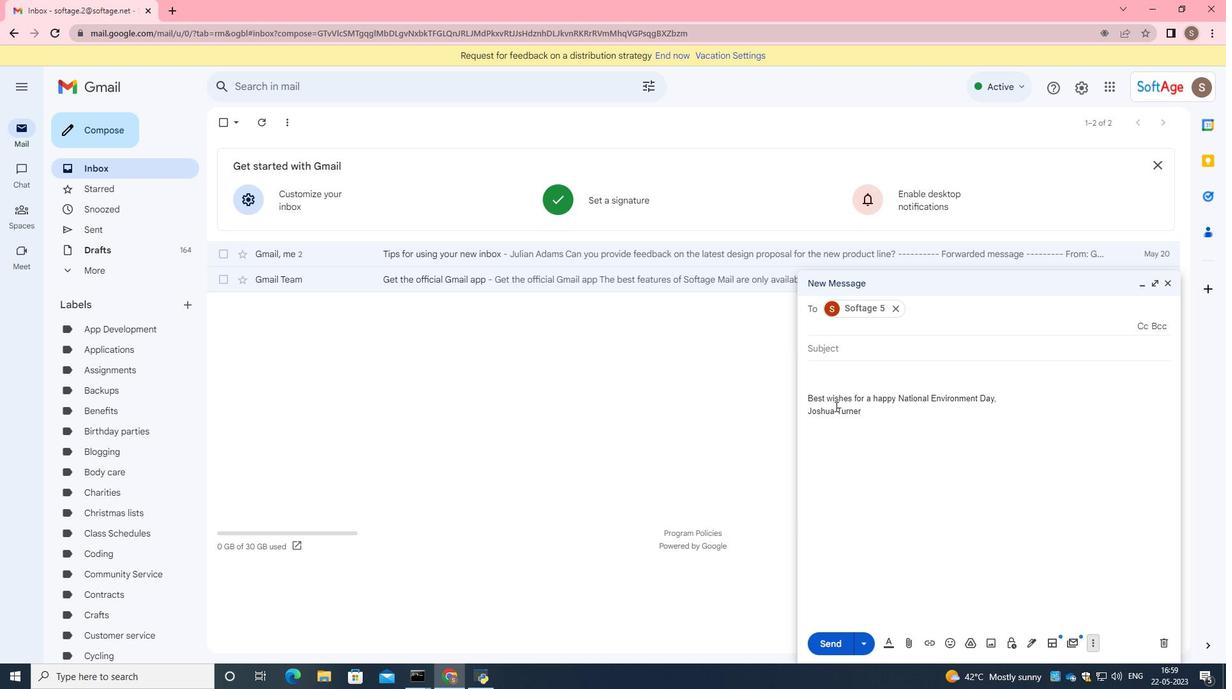 
Action: Mouse scrolled (834, 406) with delta (0, 0)
Screenshot: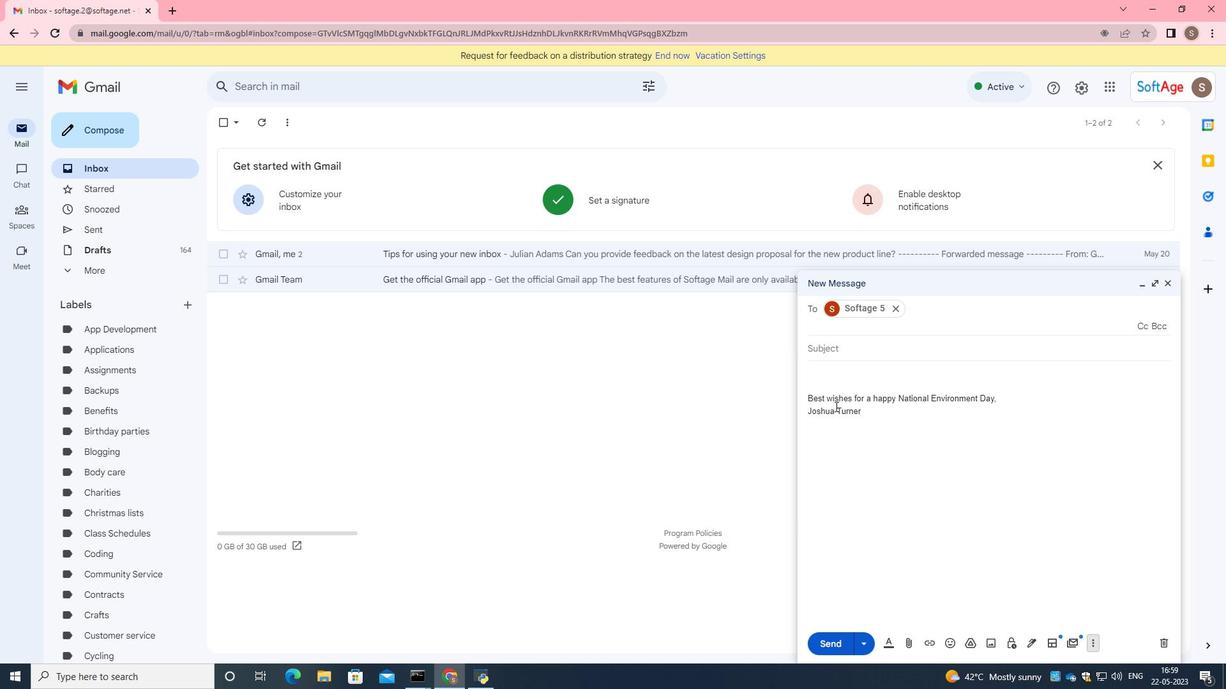
Action: Mouse moved to (834, 416)
Screenshot: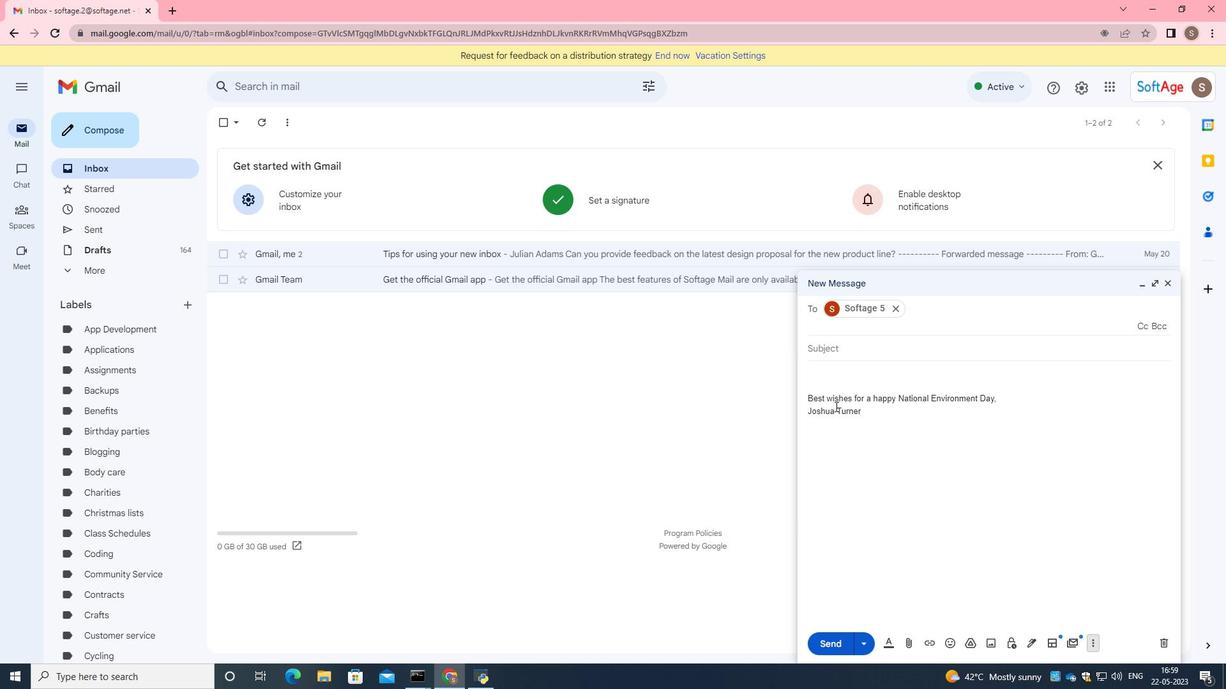 
Action: Mouse scrolled (834, 416) with delta (0, 0)
Screenshot: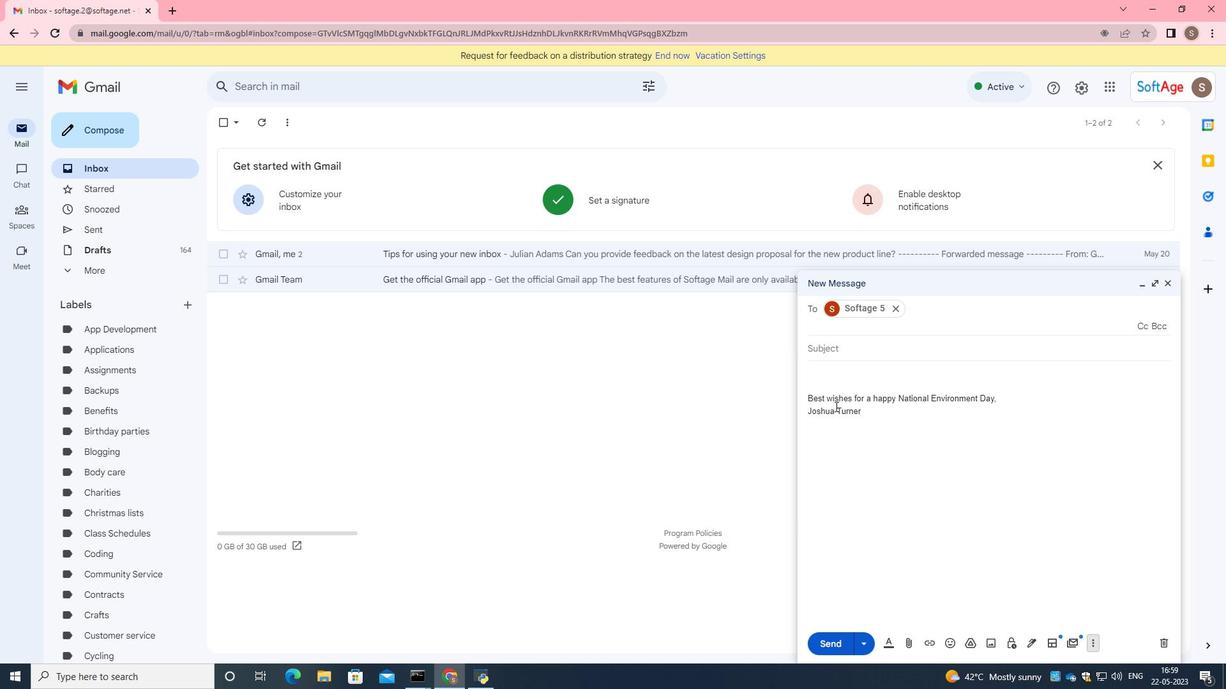 
Action: Mouse moved to (834, 420)
Screenshot: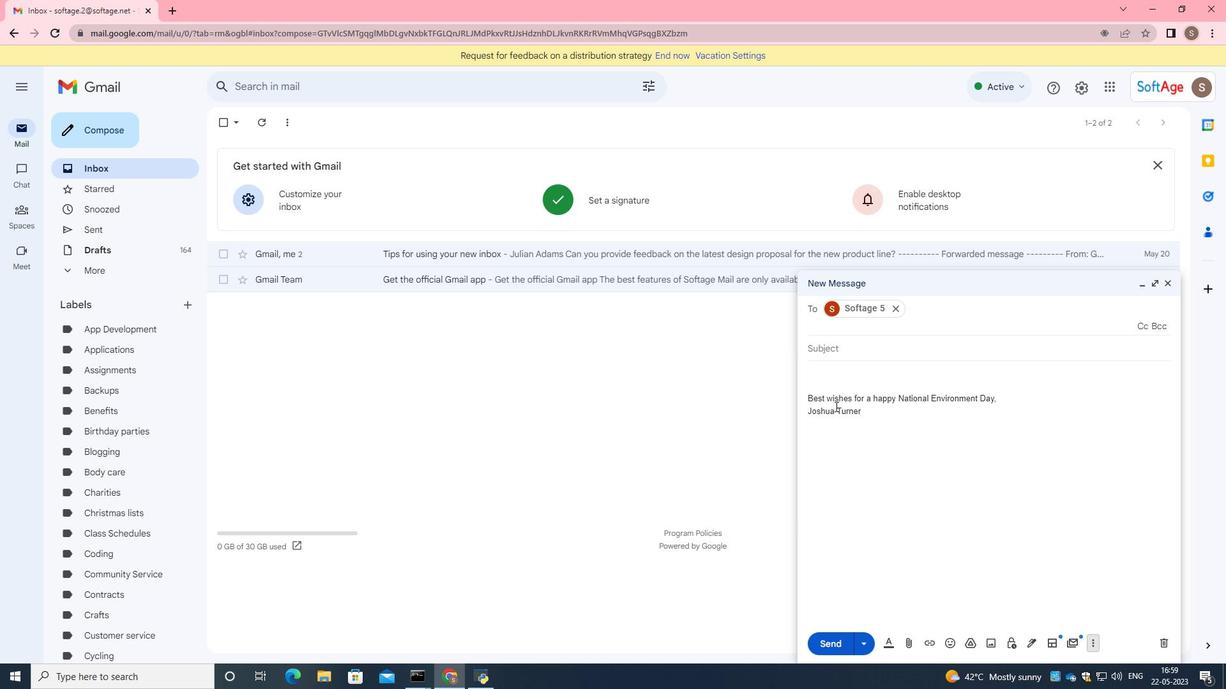 
Action: Mouse scrolled (834, 420) with delta (0, 0)
Screenshot: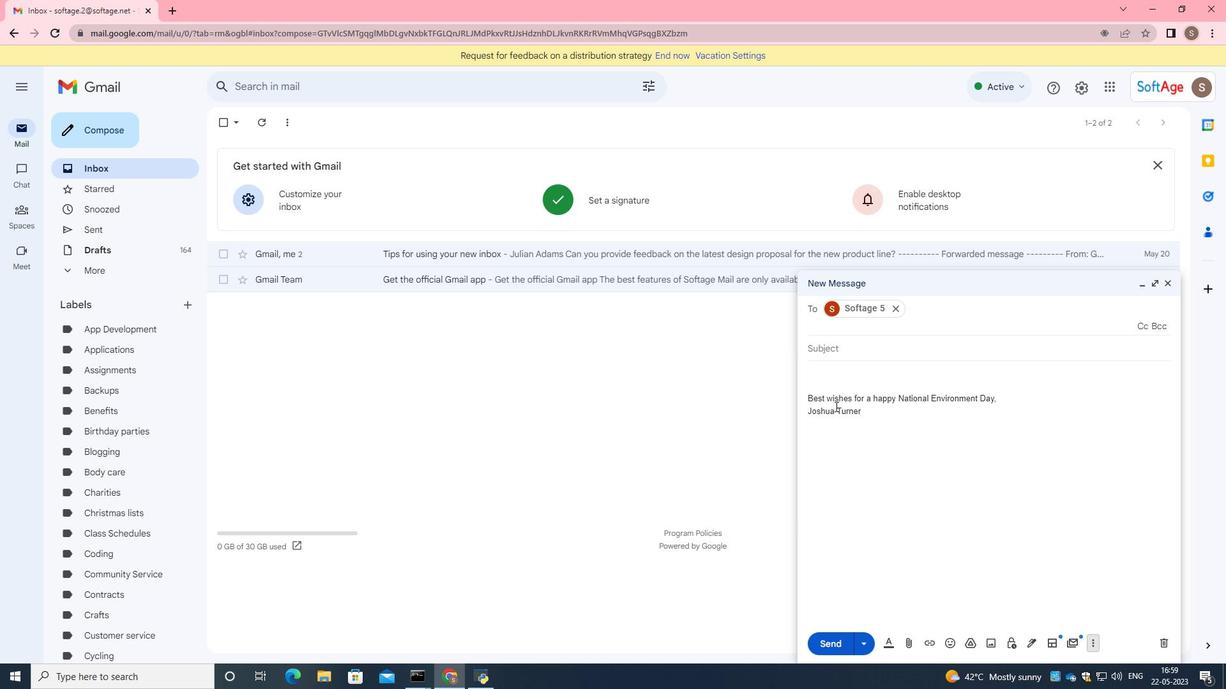 
Action: Mouse moved to (834, 422)
Screenshot: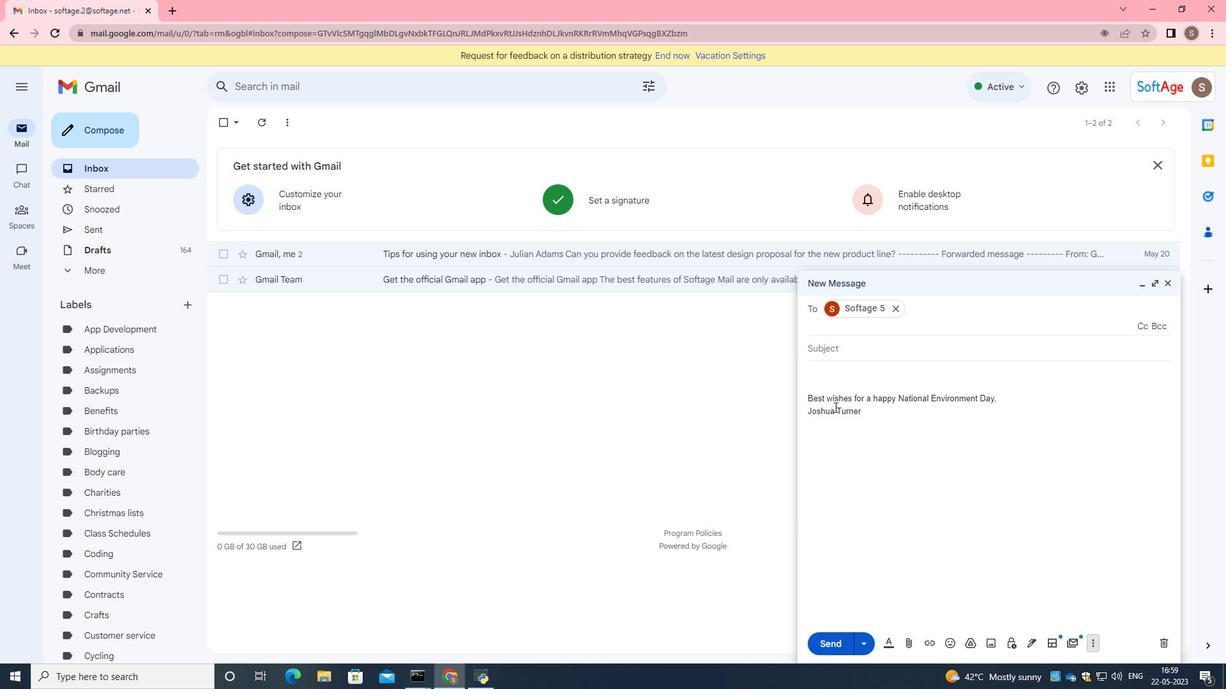 
Action: Mouse scrolled (834, 422) with delta (0, 0)
Screenshot: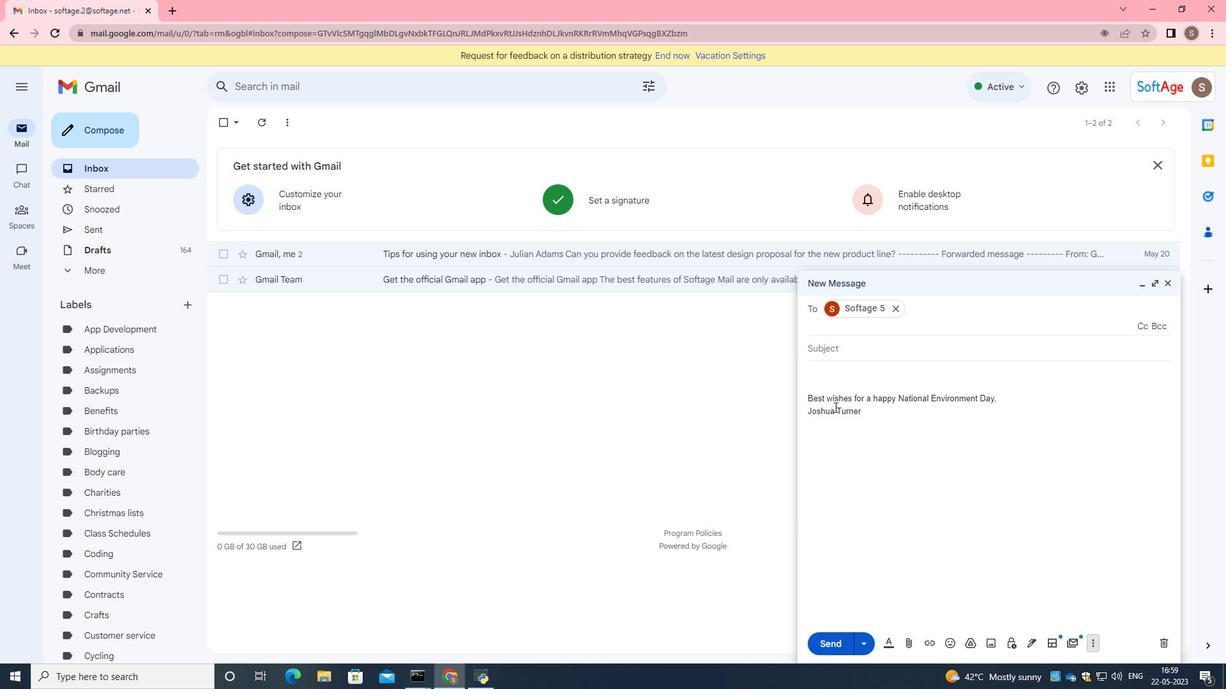 
Action: Mouse moved to (826, 642)
Screenshot: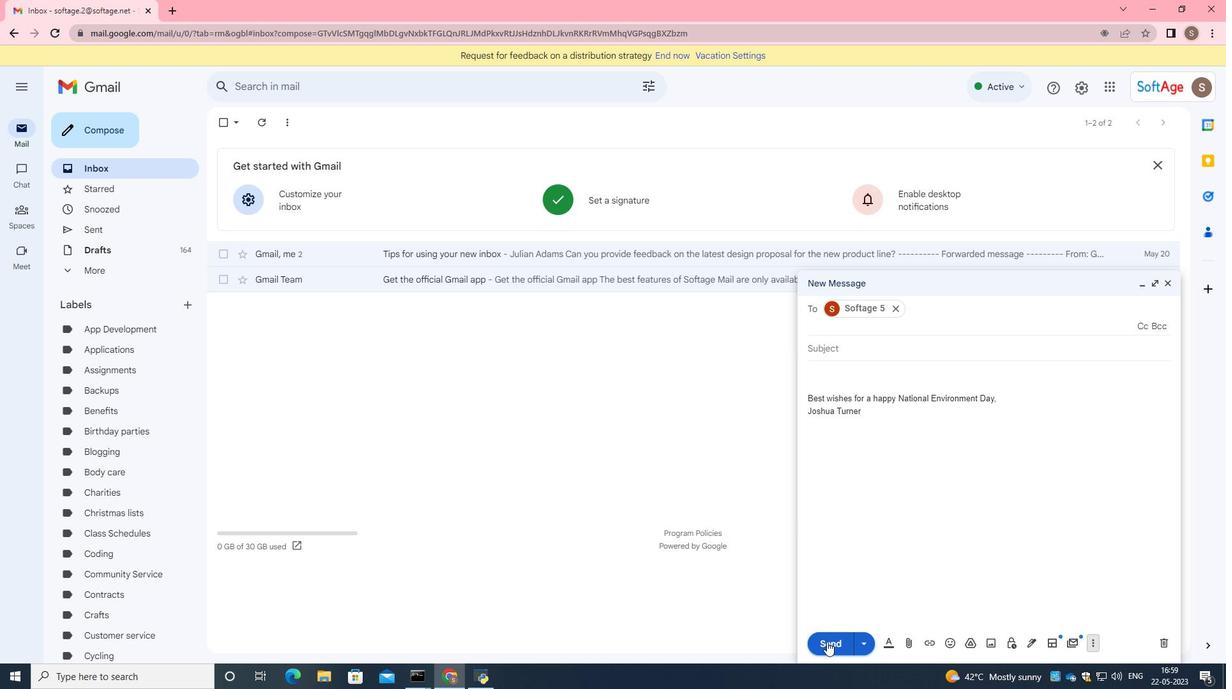 
